 Task: Find connections with filter location Shiqi with filter topic #Openingswith filter profile language Potuguese with filter current company CLAAS with filter school Symbiosis Institute of Management Studies with filter industry Glass, Ceramics and Concrete Manufacturing with filter service category Event Photography with filter keywords title Help Desk Worker/Desktop Support
Action: Mouse moved to (225, 298)
Screenshot: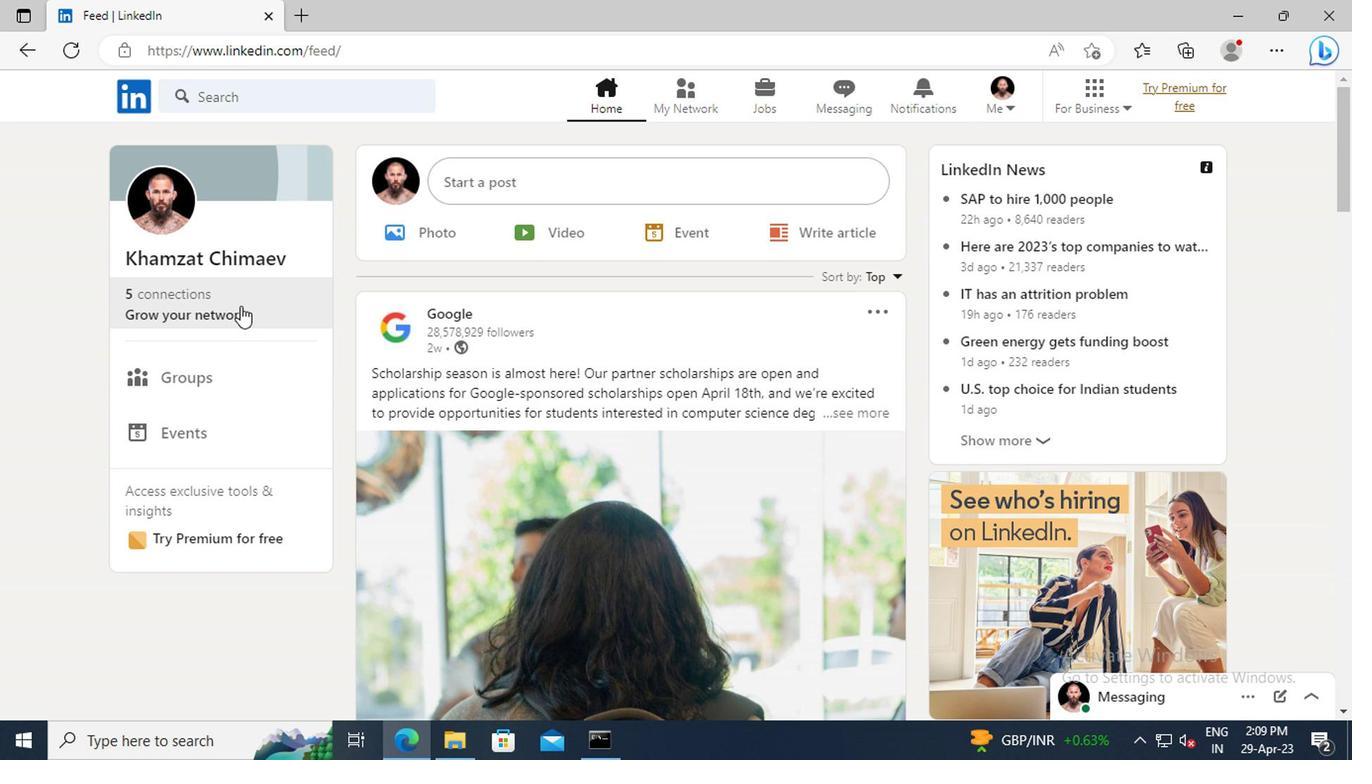 
Action: Mouse pressed left at (225, 298)
Screenshot: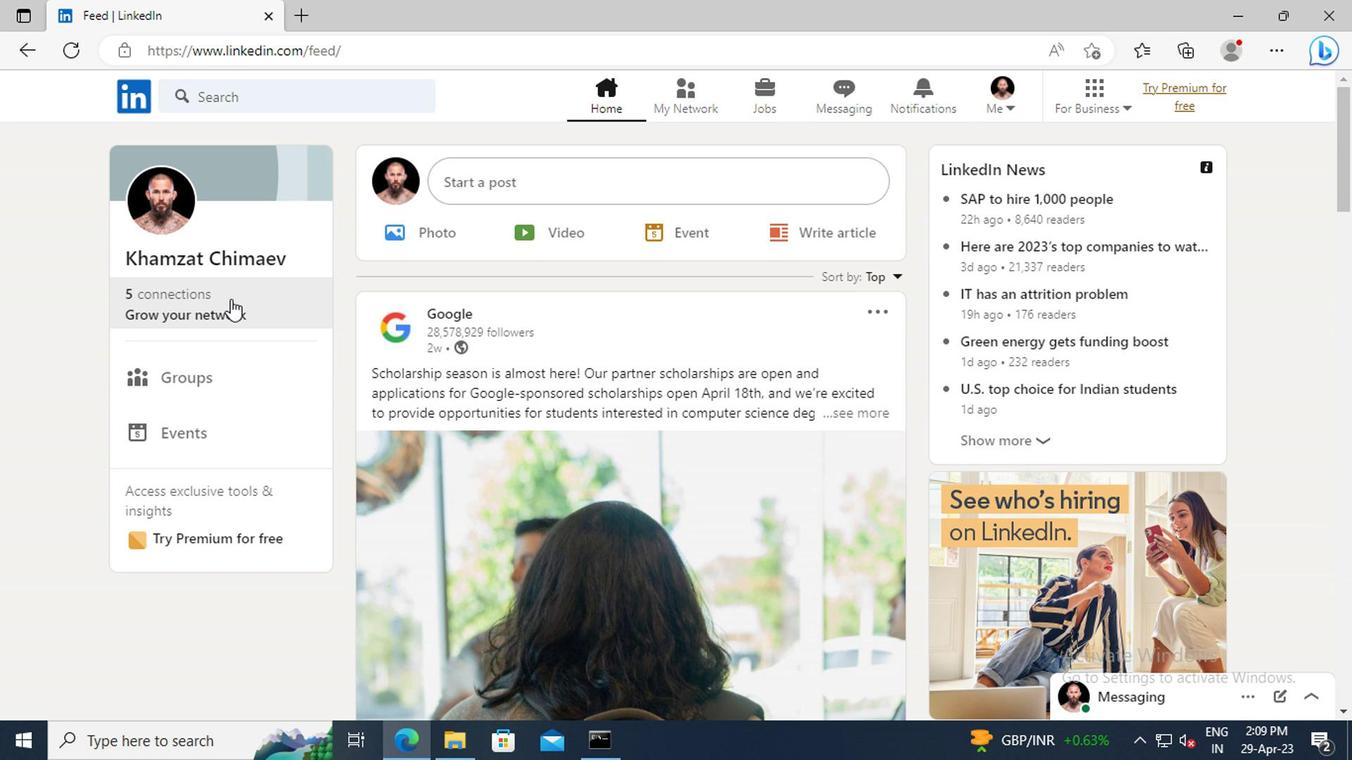 
Action: Mouse moved to (223, 209)
Screenshot: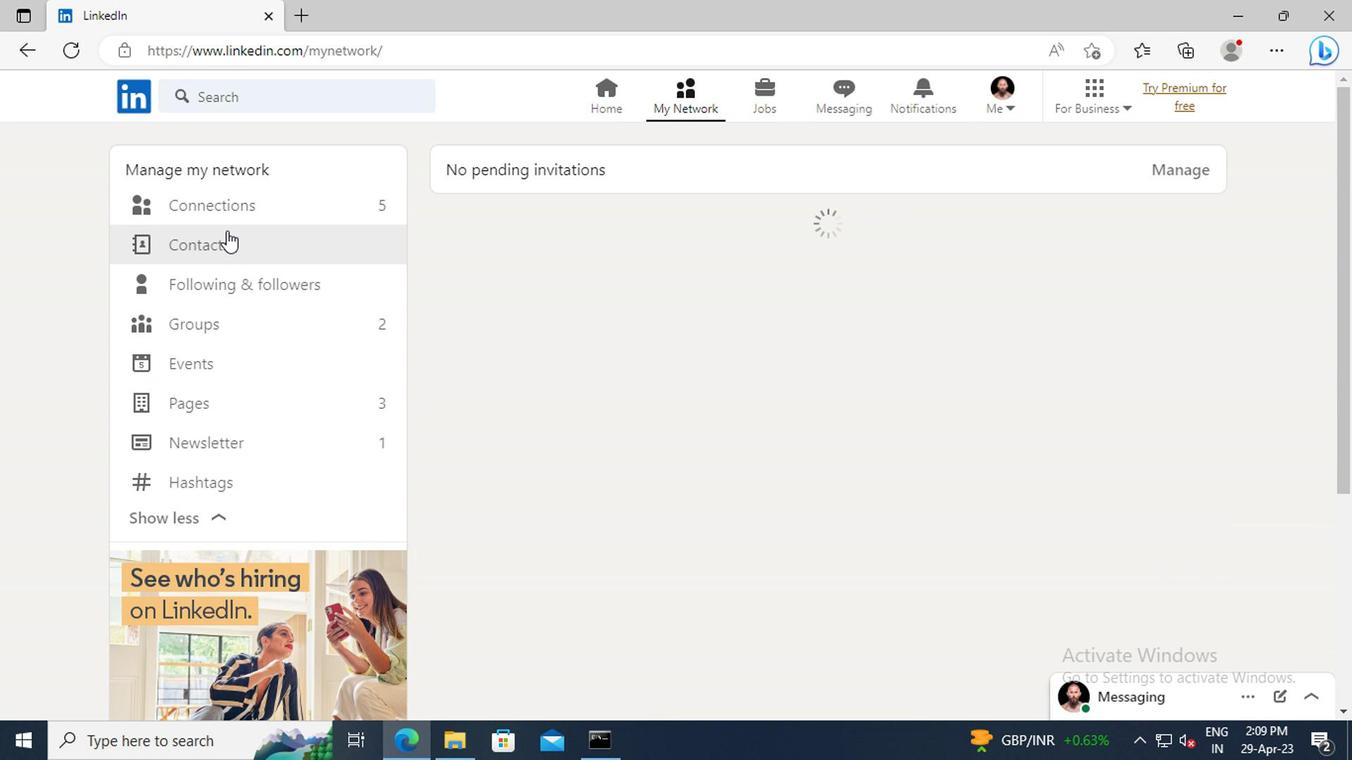 
Action: Mouse pressed left at (223, 209)
Screenshot: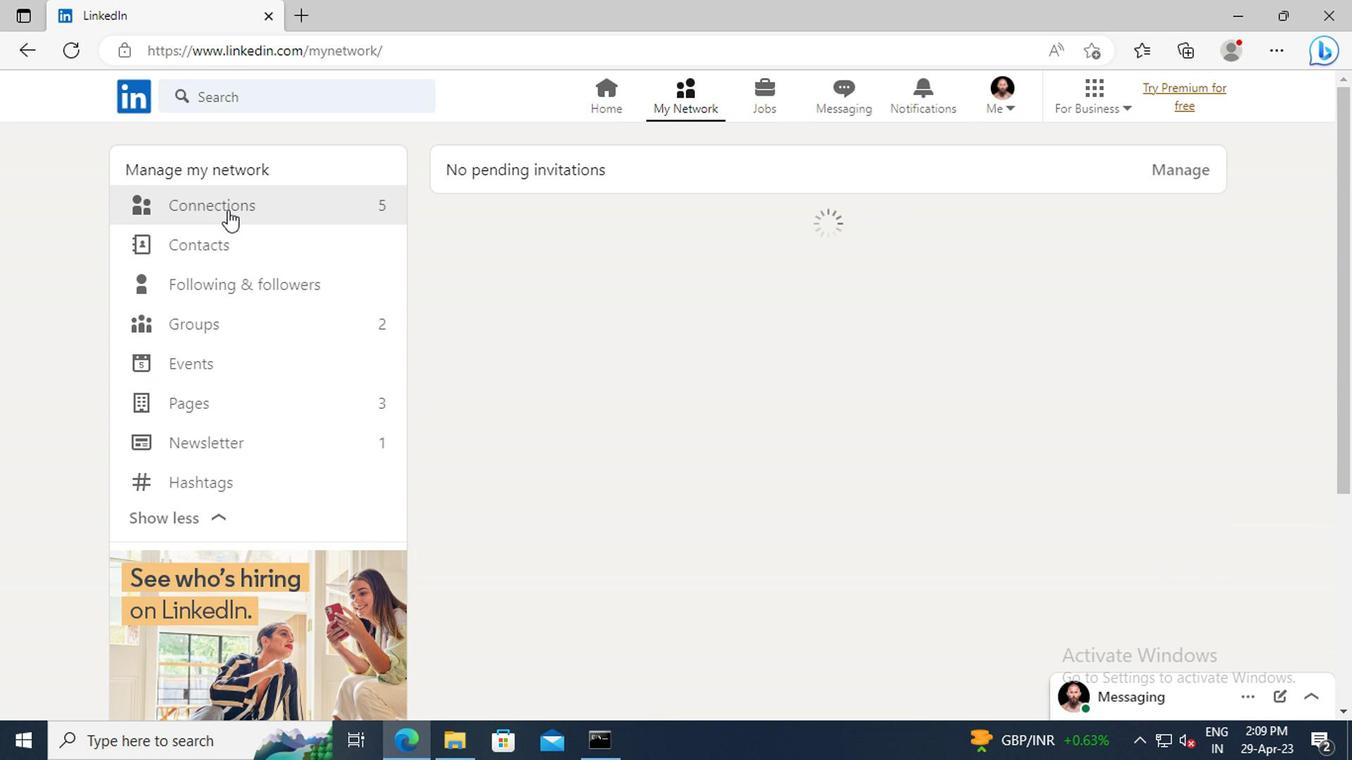 
Action: Mouse moved to (797, 211)
Screenshot: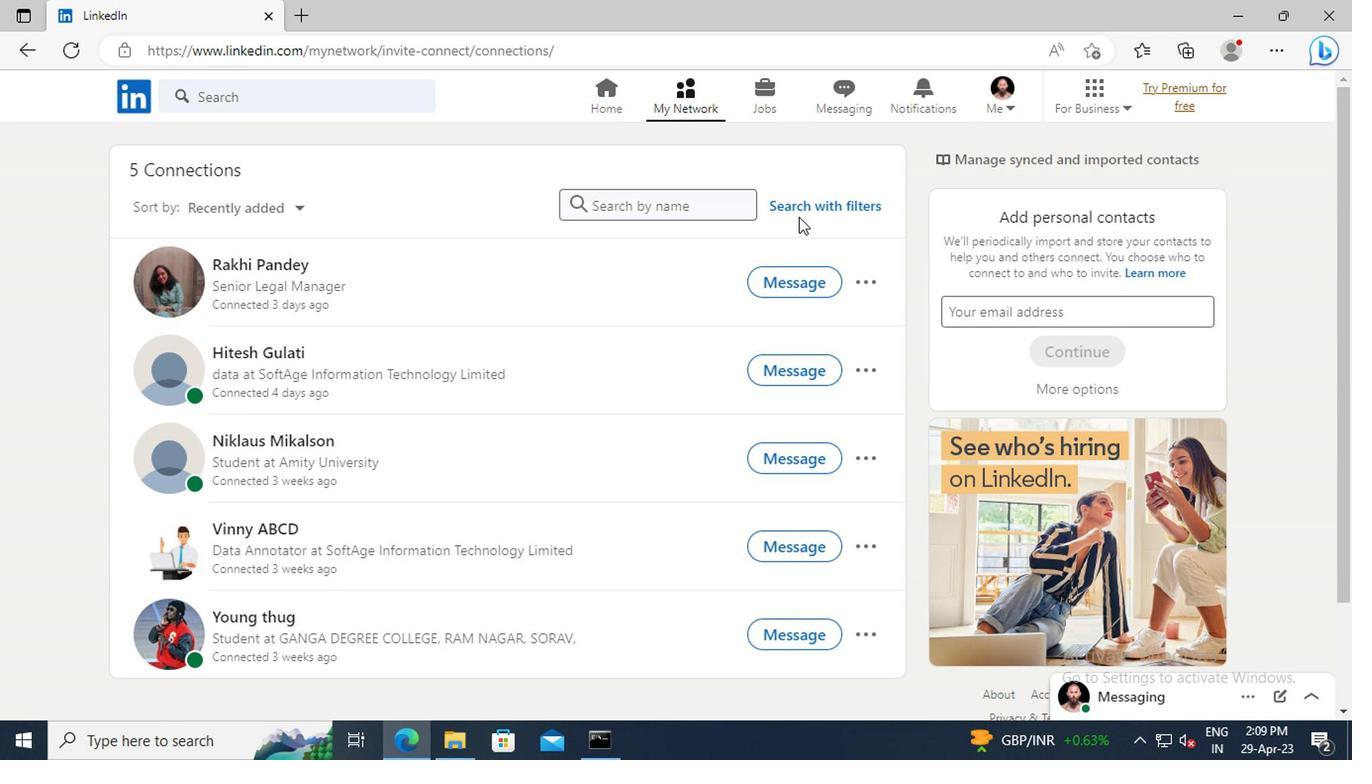 
Action: Mouse pressed left at (797, 211)
Screenshot: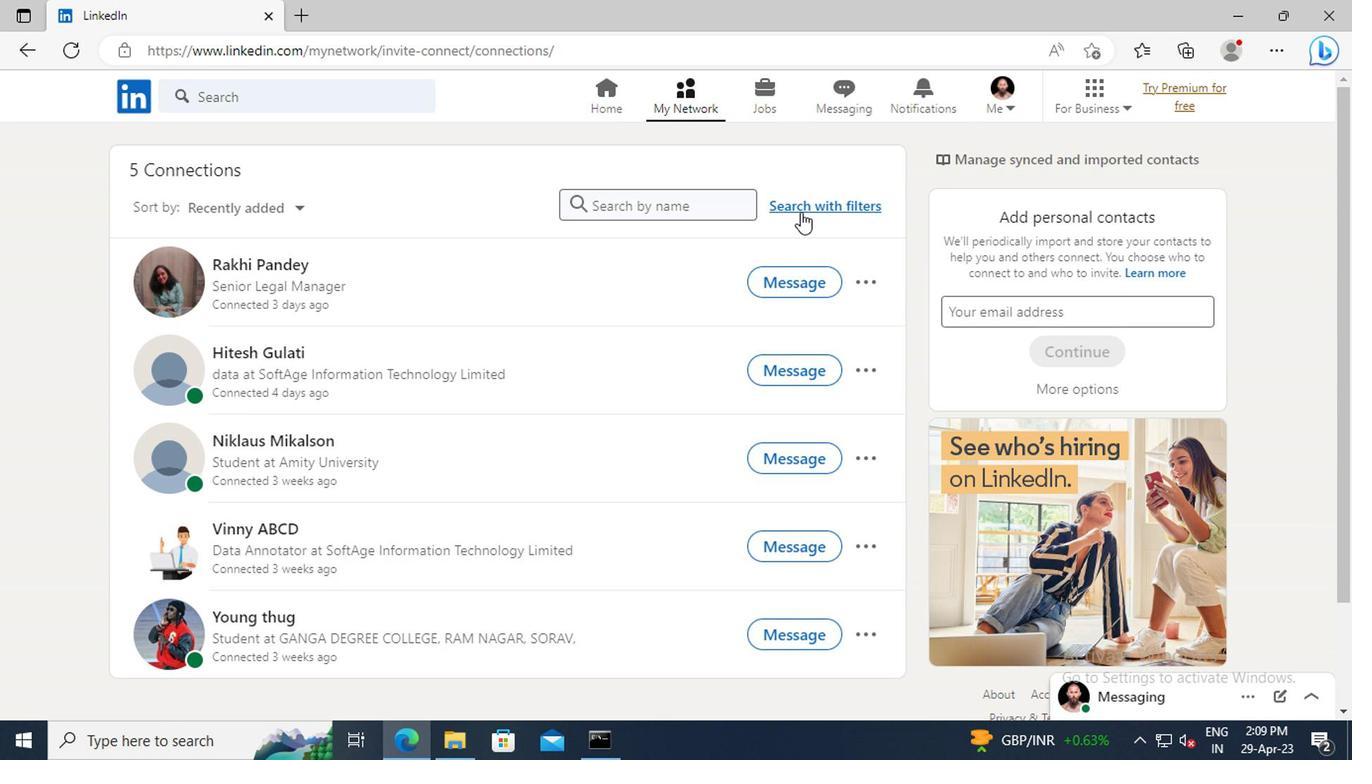 
Action: Mouse moved to (752, 152)
Screenshot: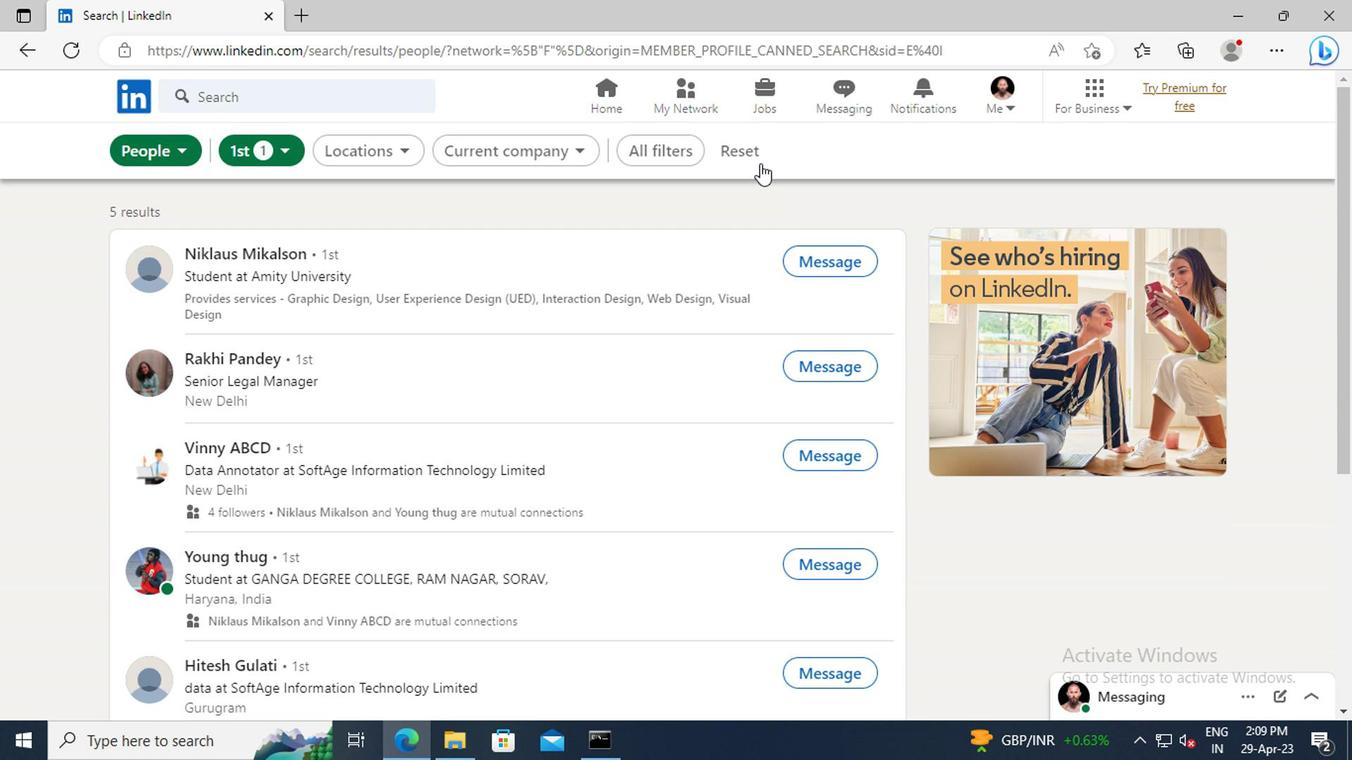 
Action: Mouse pressed left at (752, 152)
Screenshot: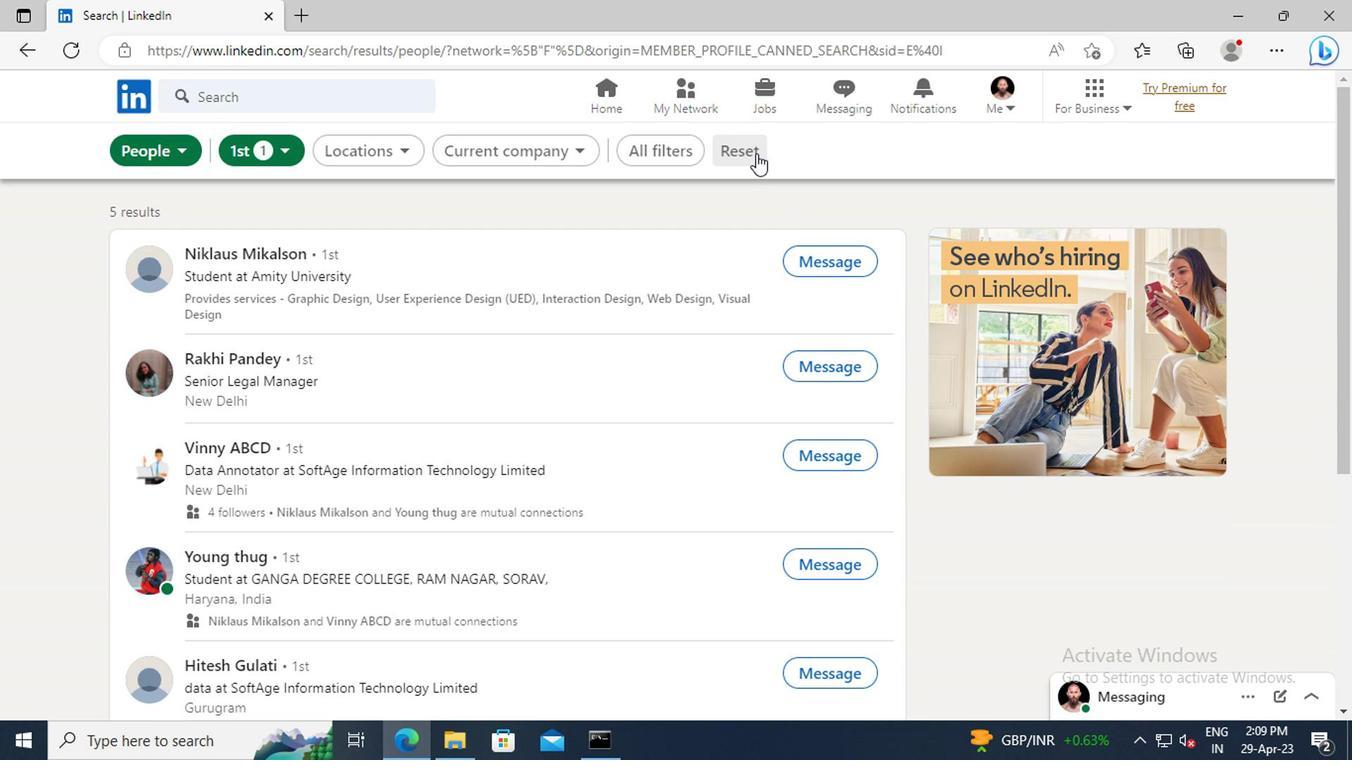 
Action: Mouse moved to (705, 156)
Screenshot: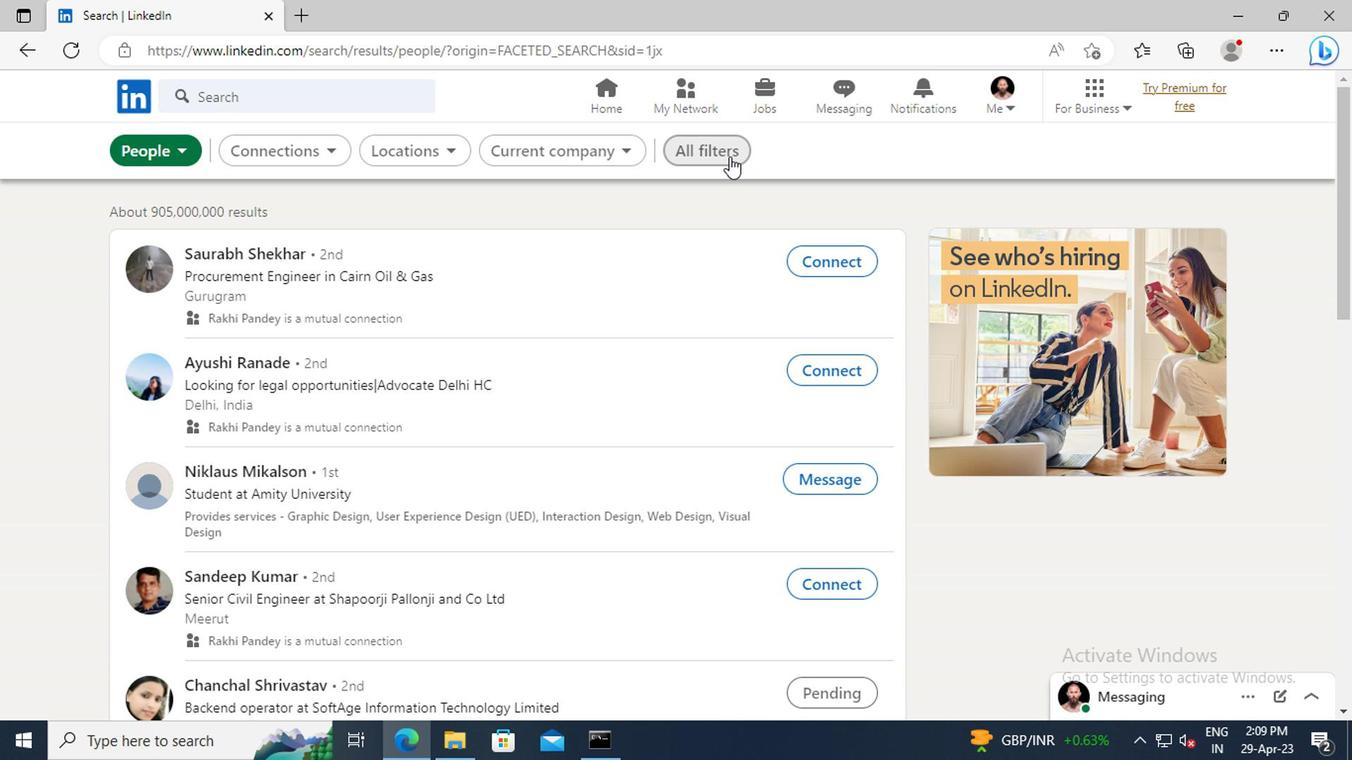 
Action: Mouse pressed left at (705, 156)
Screenshot: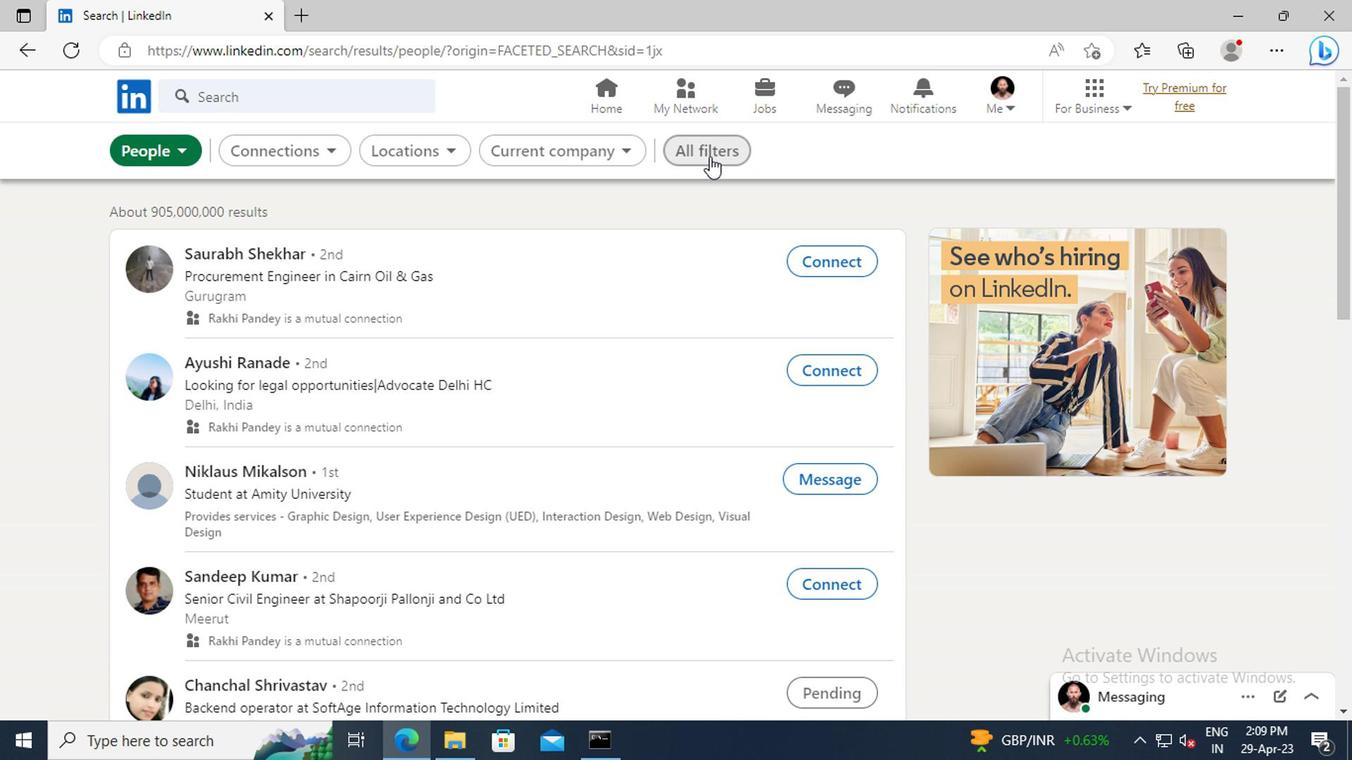 
Action: Mouse moved to (1085, 369)
Screenshot: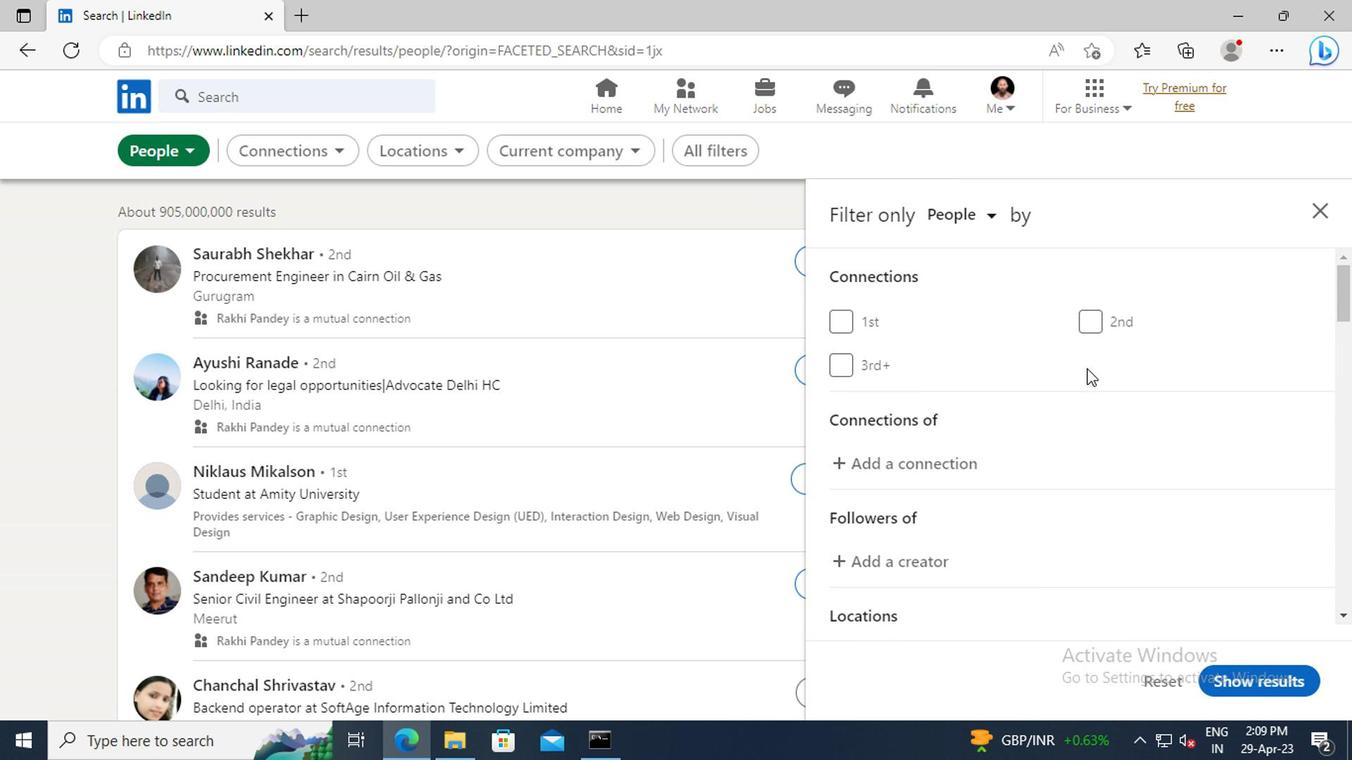 
Action: Mouse scrolled (1085, 369) with delta (0, 0)
Screenshot: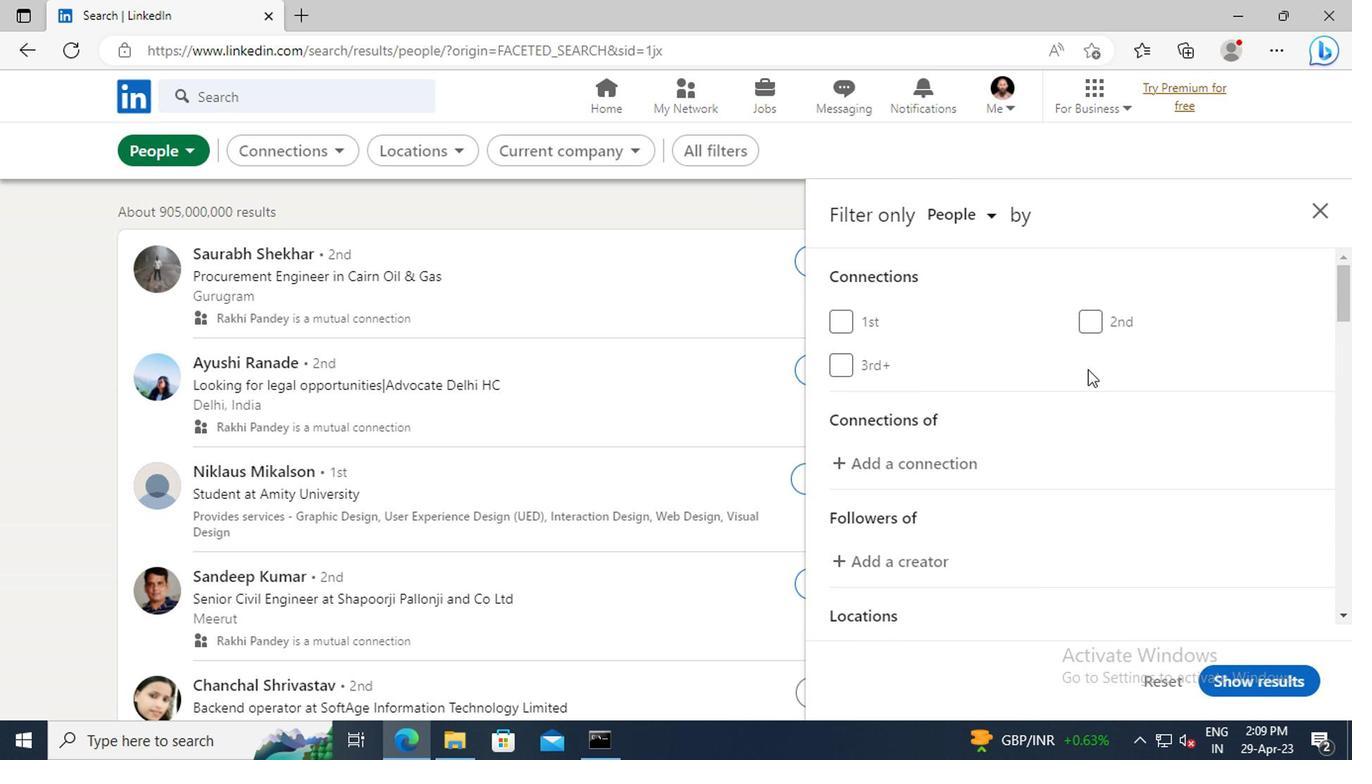
Action: Mouse scrolled (1085, 369) with delta (0, 0)
Screenshot: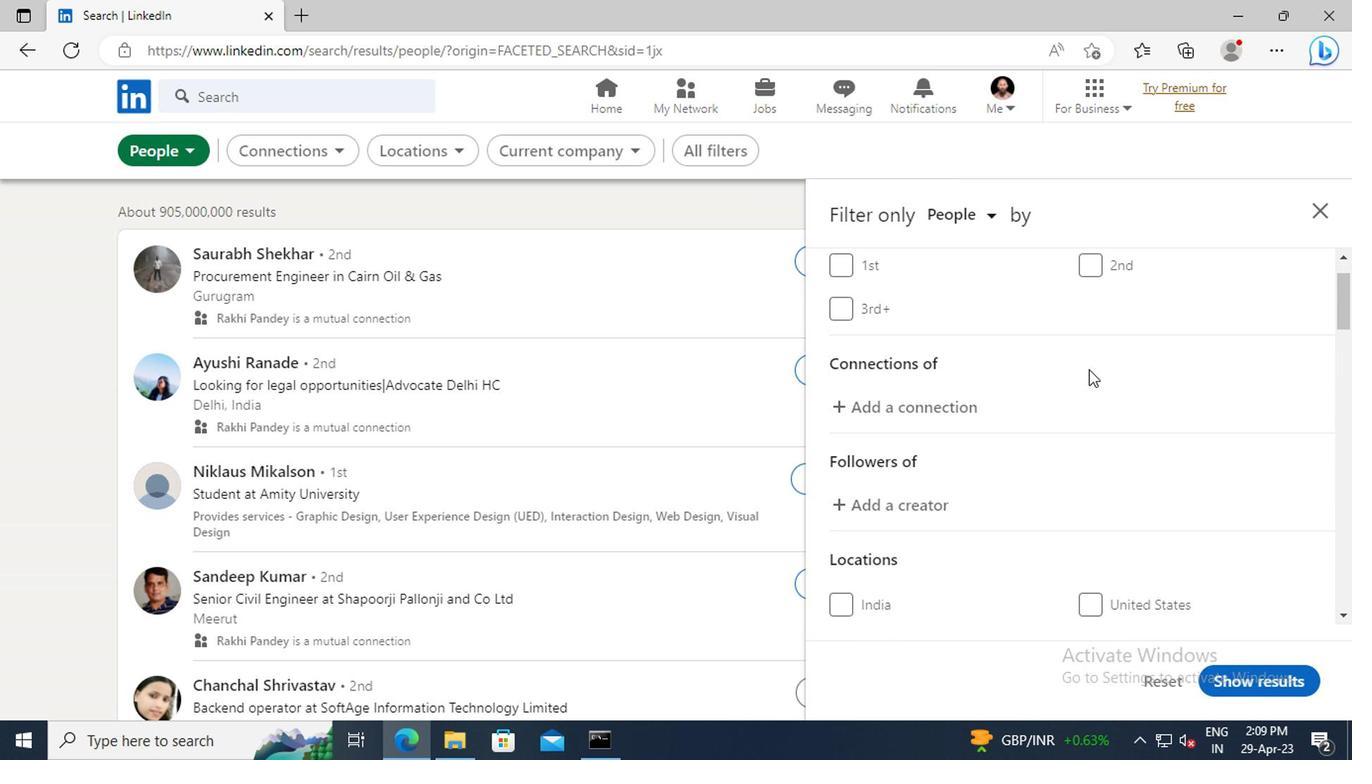 
Action: Mouse scrolled (1085, 369) with delta (0, 0)
Screenshot: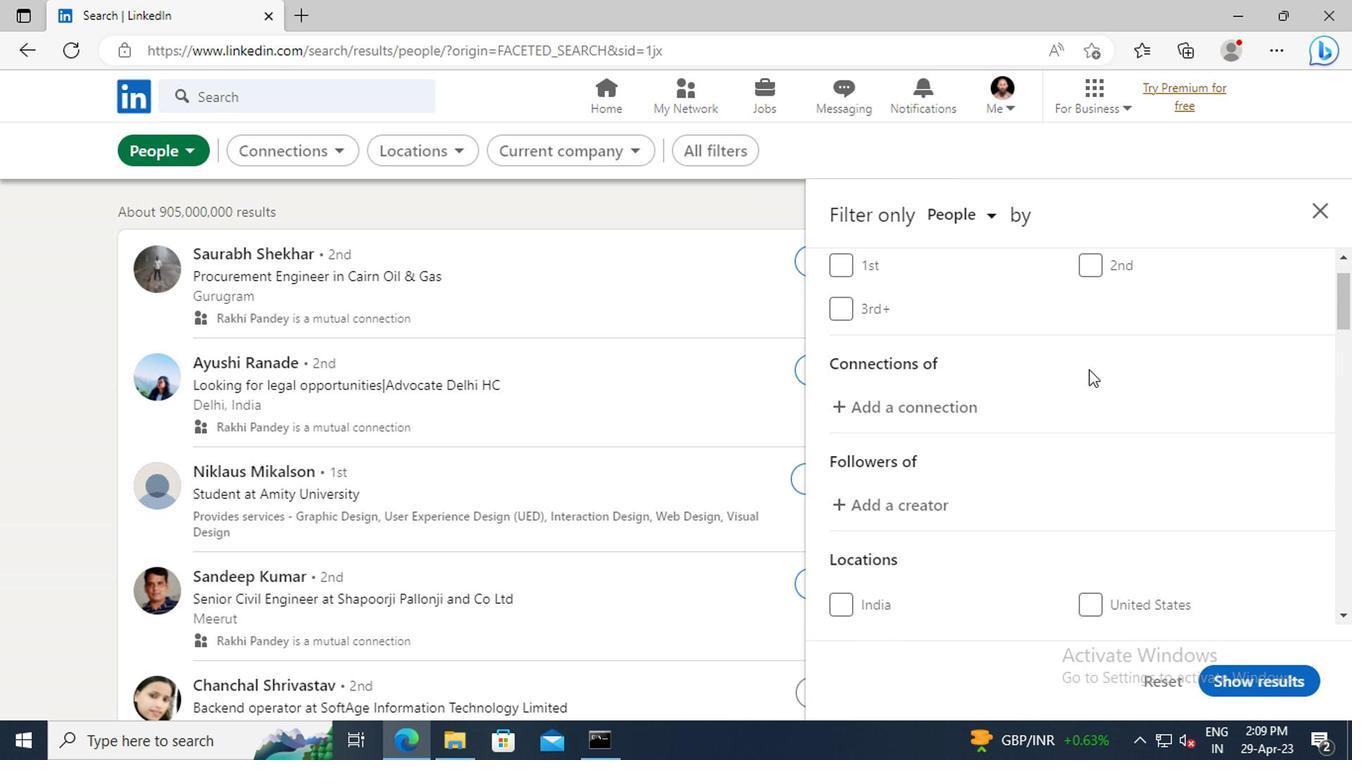 
Action: Mouse scrolled (1085, 369) with delta (0, 0)
Screenshot: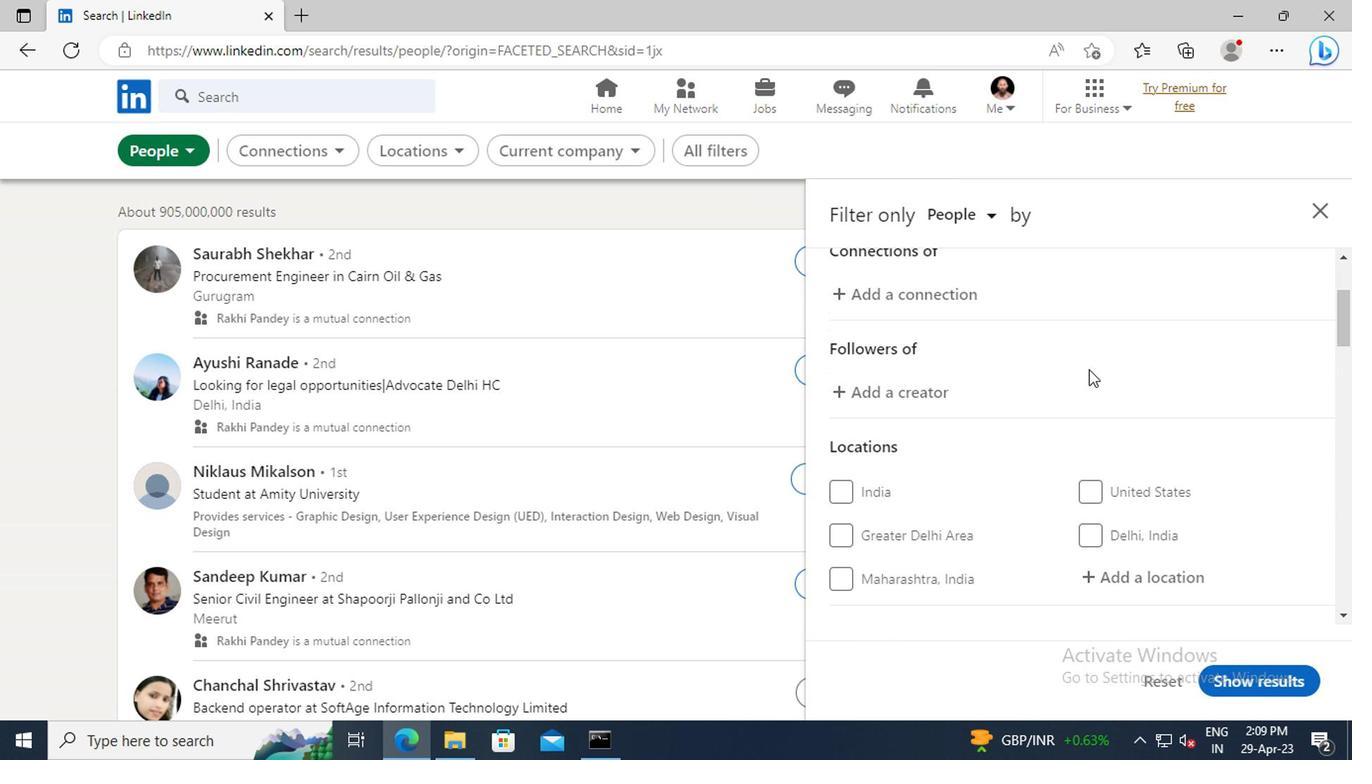 
Action: Mouse scrolled (1085, 369) with delta (0, 0)
Screenshot: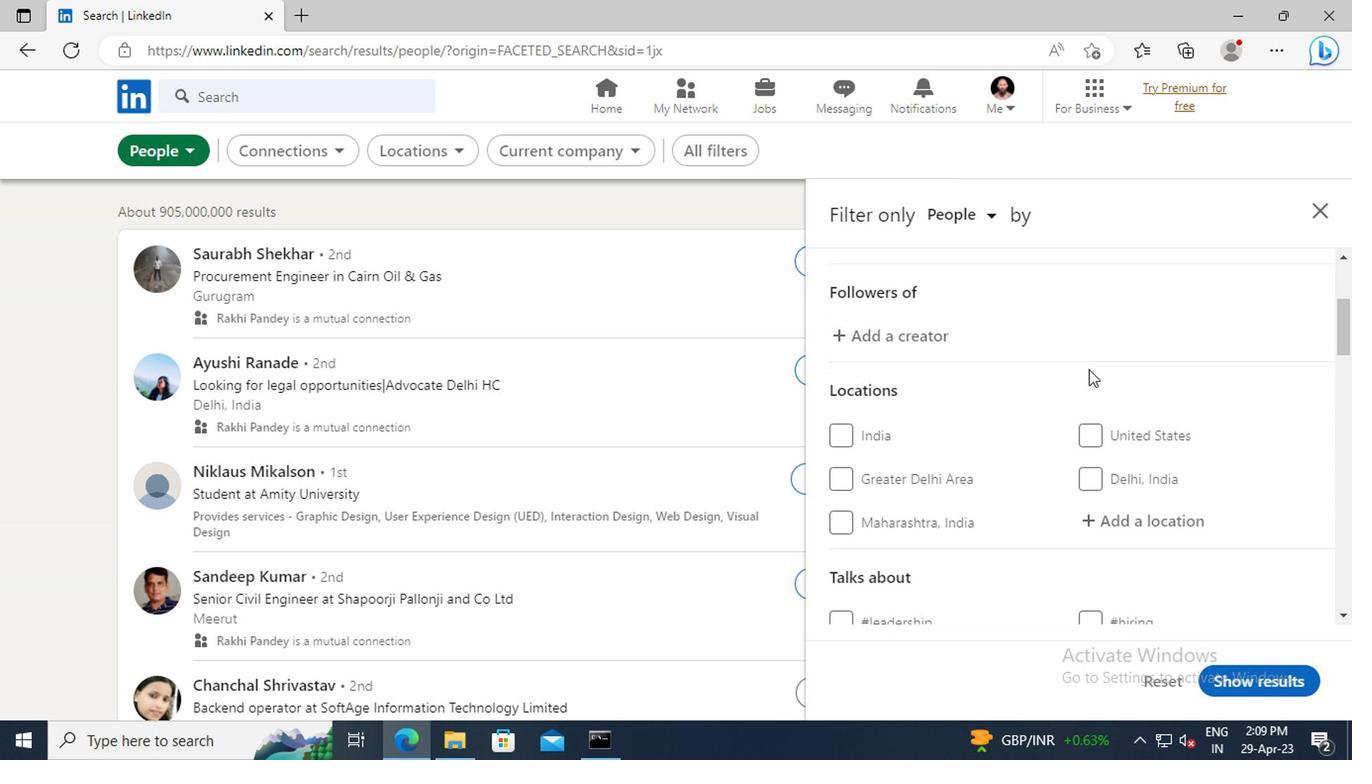 
Action: Mouse scrolled (1085, 369) with delta (0, 0)
Screenshot: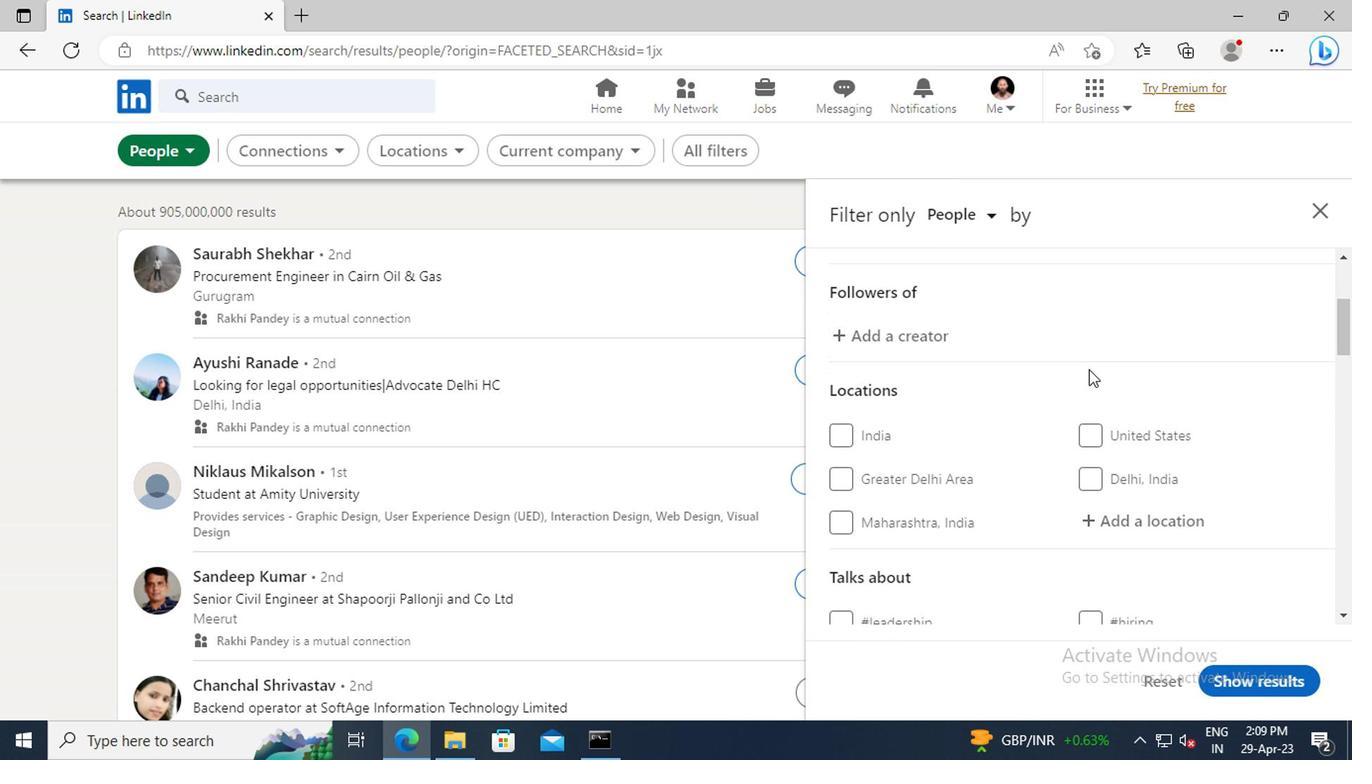 
Action: Mouse moved to (1092, 404)
Screenshot: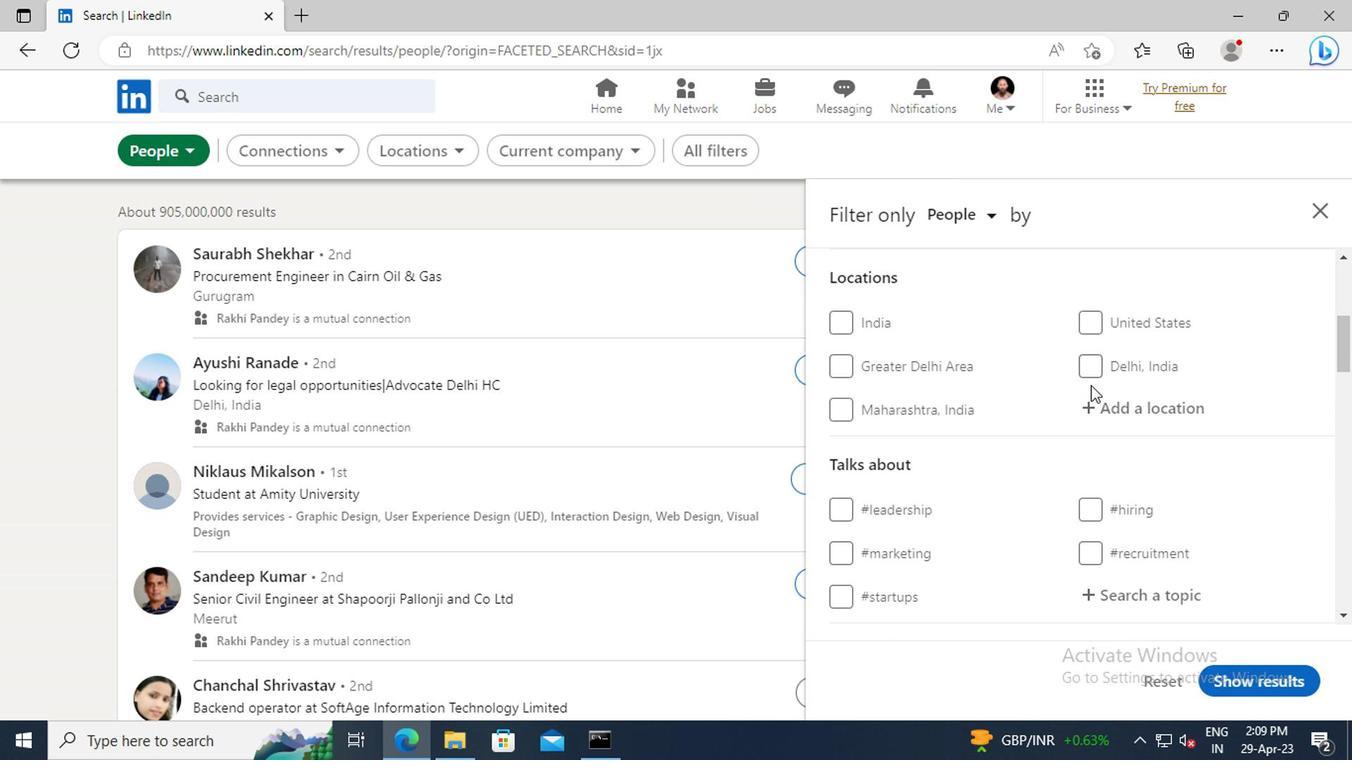 
Action: Mouse pressed left at (1092, 404)
Screenshot: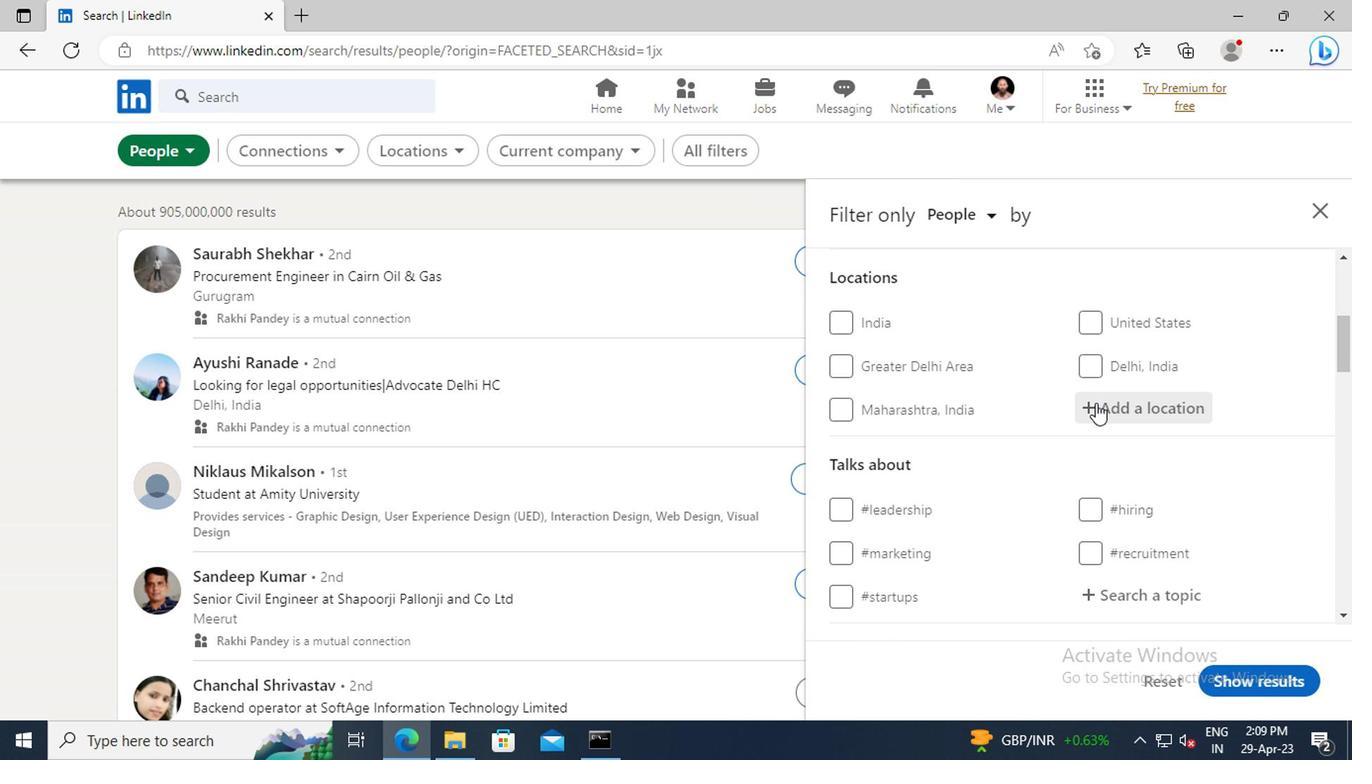 
Action: Key pressed <Key.shift>SHIQI<Key.enter>
Screenshot: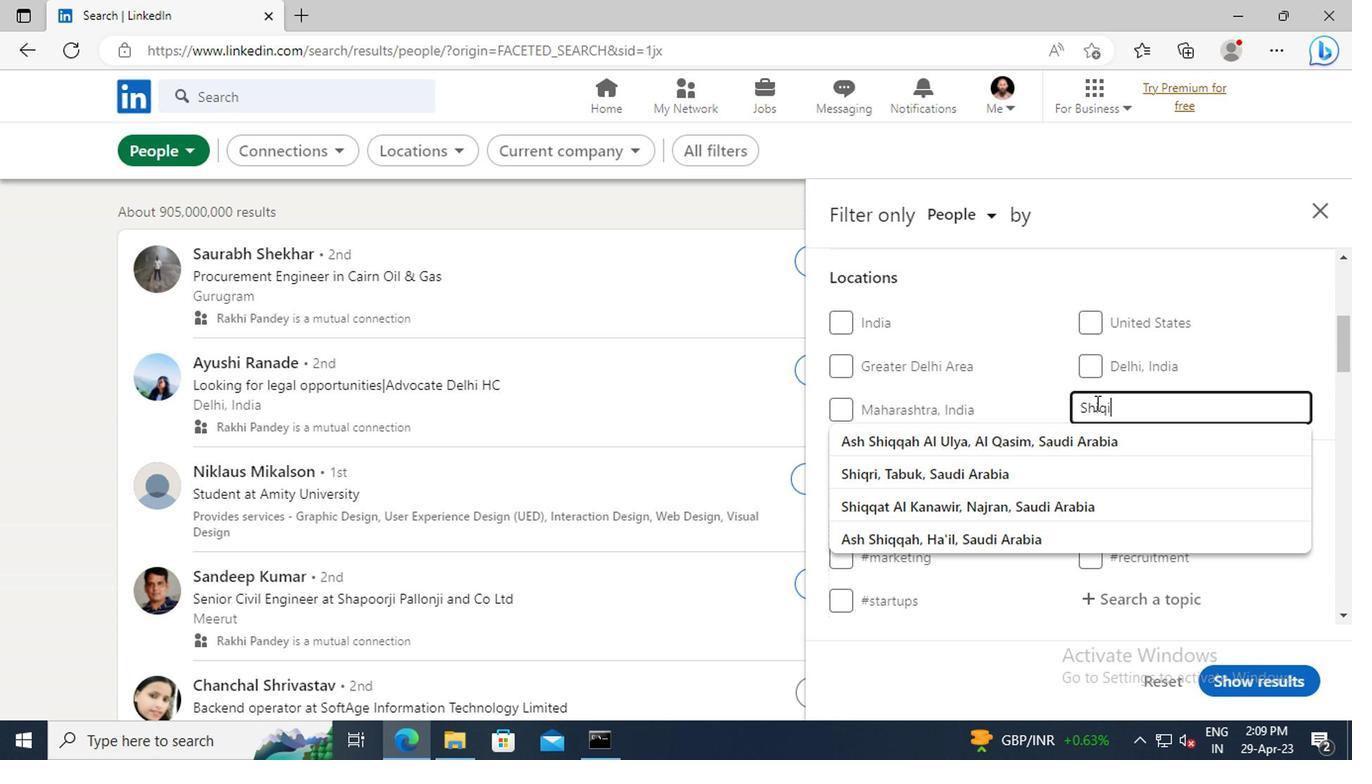 
Action: Mouse scrolled (1092, 402) with delta (0, -1)
Screenshot: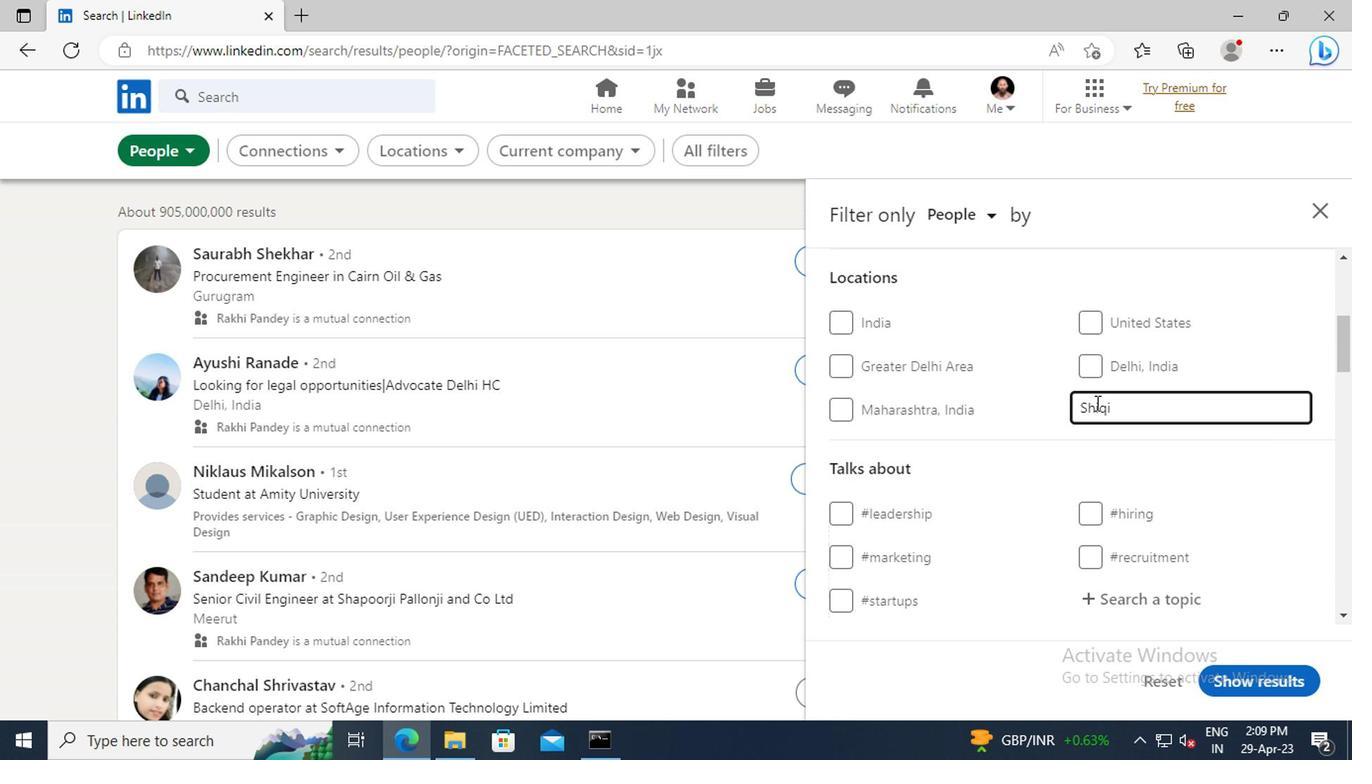 
Action: Mouse scrolled (1092, 402) with delta (0, -1)
Screenshot: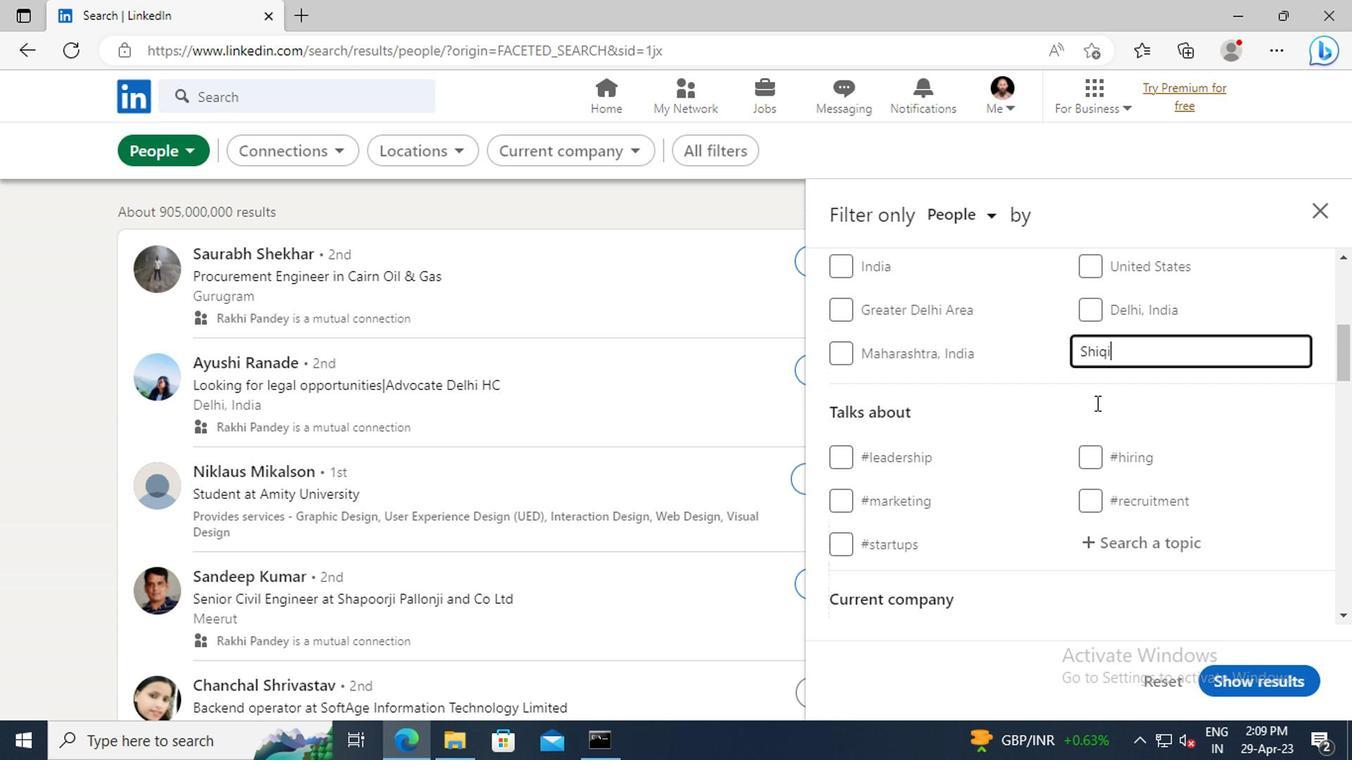 
Action: Mouse scrolled (1092, 402) with delta (0, -1)
Screenshot: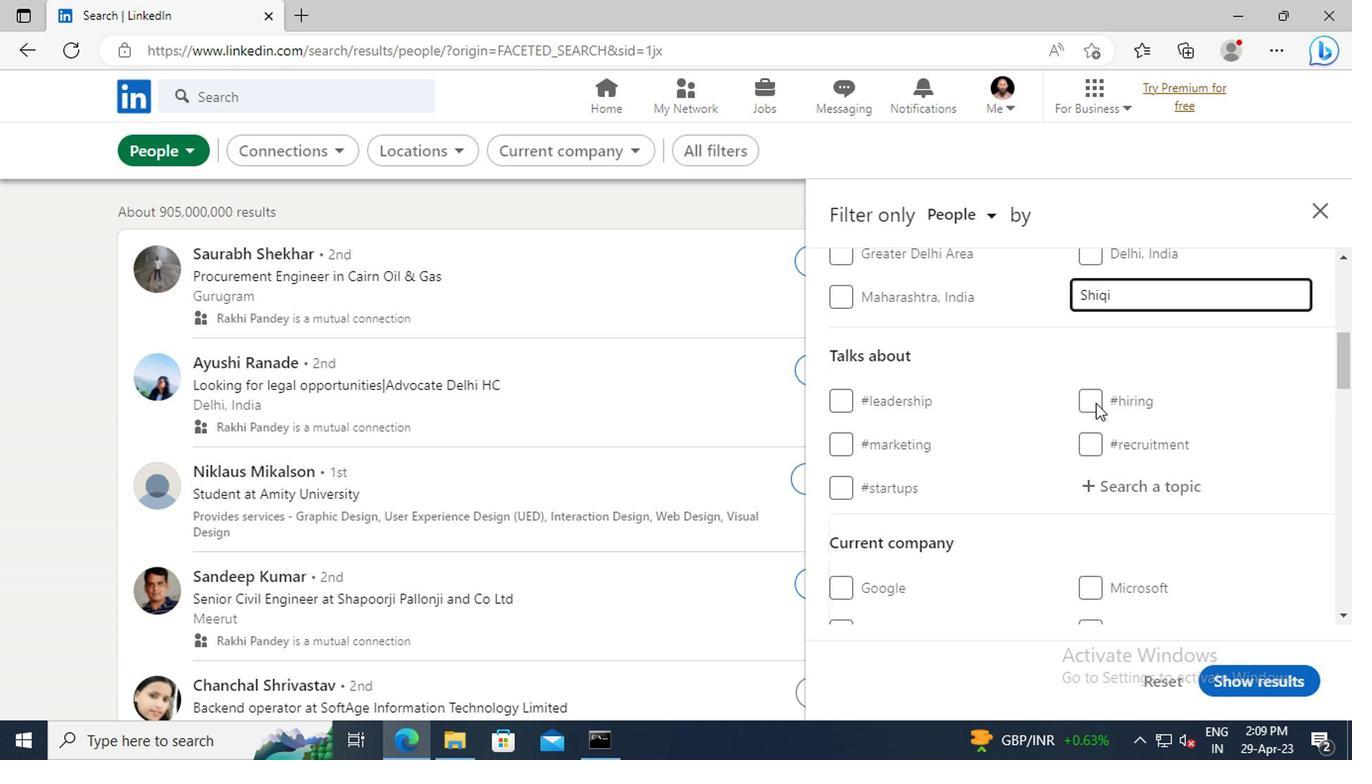 
Action: Mouse scrolled (1092, 402) with delta (0, -1)
Screenshot: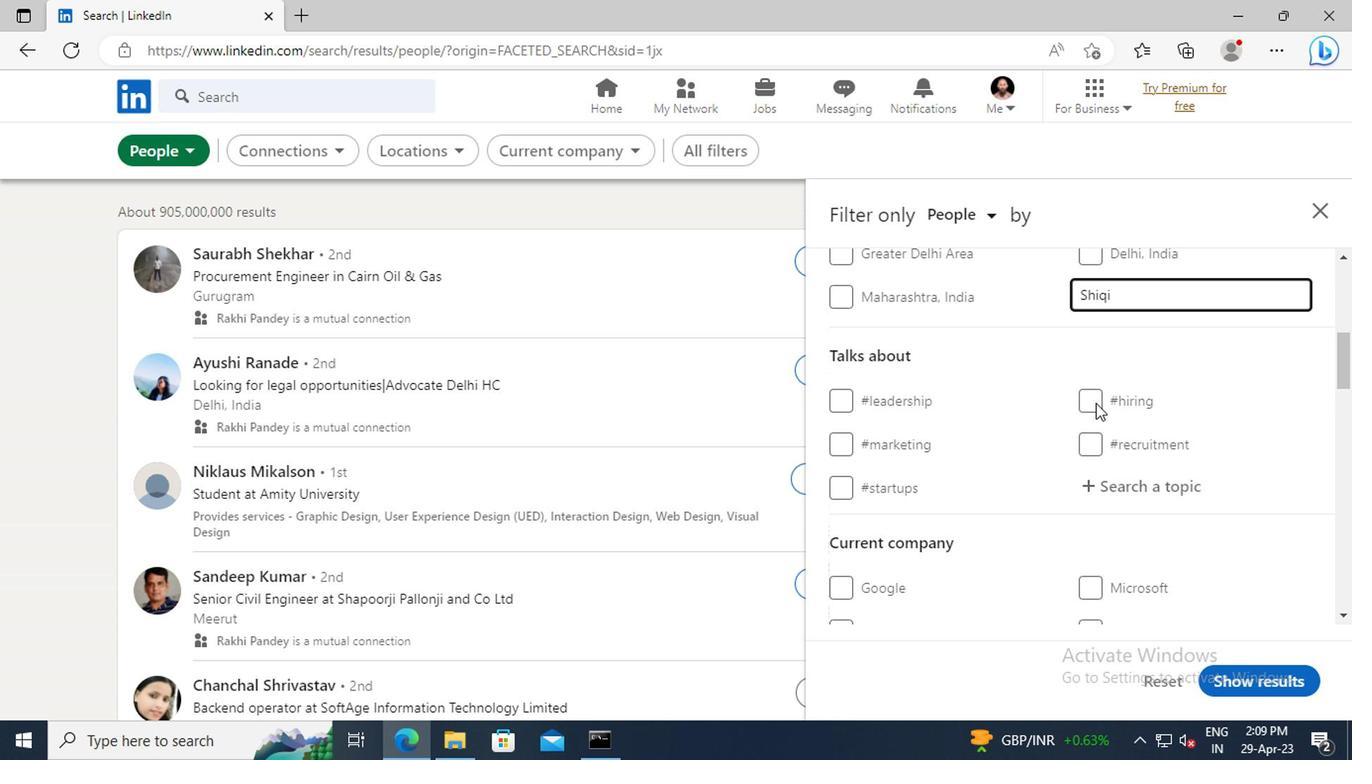 
Action: Mouse moved to (1102, 380)
Screenshot: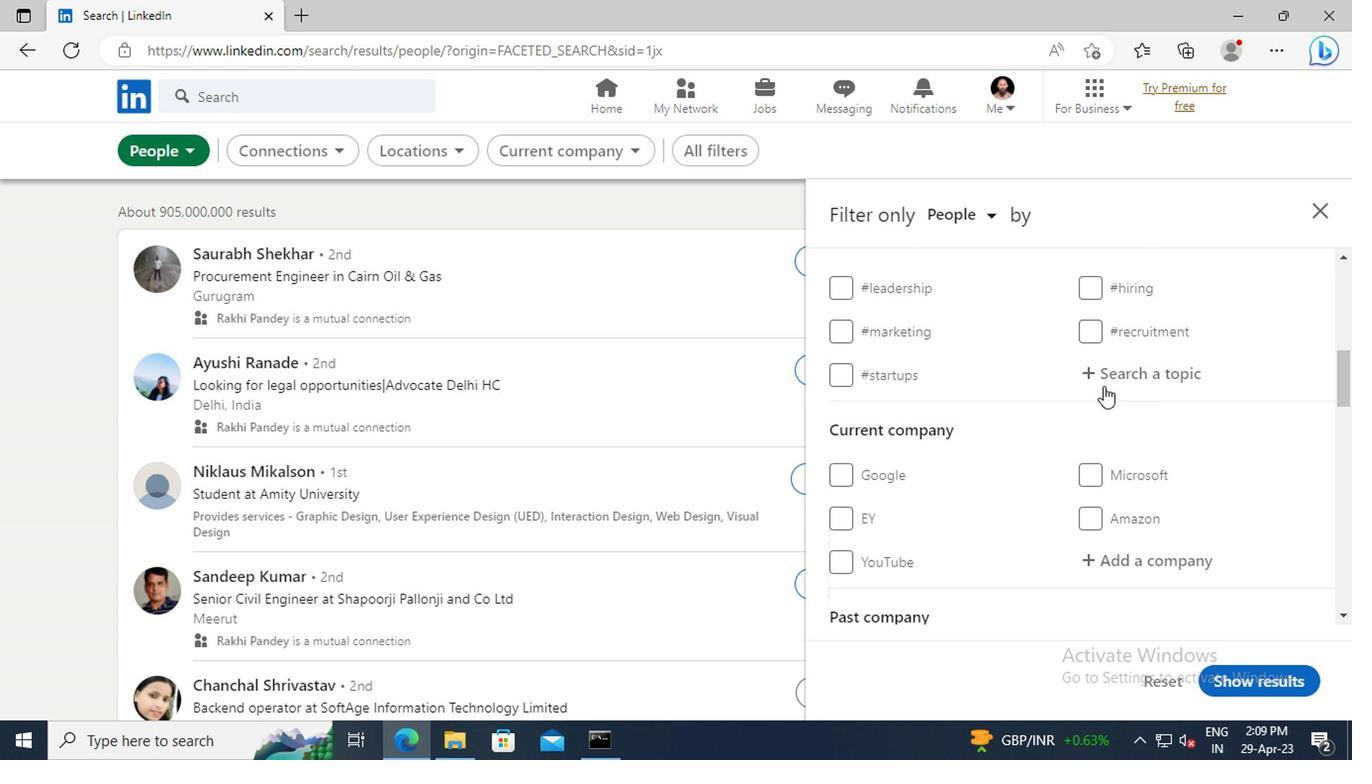 
Action: Mouse pressed left at (1102, 380)
Screenshot: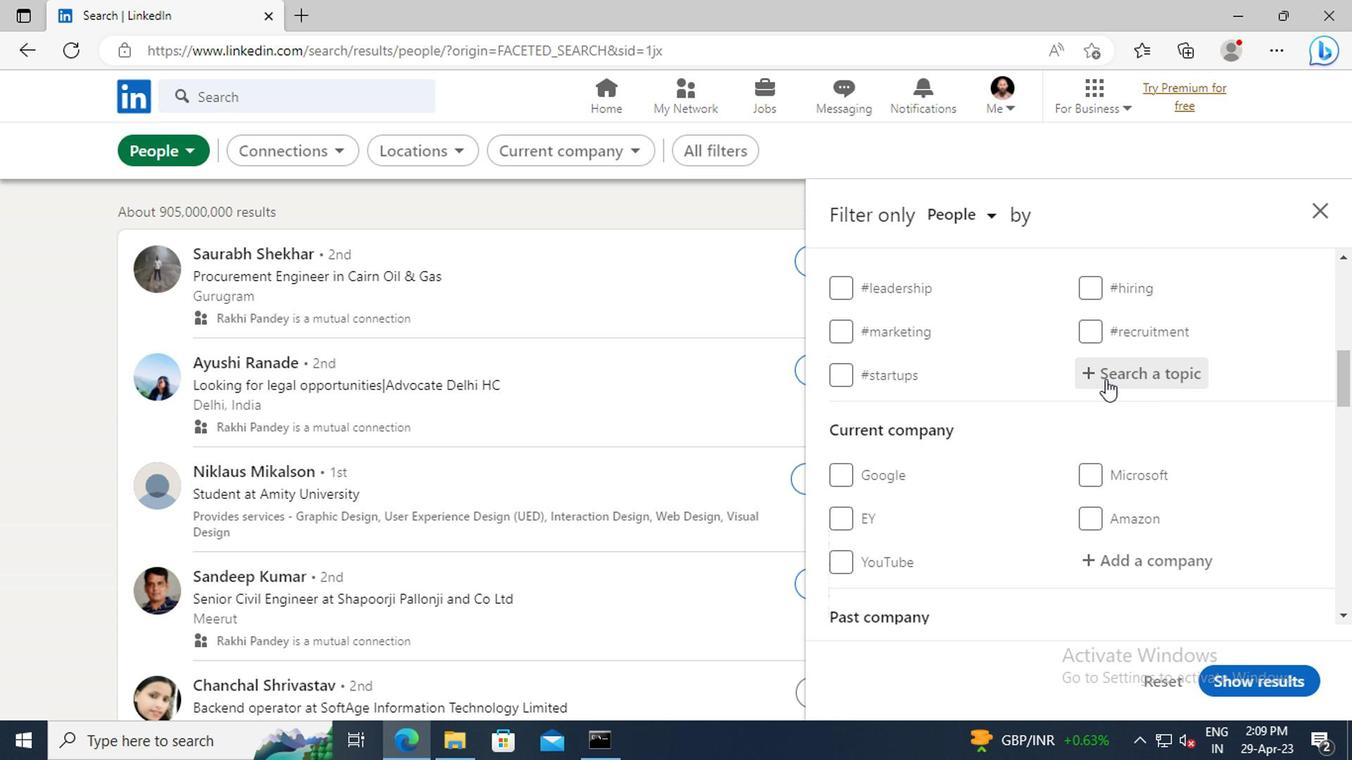 
Action: Key pressed <Key.shift>OPENINGS
Screenshot: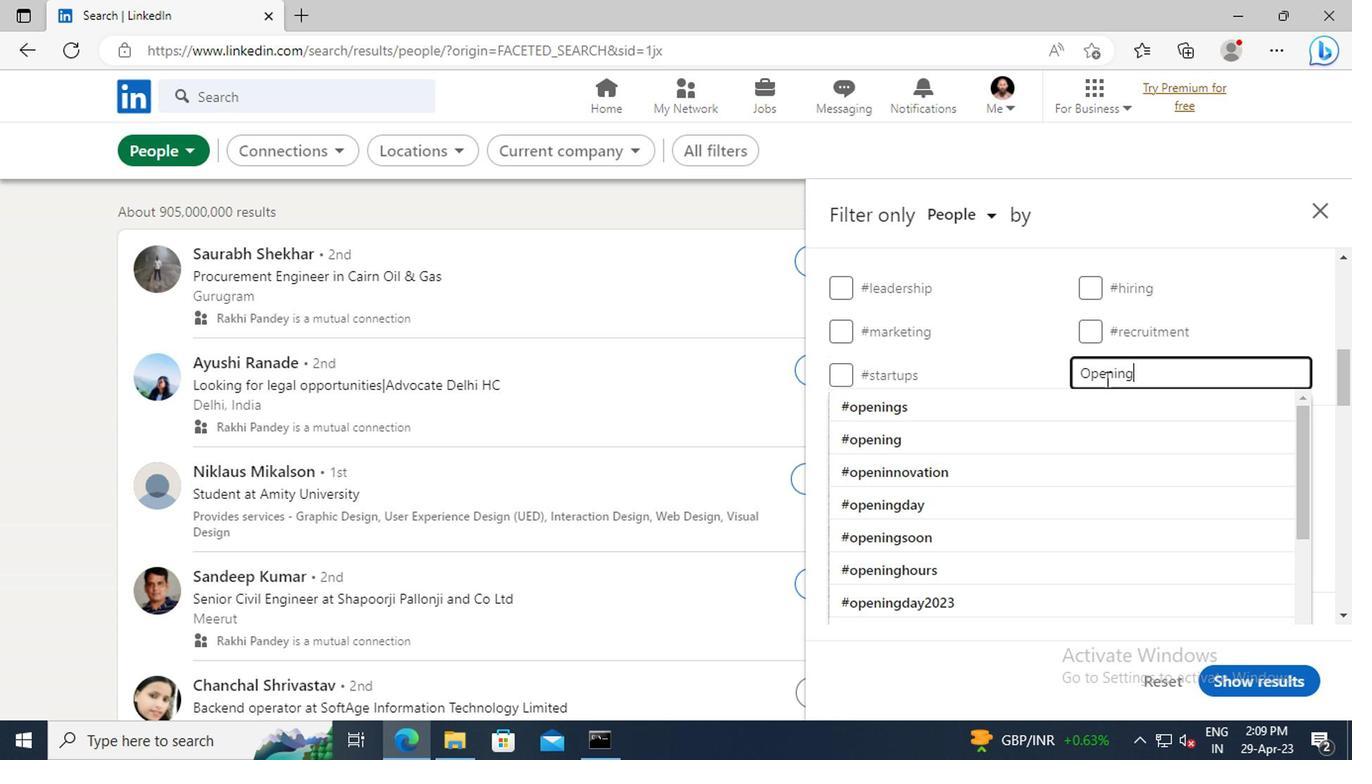 
Action: Mouse moved to (1097, 400)
Screenshot: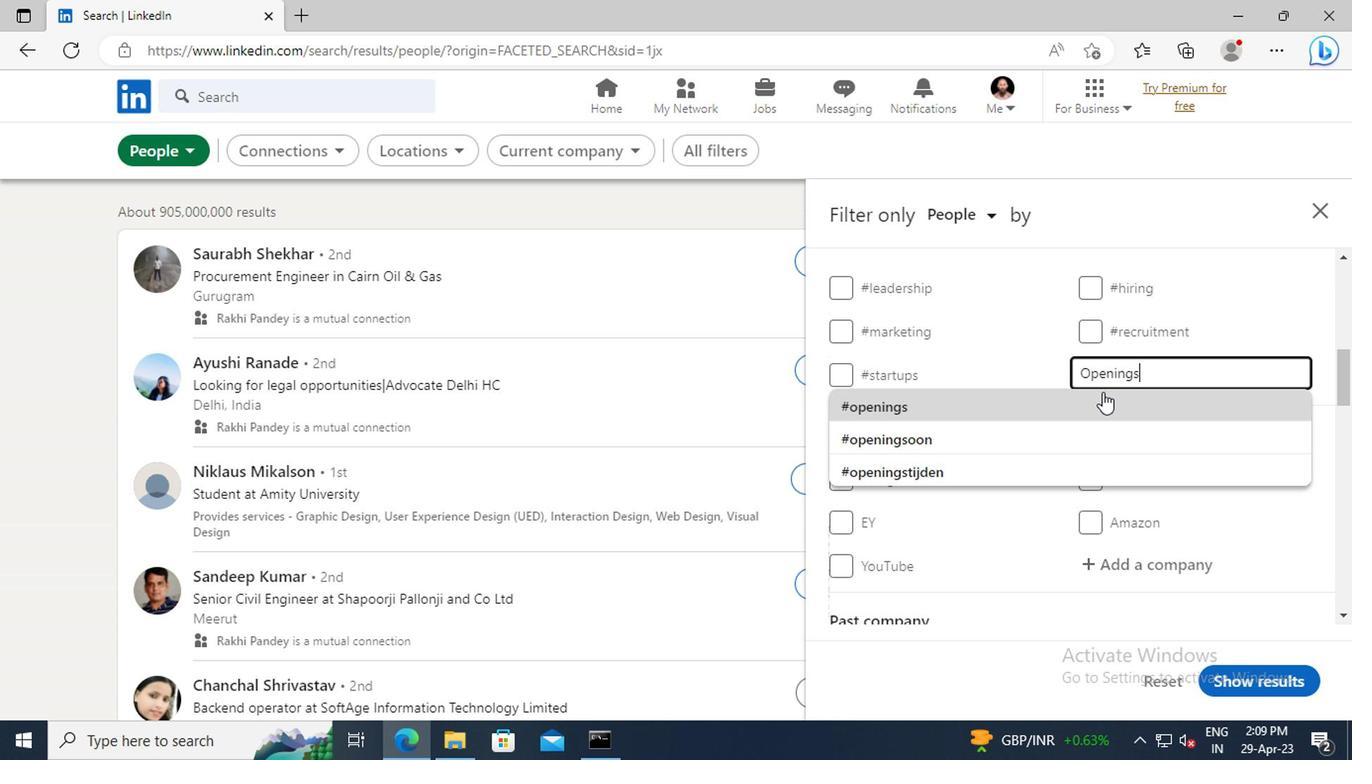 
Action: Mouse pressed left at (1097, 400)
Screenshot: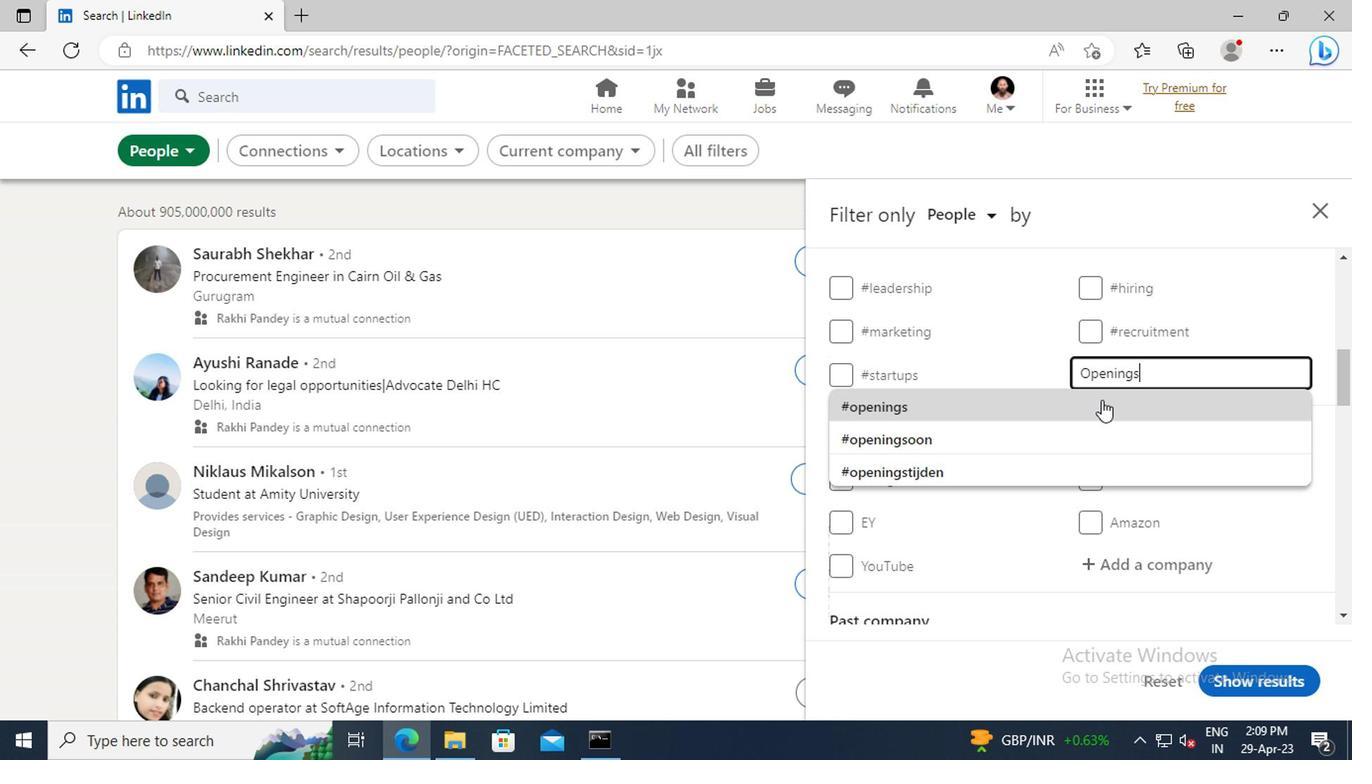 
Action: Mouse scrolled (1097, 400) with delta (0, 0)
Screenshot: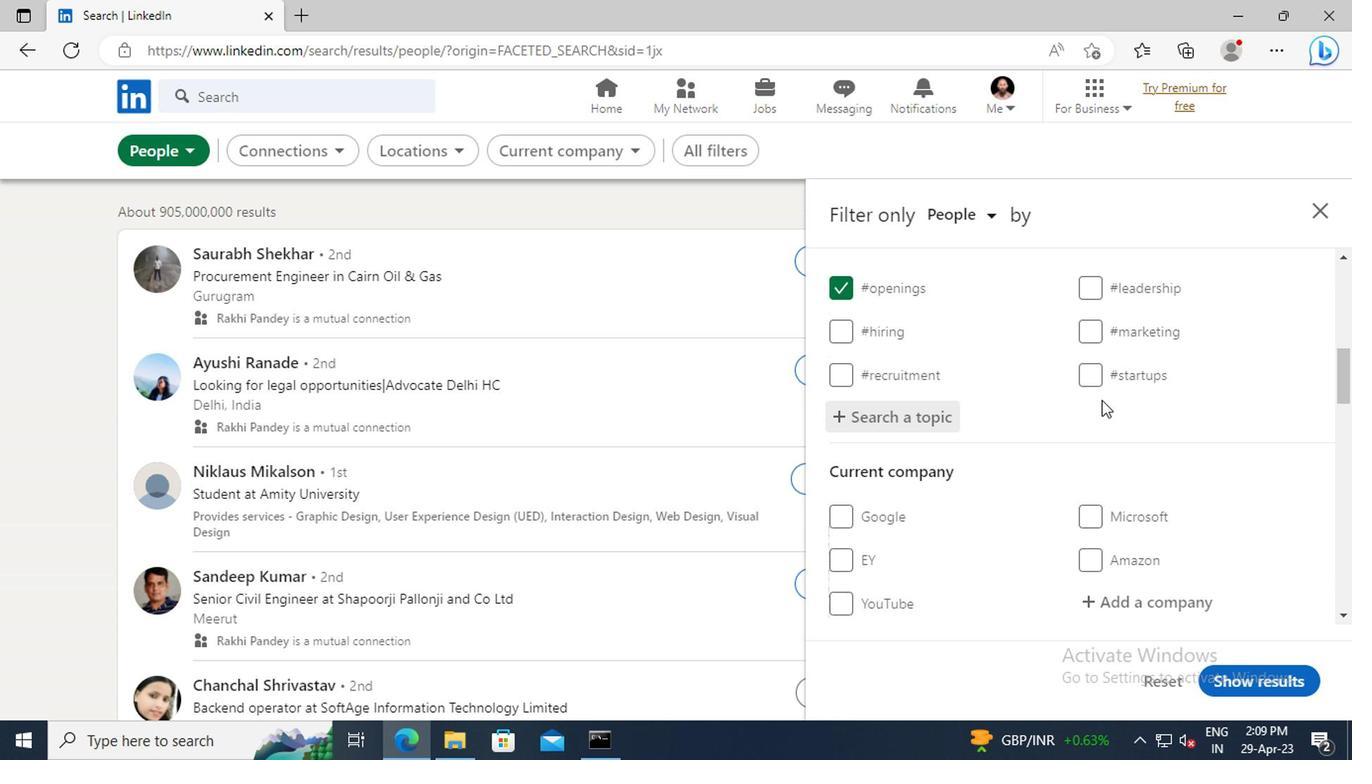 
Action: Mouse scrolled (1097, 400) with delta (0, 0)
Screenshot: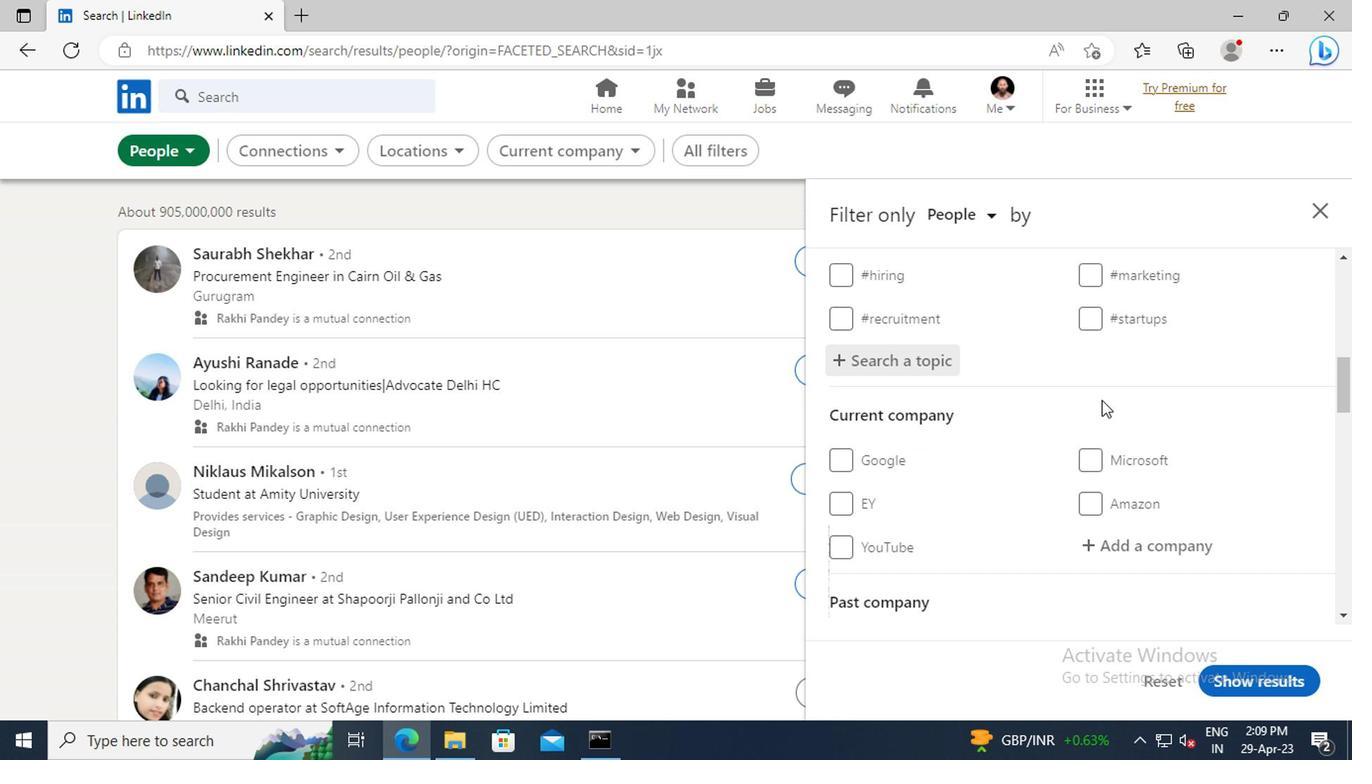
Action: Mouse scrolled (1097, 400) with delta (0, 0)
Screenshot: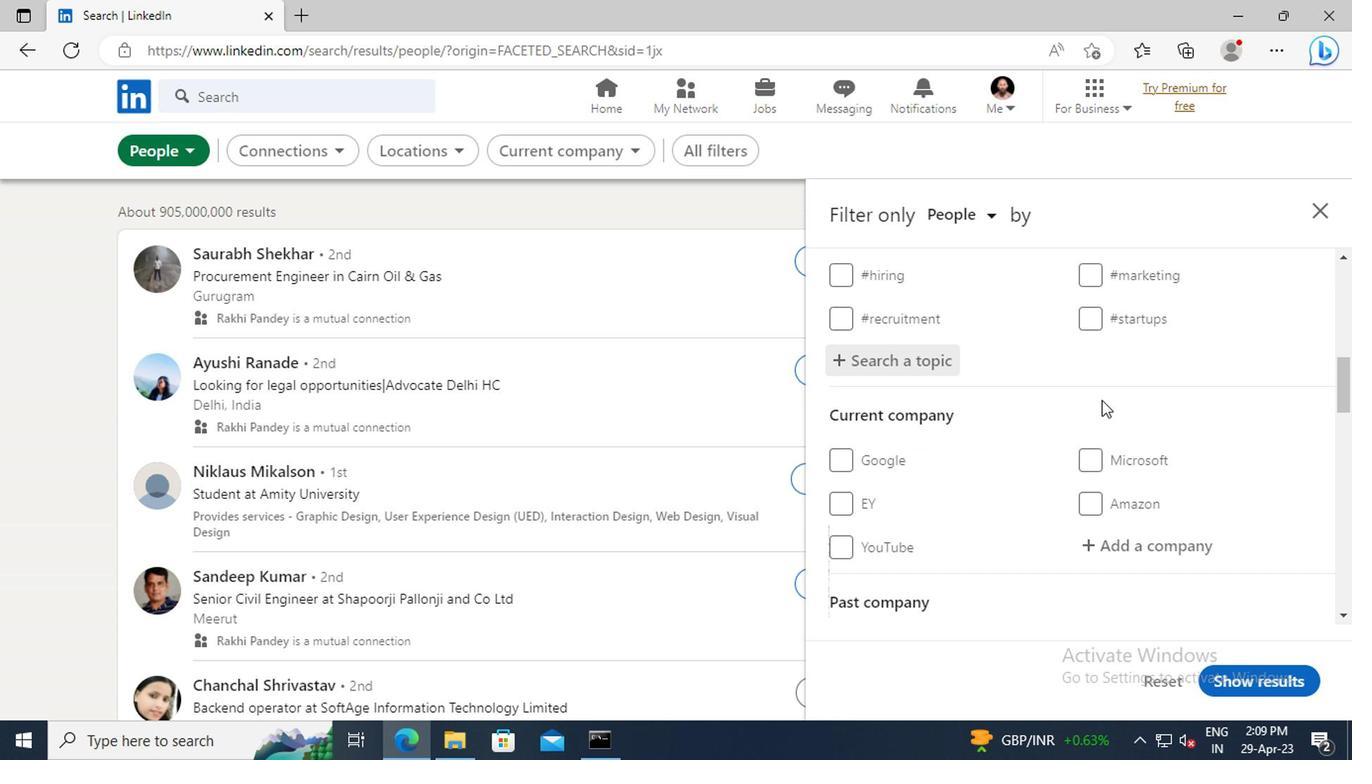 
Action: Mouse scrolled (1097, 400) with delta (0, 0)
Screenshot: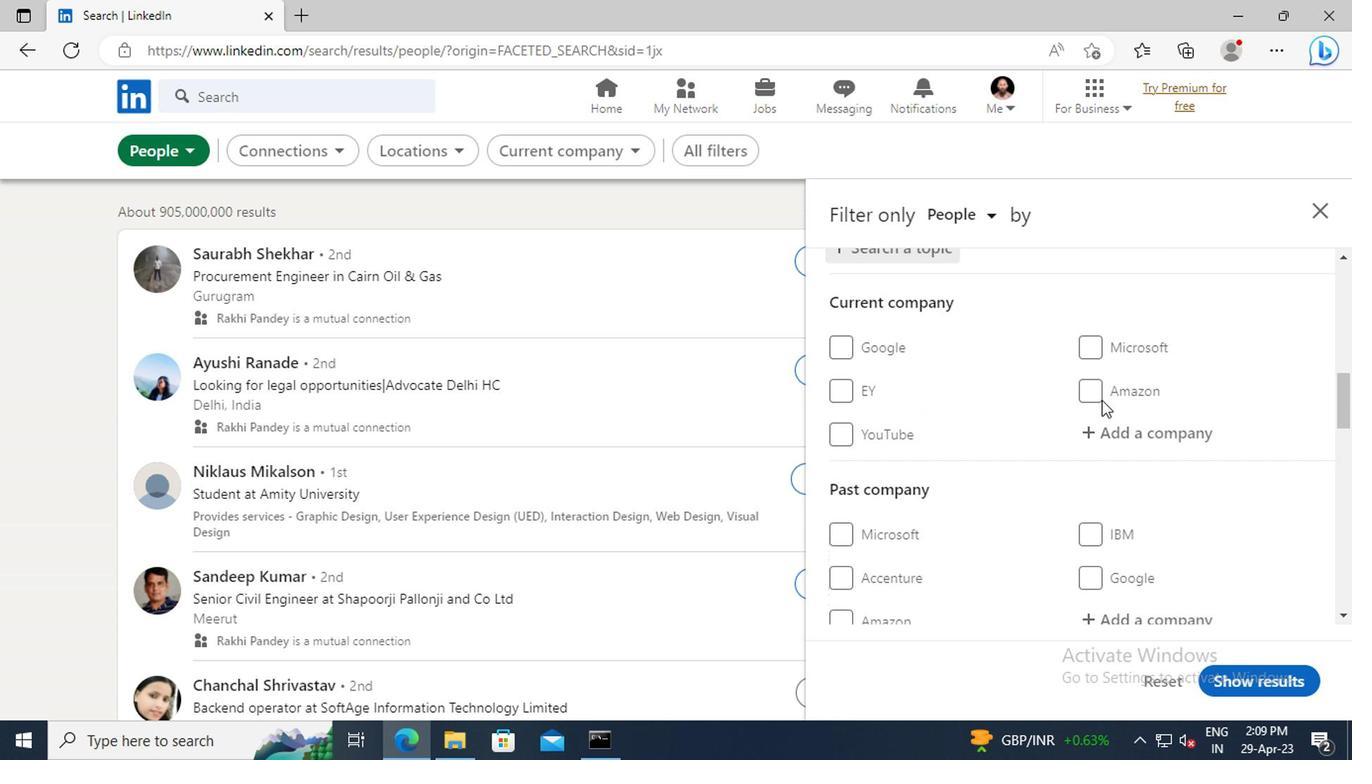 
Action: Mouse scrolled (1097, 400) with delta (0, 0)
Screenshot: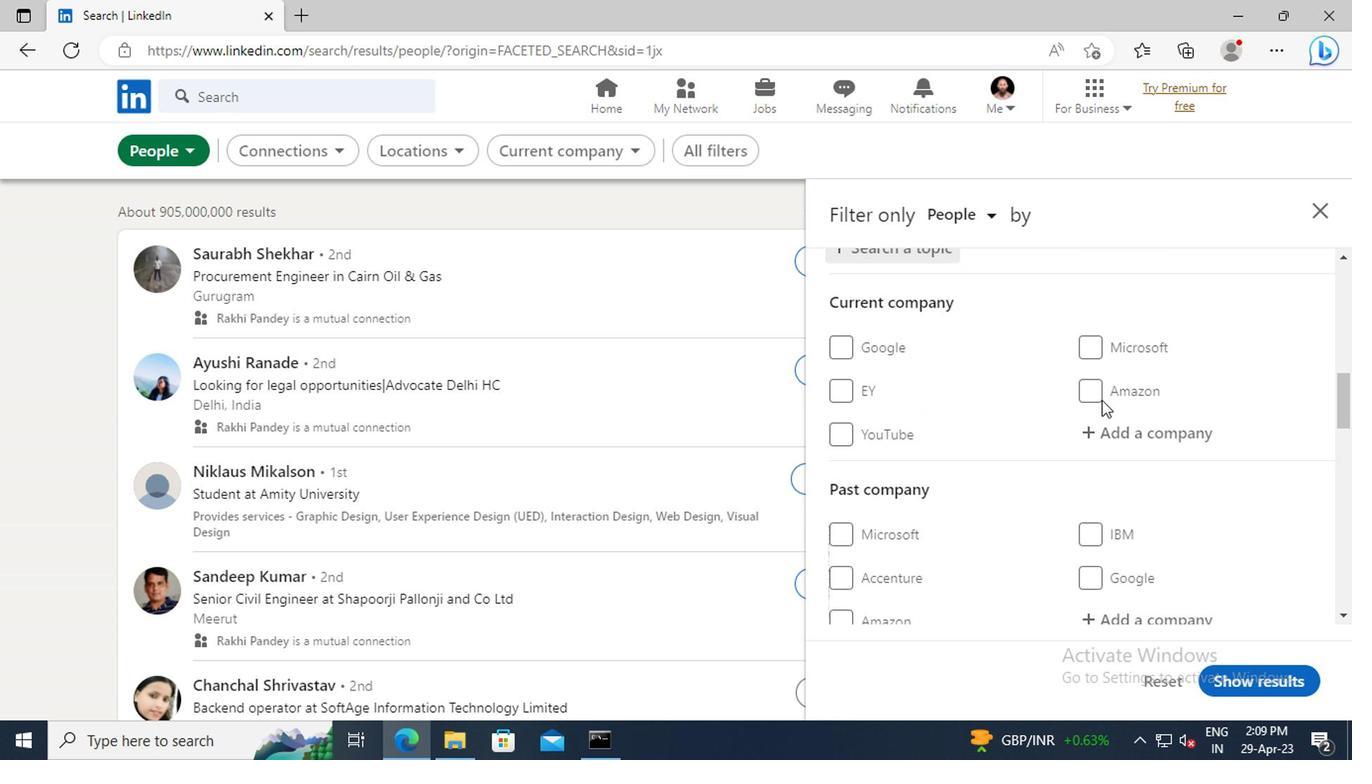 
Action: Mouse scrolled (1097, 400) with delta (0, 0)
Screenshot: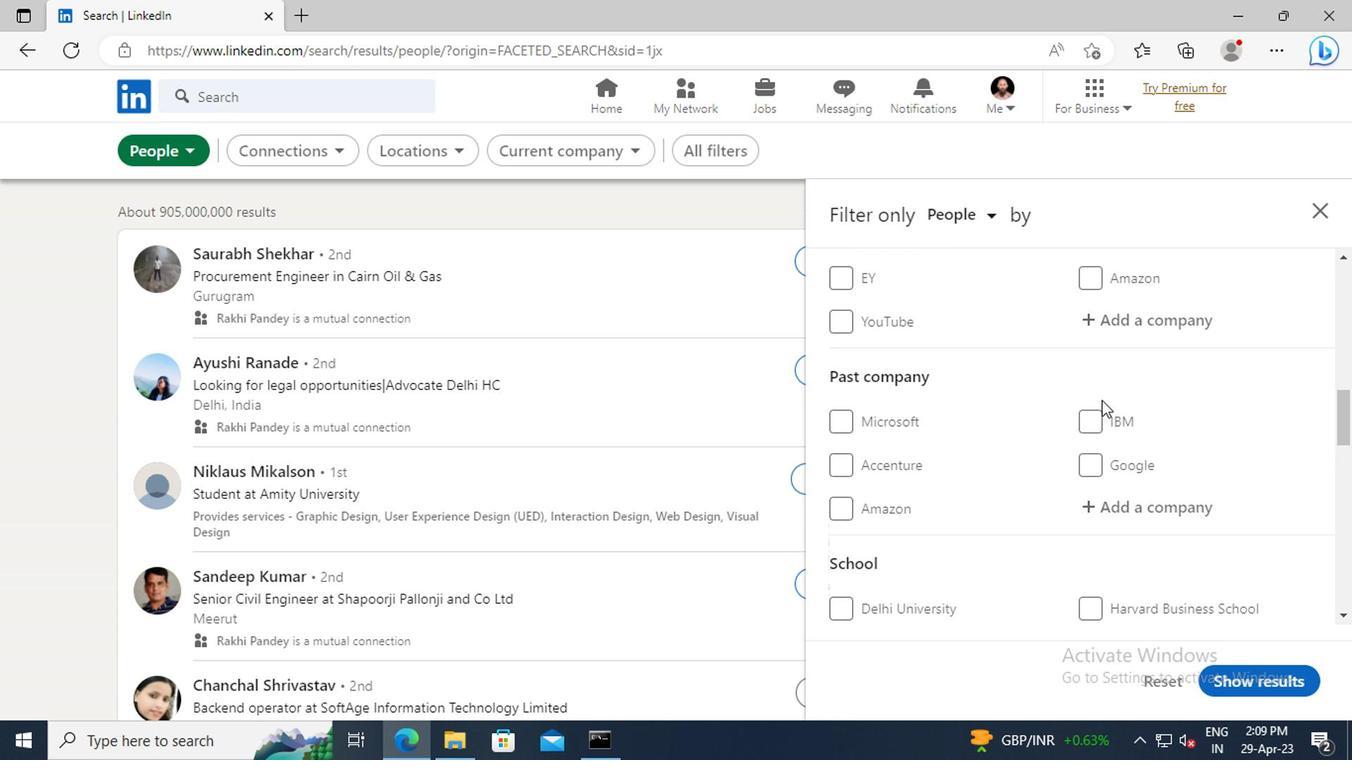 
Action: Mouse scrolled (1097, 400) with delta (0, 0)
Screenshot: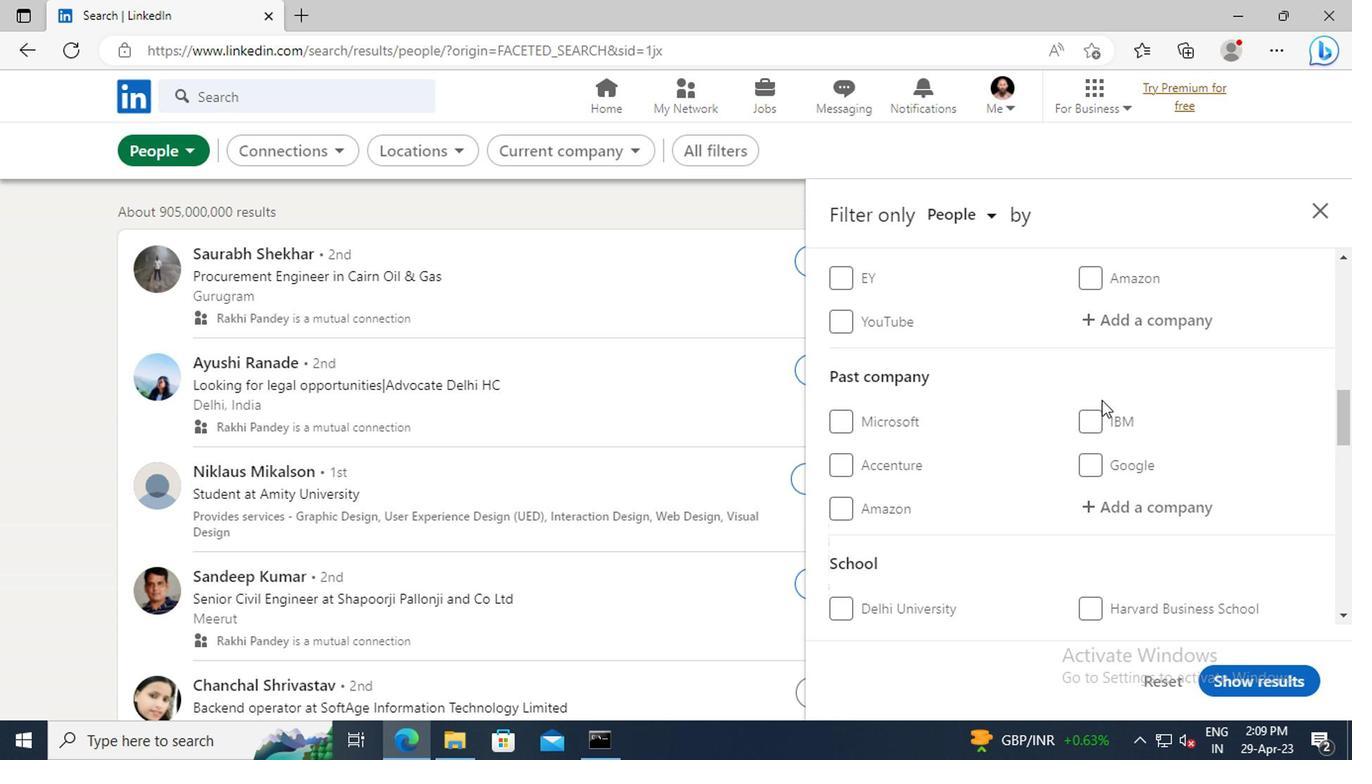 
Action: Mouse scrolled (1097, 400) with delta (0, 0)
Screenshot: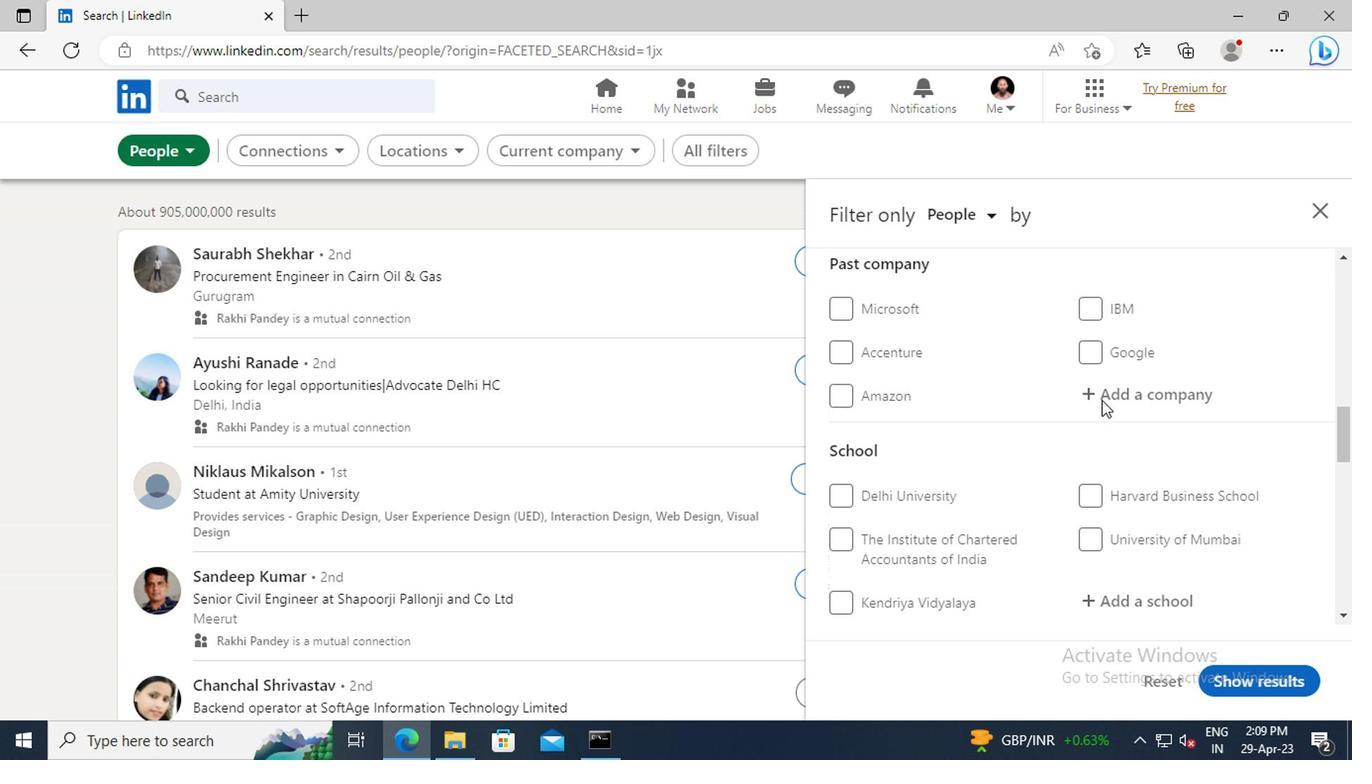 
Action: Mouse scrolled (1097, 400) with delta (0, 0)
Screenshot: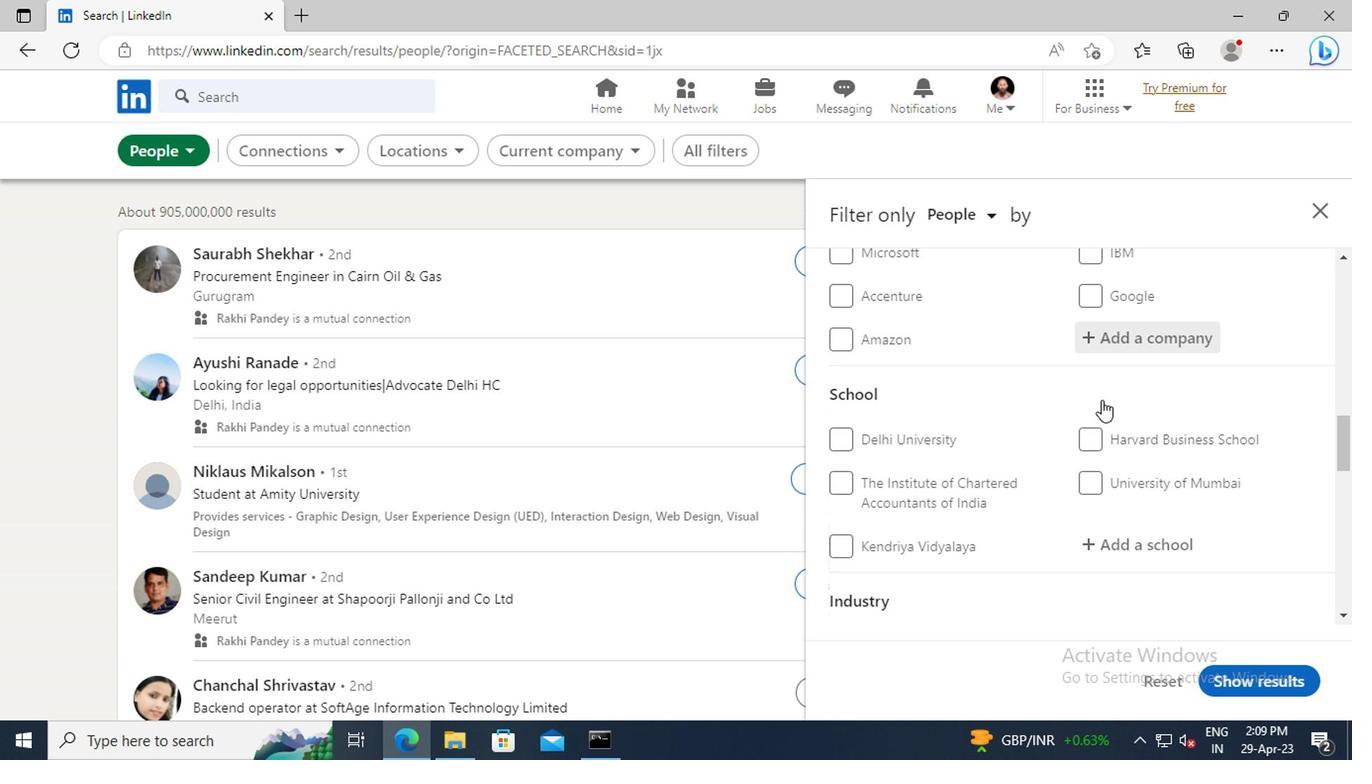 
Action: Mouse scrolled (1097, 400) with delta (0, 0)
Screenshot: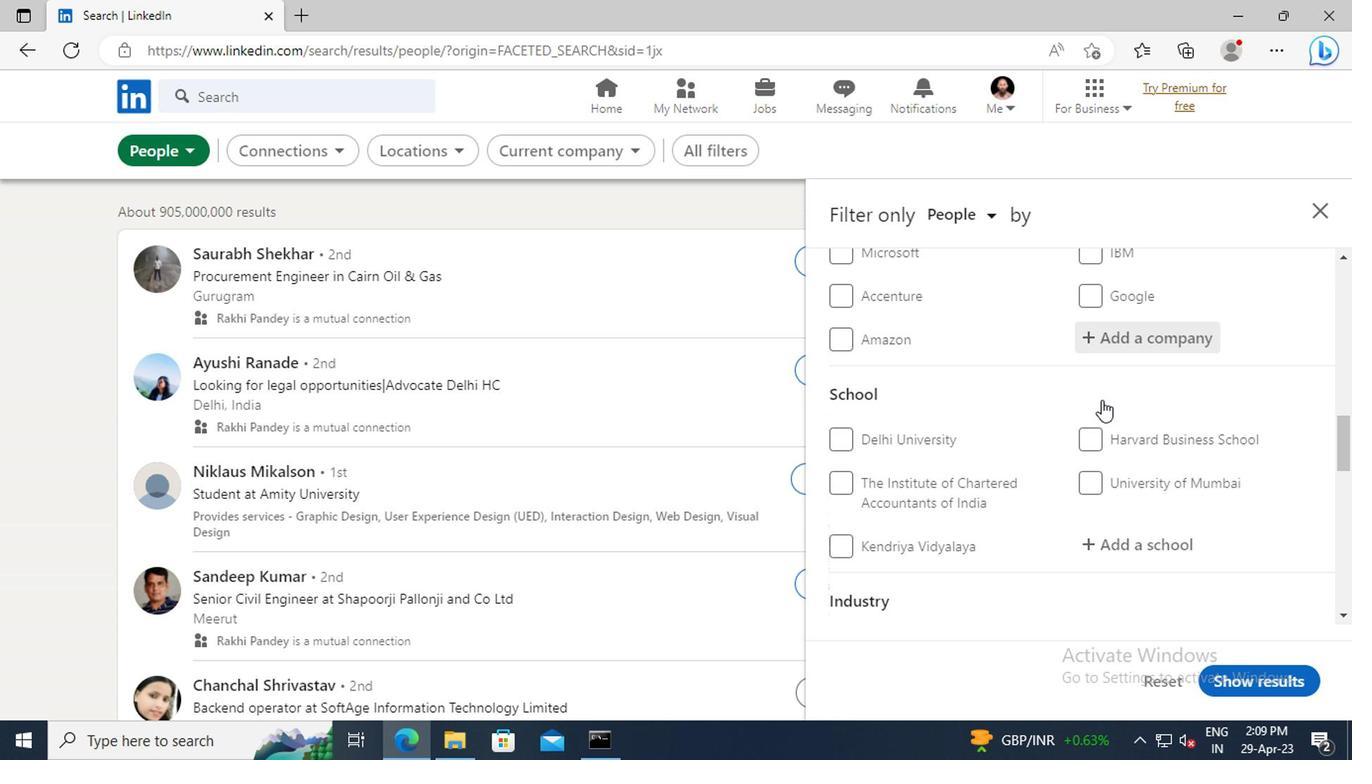 
Action: Mouse scrolled (1097, 400) with delta (0, 0)
Screenshot: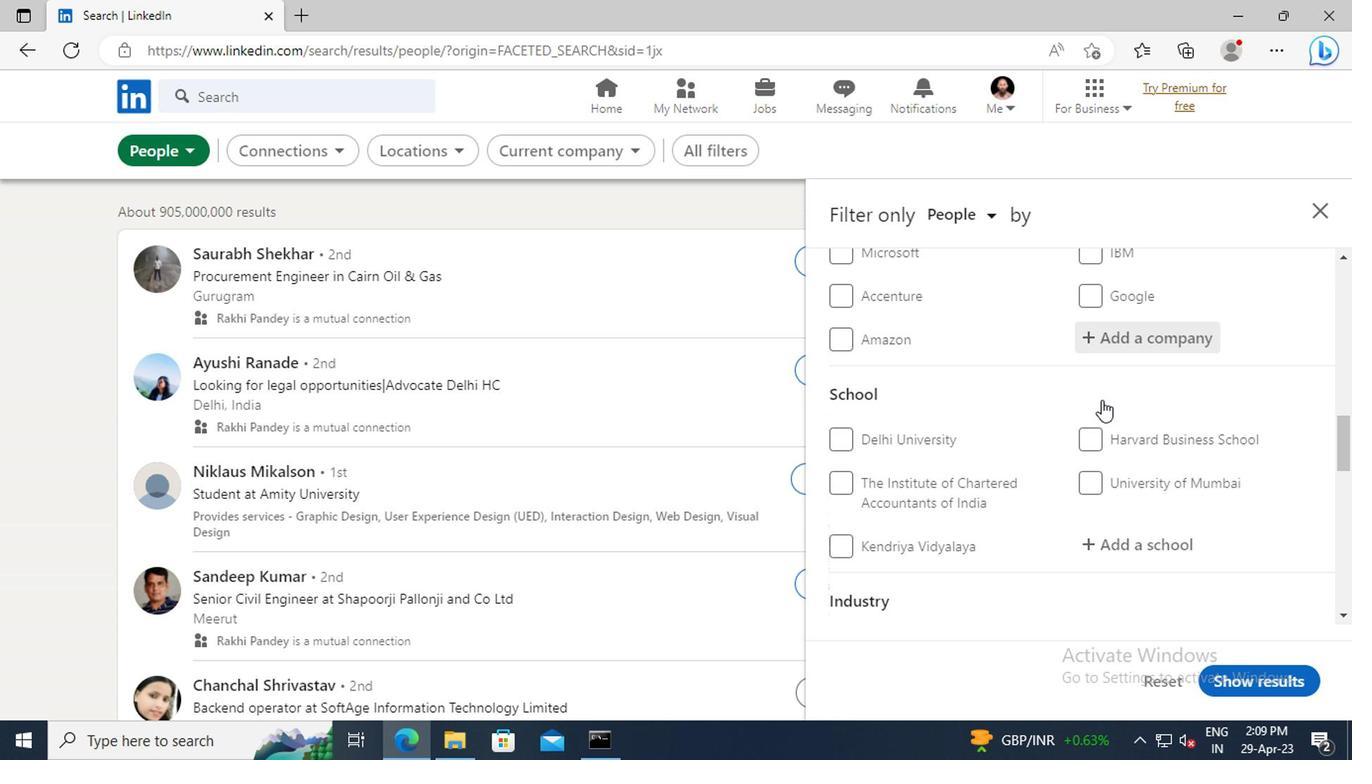 
Action: Mouse scrolled (1097, 400) with delta (0, 0)
Screenshot: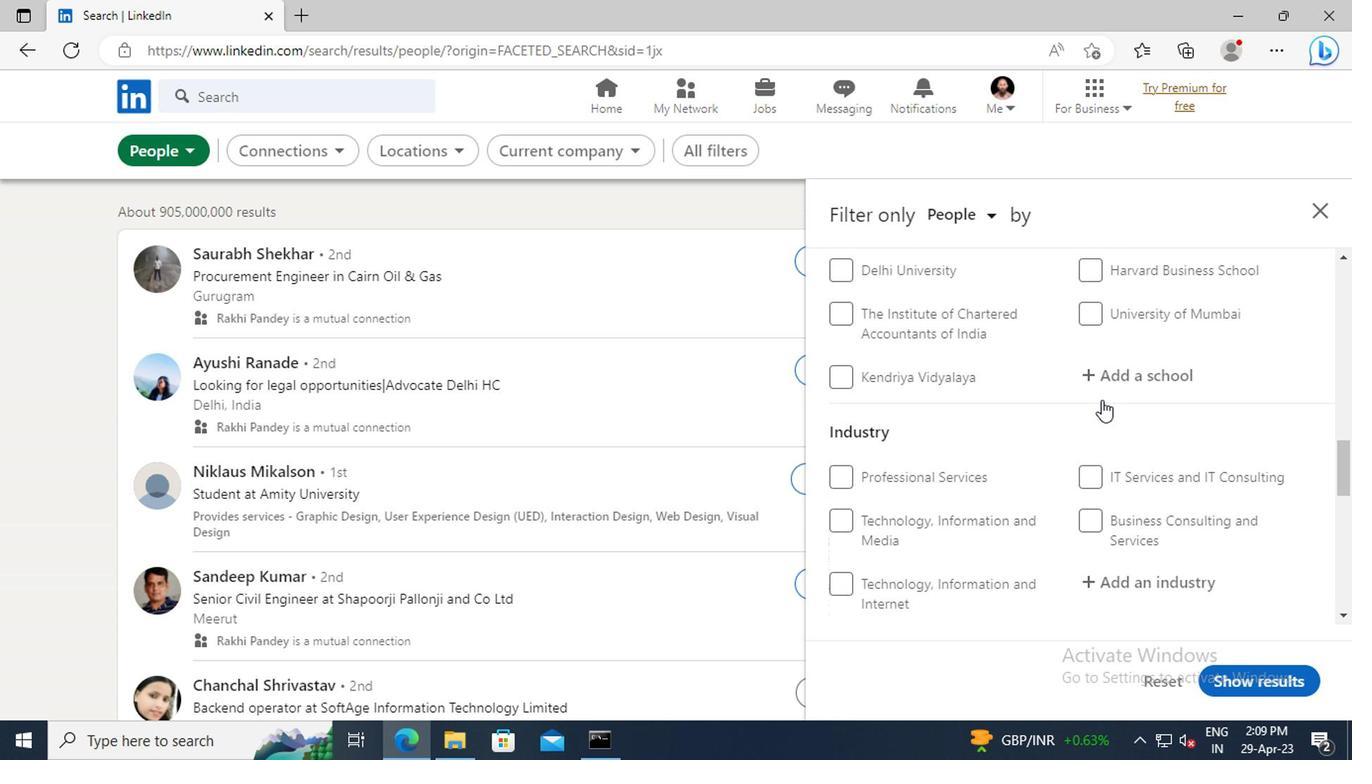 
Action: Mouse scrolled (1097, 400) with delta (0, 0)
Screenshot: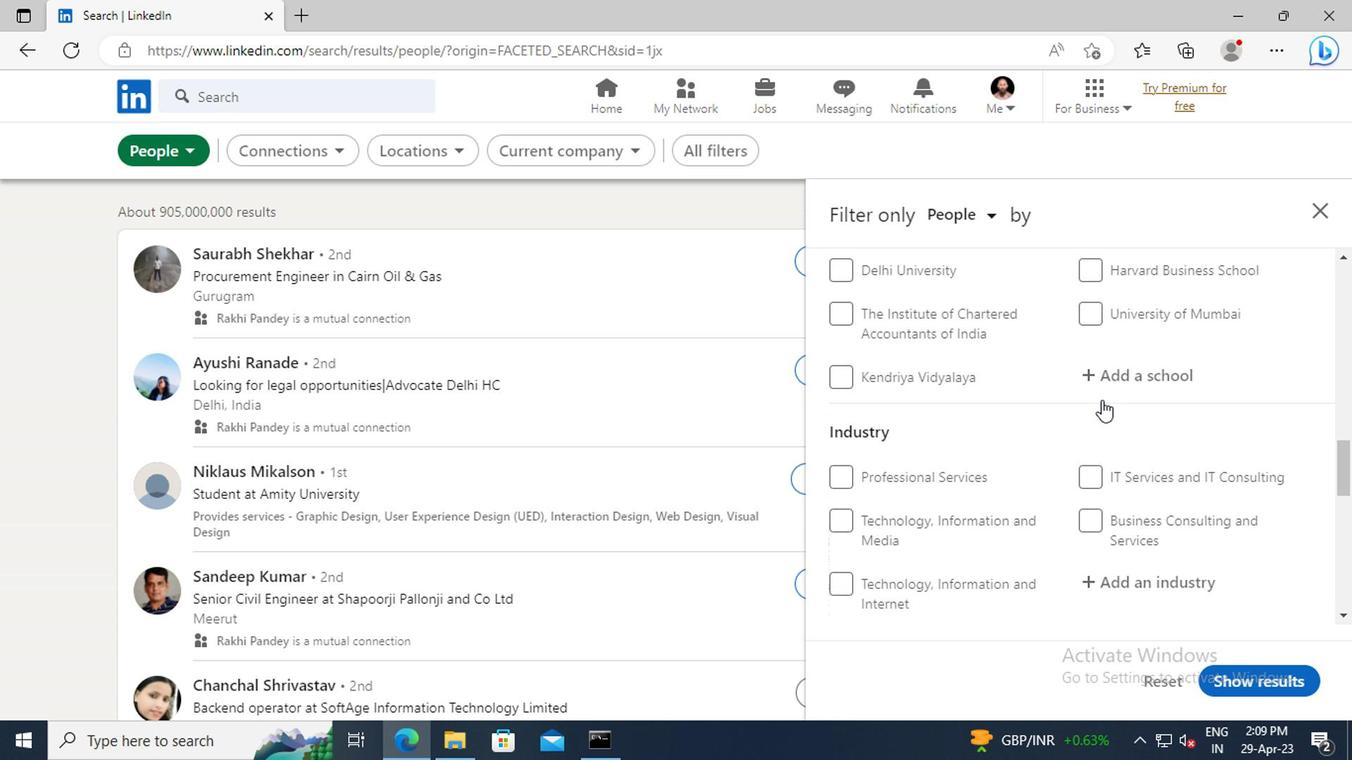 
Action: Mouse scrolled (1097, 400) with delta (0, 0)
Screenshot: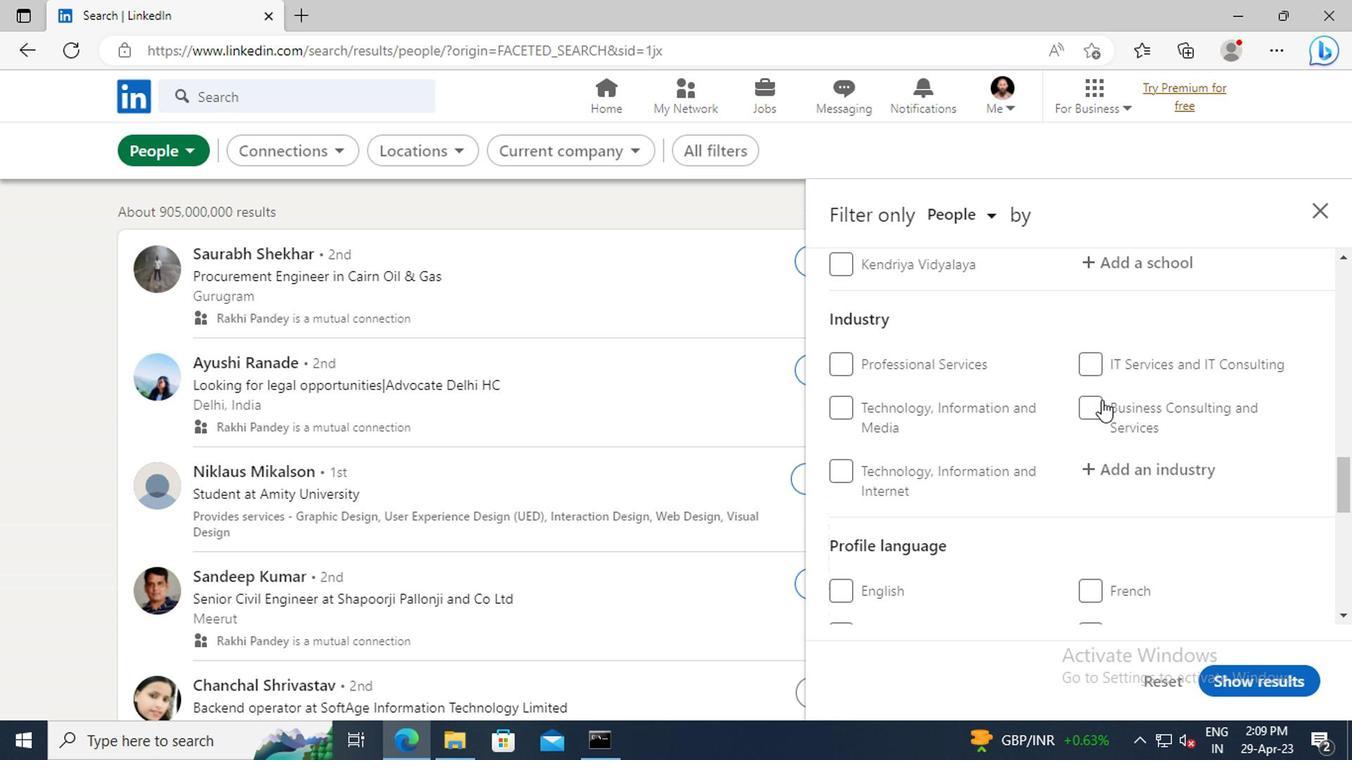 
Action: Mouse scrolled (1097, 400) with delta (0, 0)
Screenshot: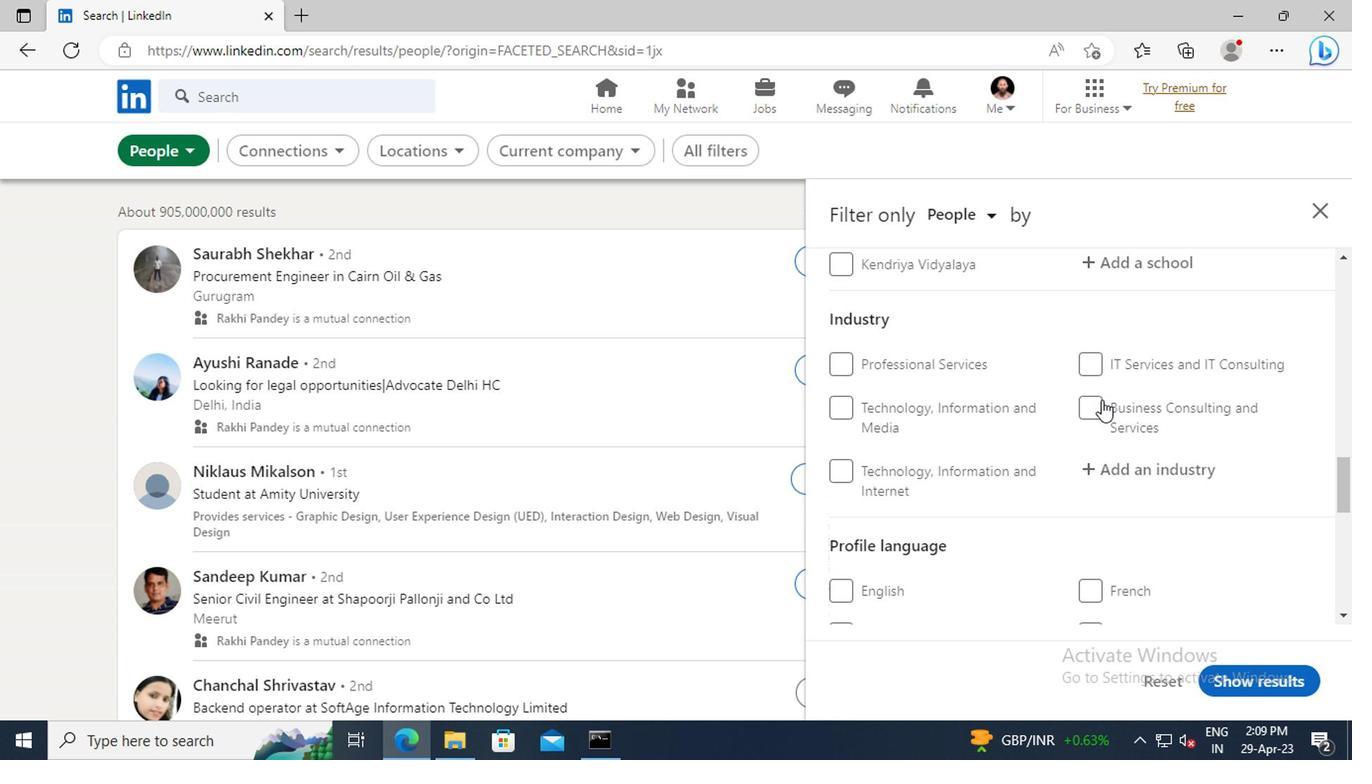 
Action: Mouse scrolled (1097, 400) with delta (0, 0)
Screenshot: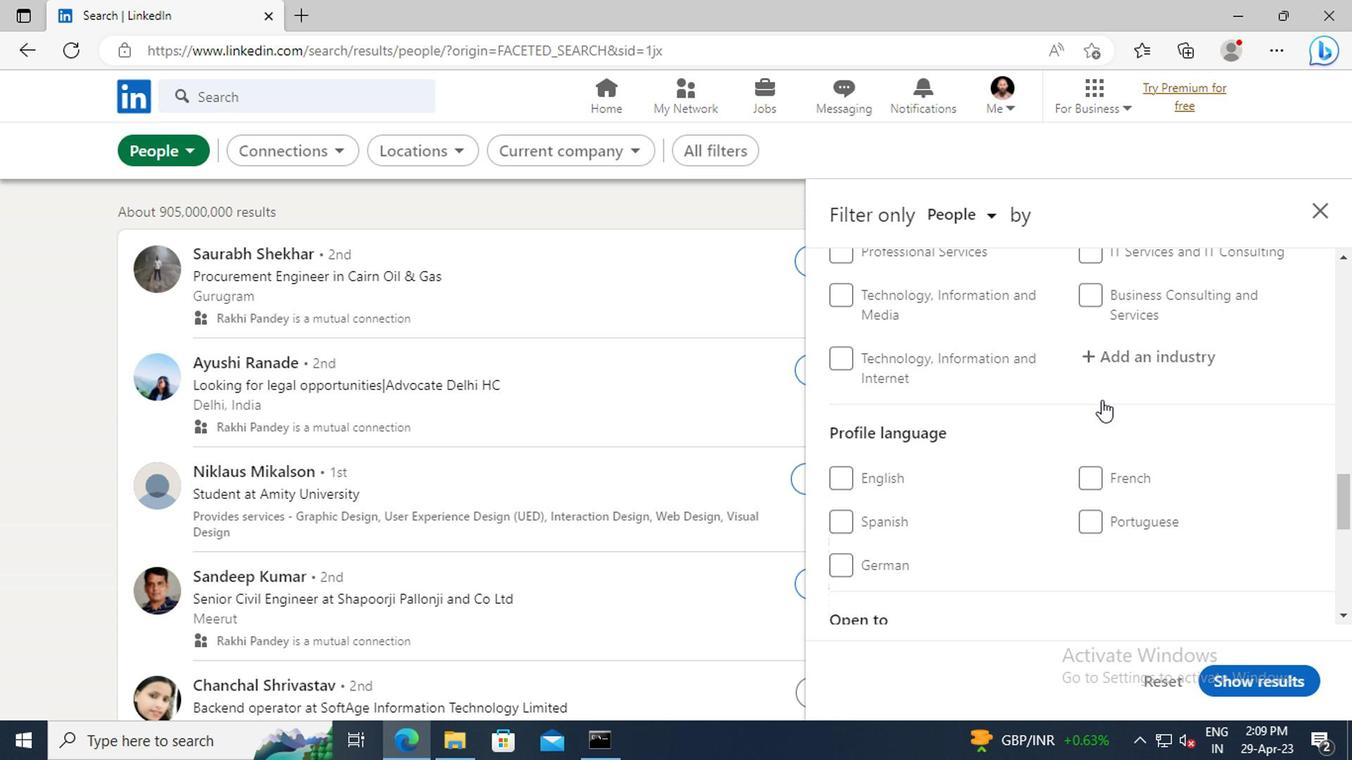 
Action: Mouse moved to (1090, 461)
Screenshot: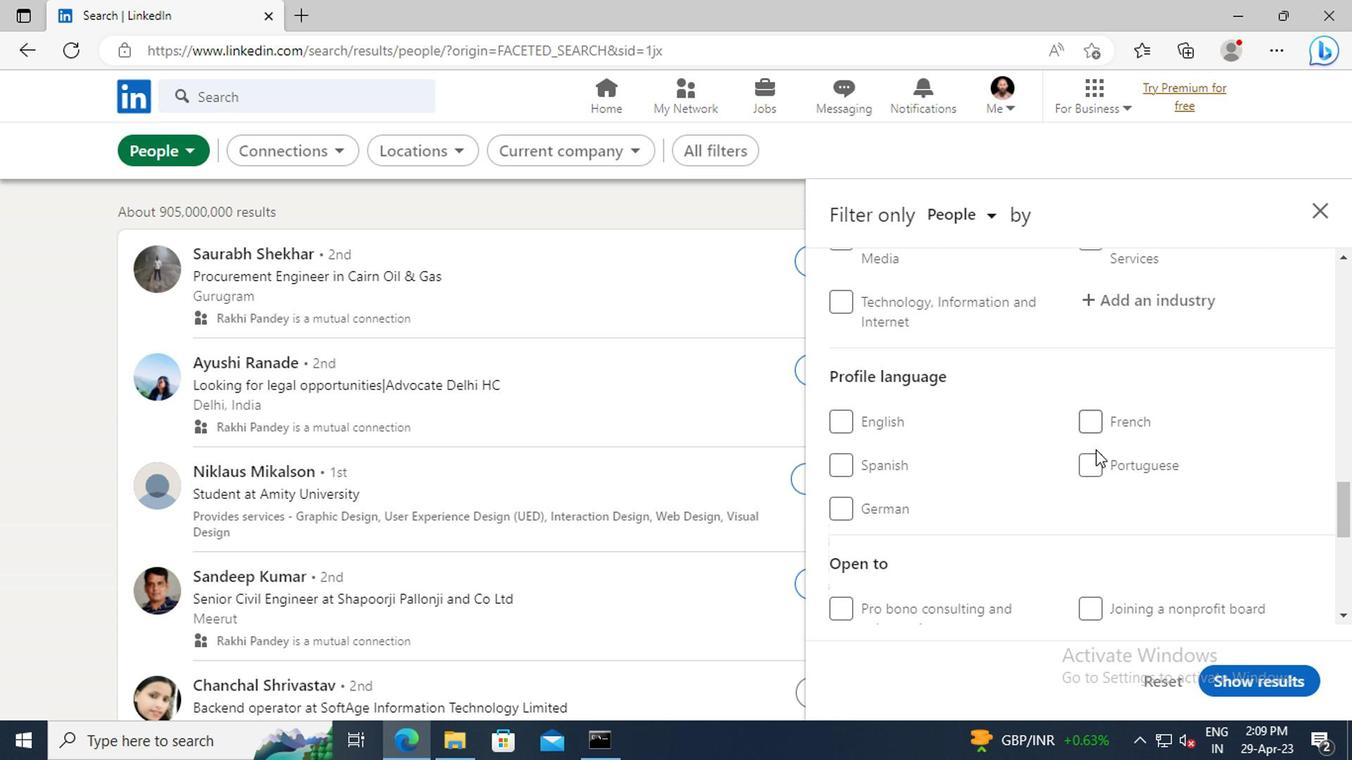 
Action: Mouse pressed left at (1090, 461)
Screenshot: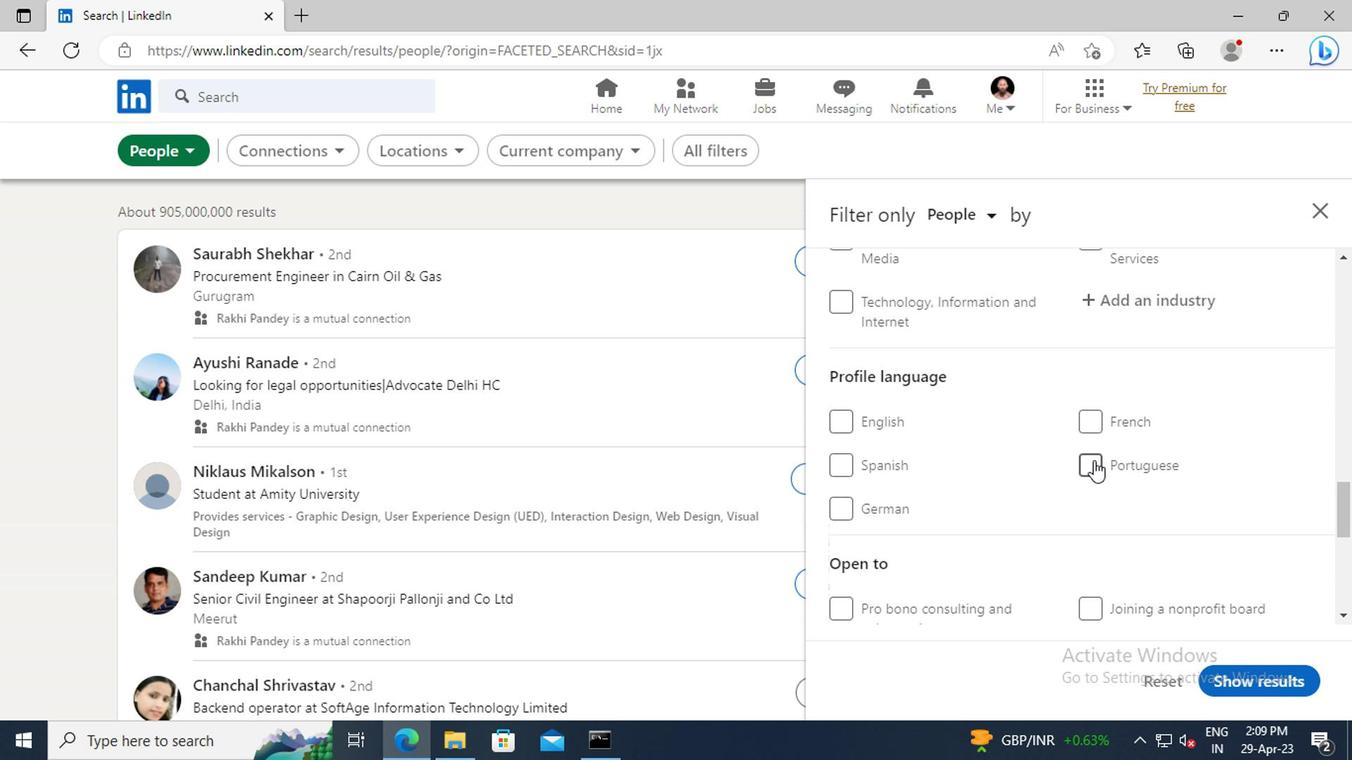 
Action: Mouse moved to (1106, 442)
Screenshot: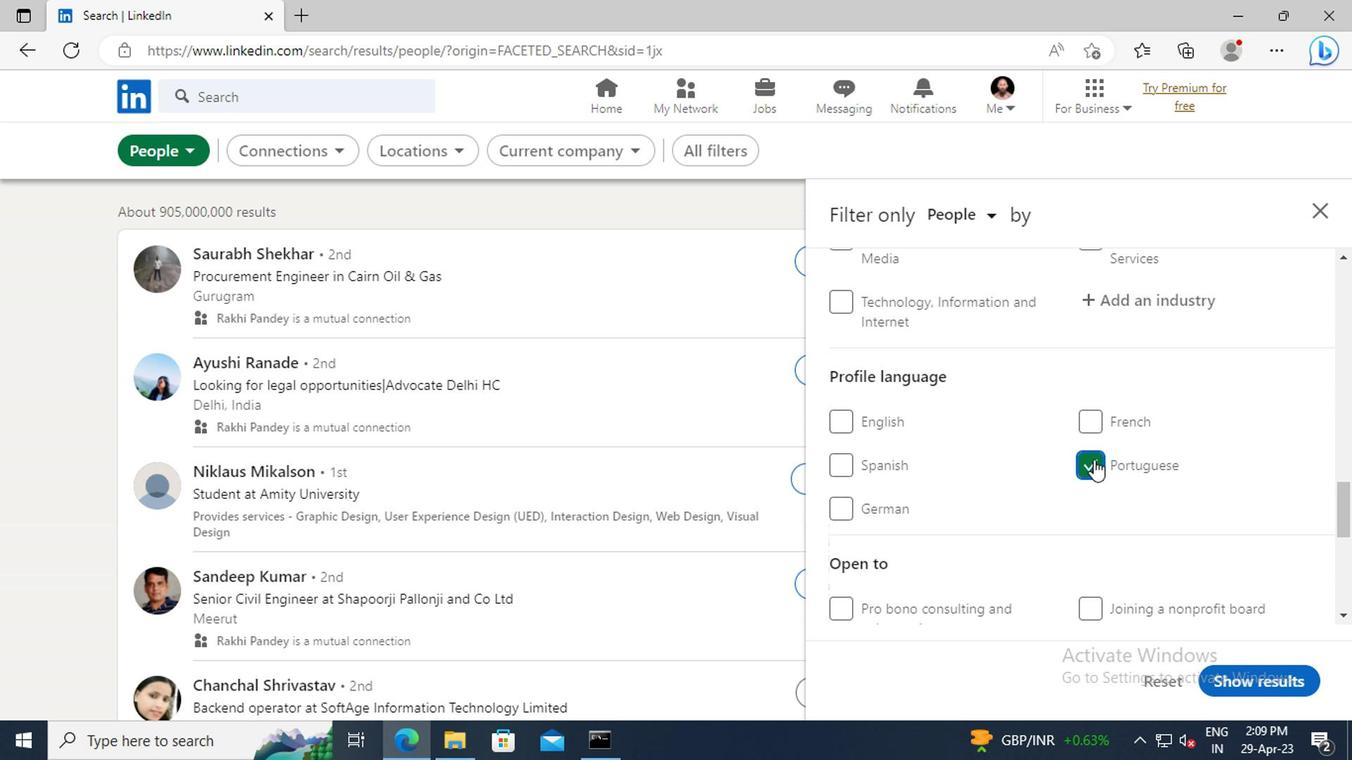 
Action: Mouse scrolled (1106, 443) with delta (0, 0)
Screenshot: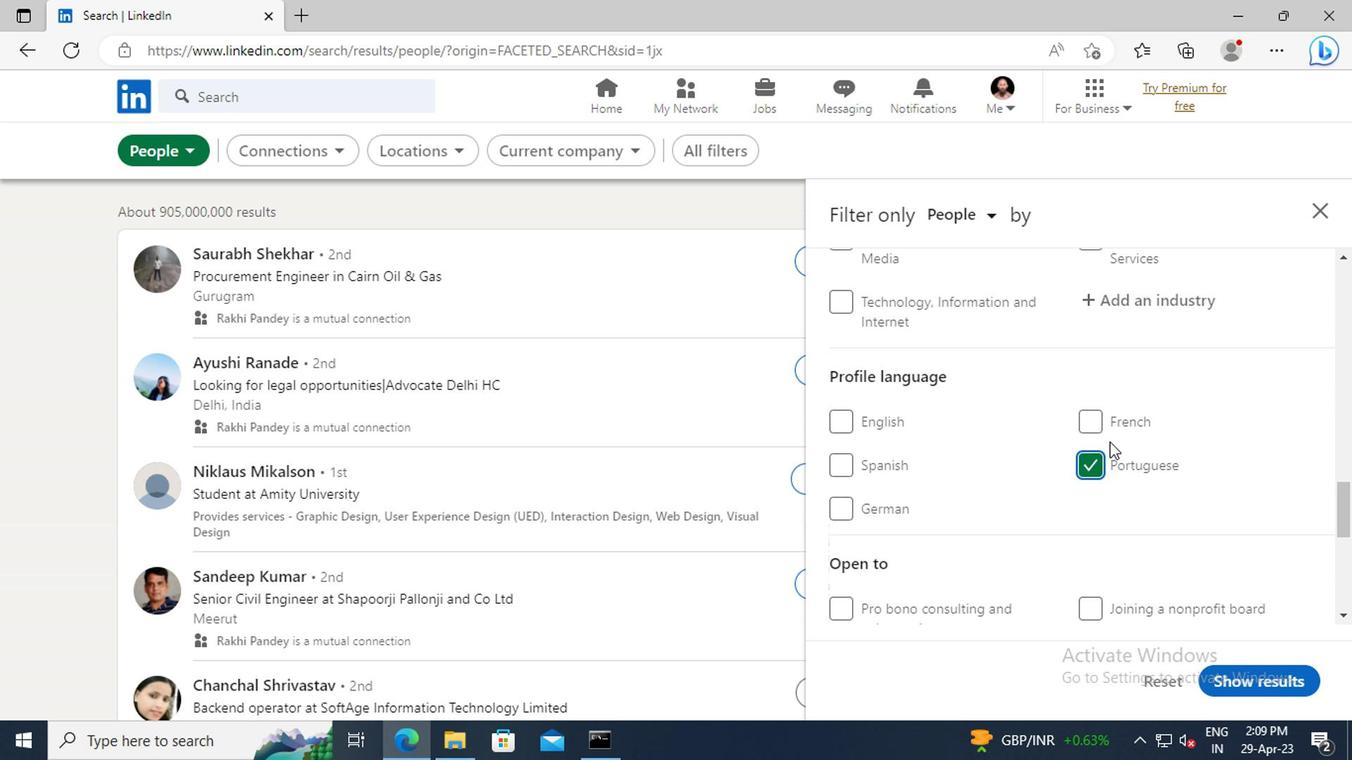 
Action: Mouse scrolled (1106, 443) with delta (0, 0)
Screenshot: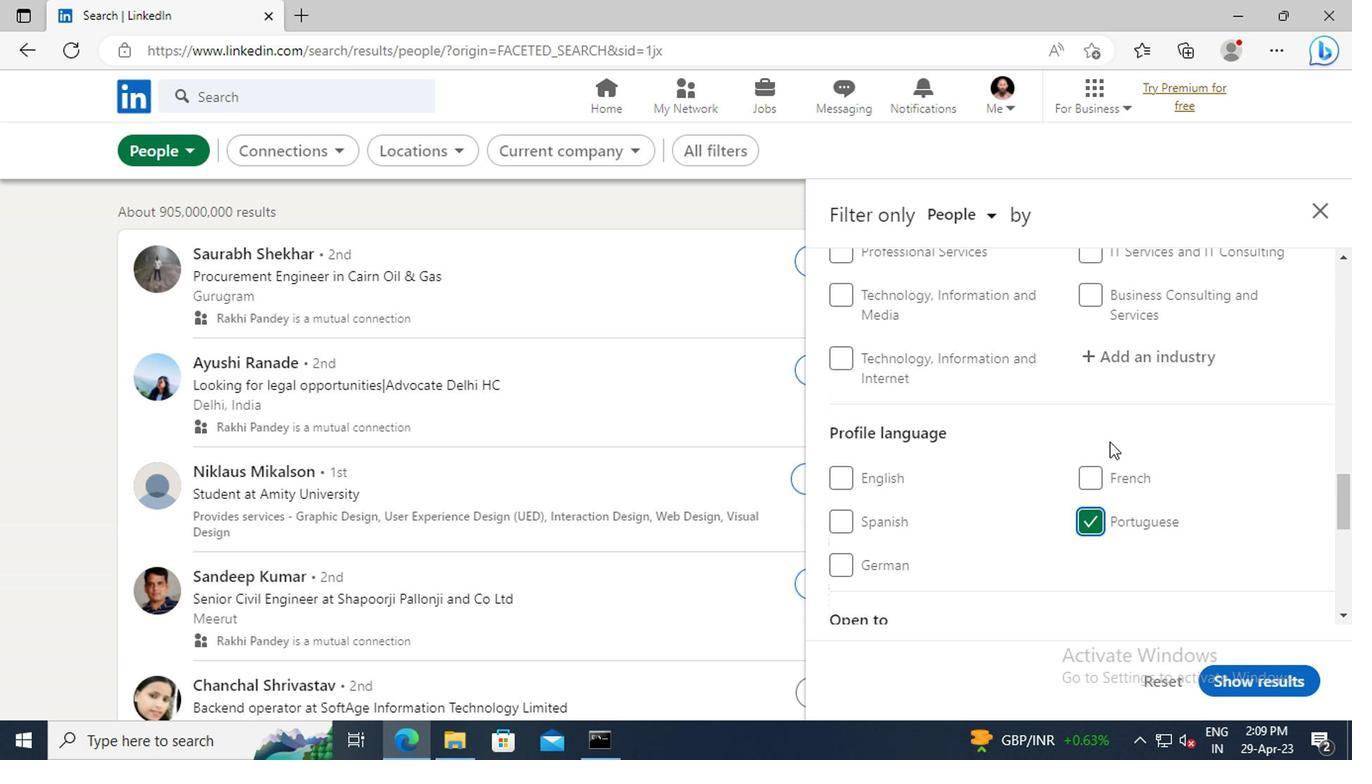 
Action: Mouse scrolled (1106, 443) with delta (0, 0)
Screenshot: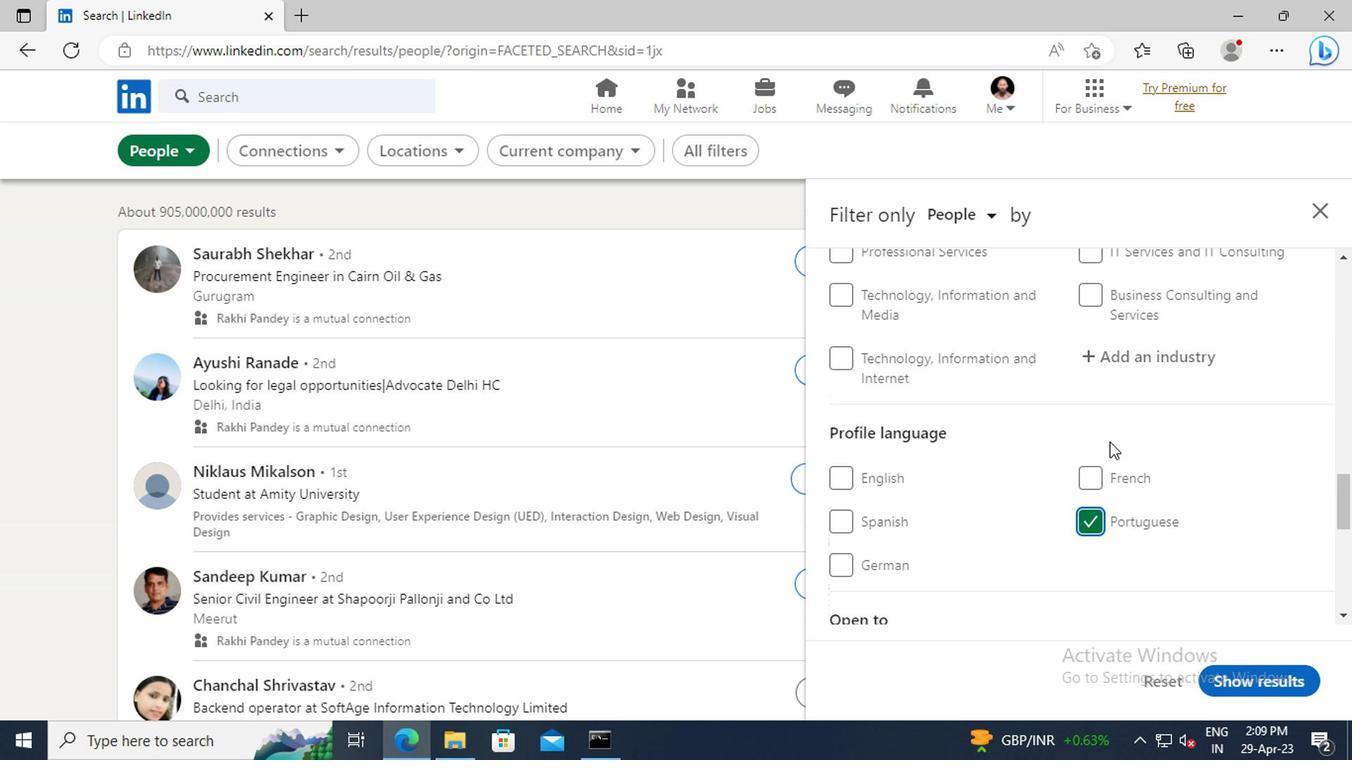 
Action: Mouse scrolled (1106, 443) with delta (0, 0)
Screenshot: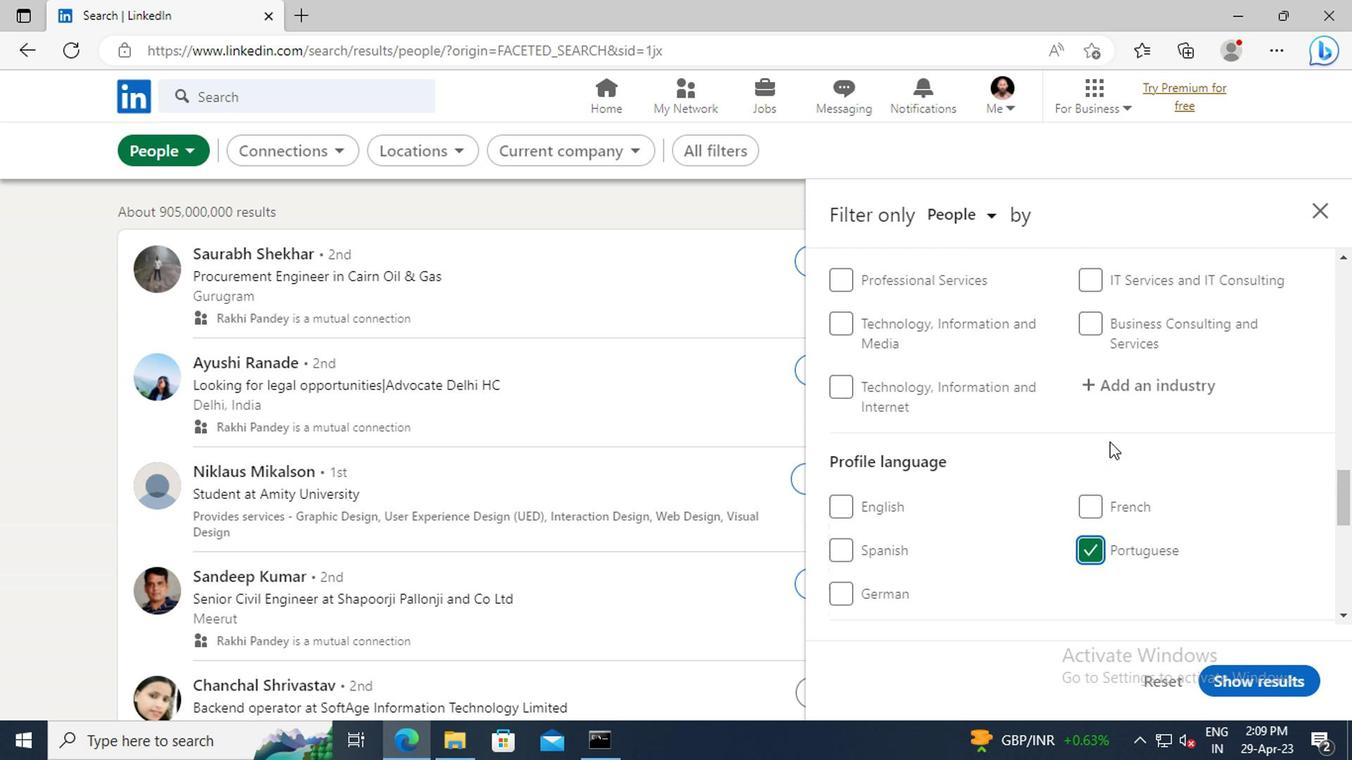 
Action: Mouse scrolled (1106, 443) with delta (0, 0)
Screenshot: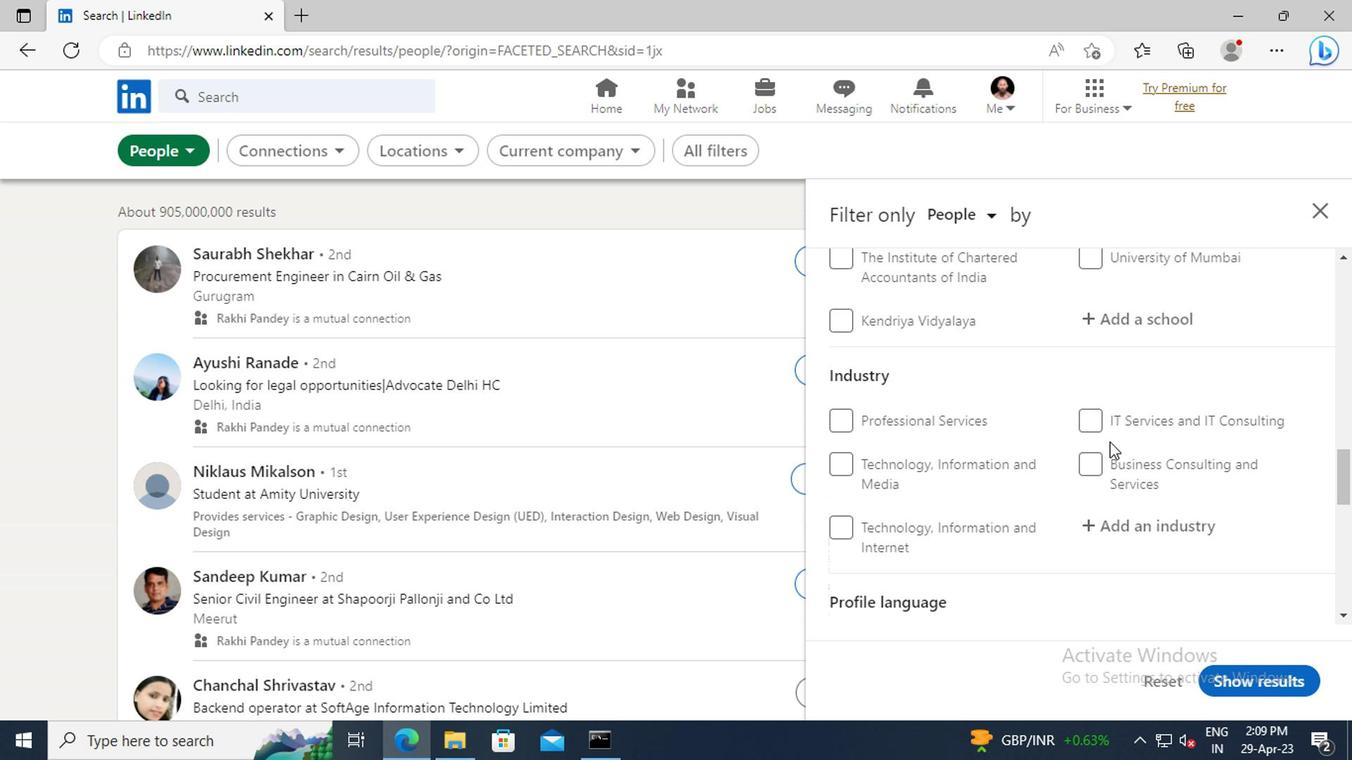 
Action: Mouse scrolled (1106, 443) with delta (0, 0)
Screenshot: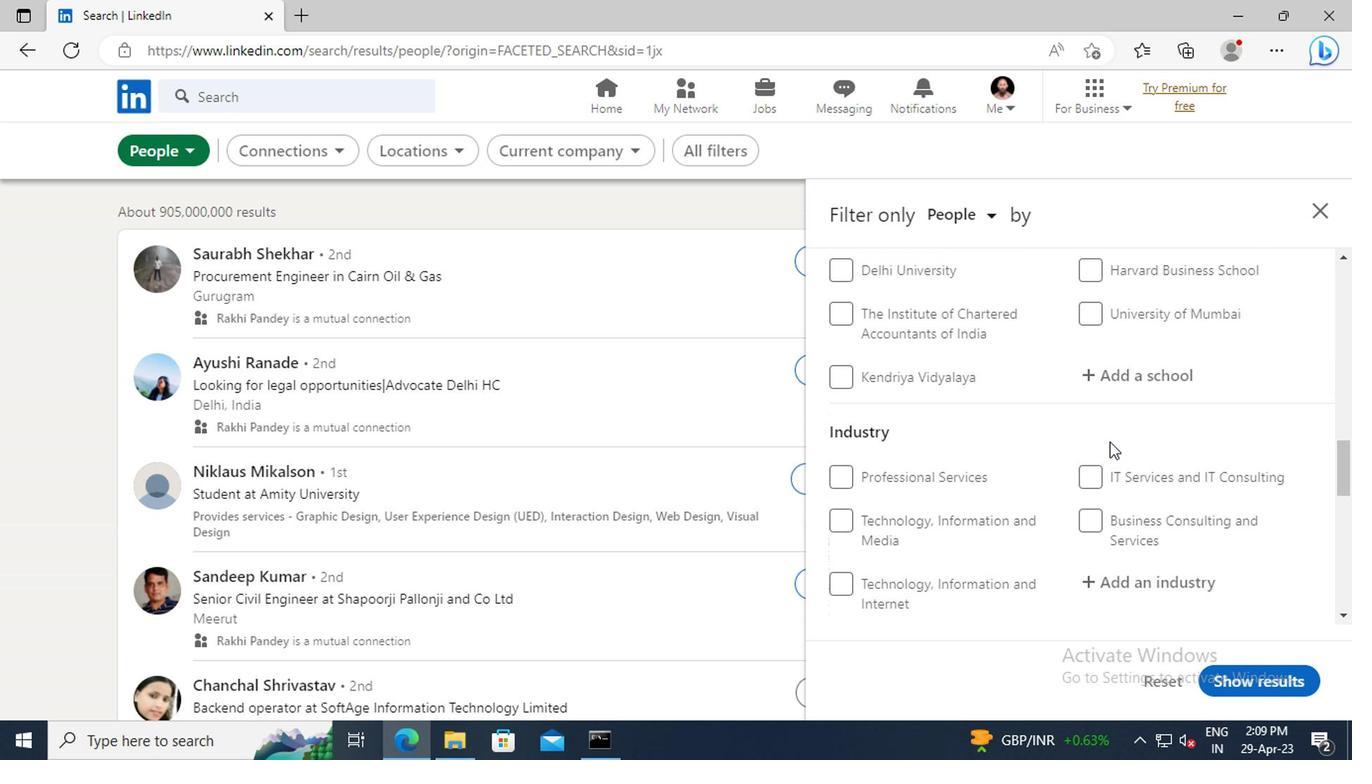 
Action: Mouse scrolled (1106, 443) with delta (0, 0)
Screenshot: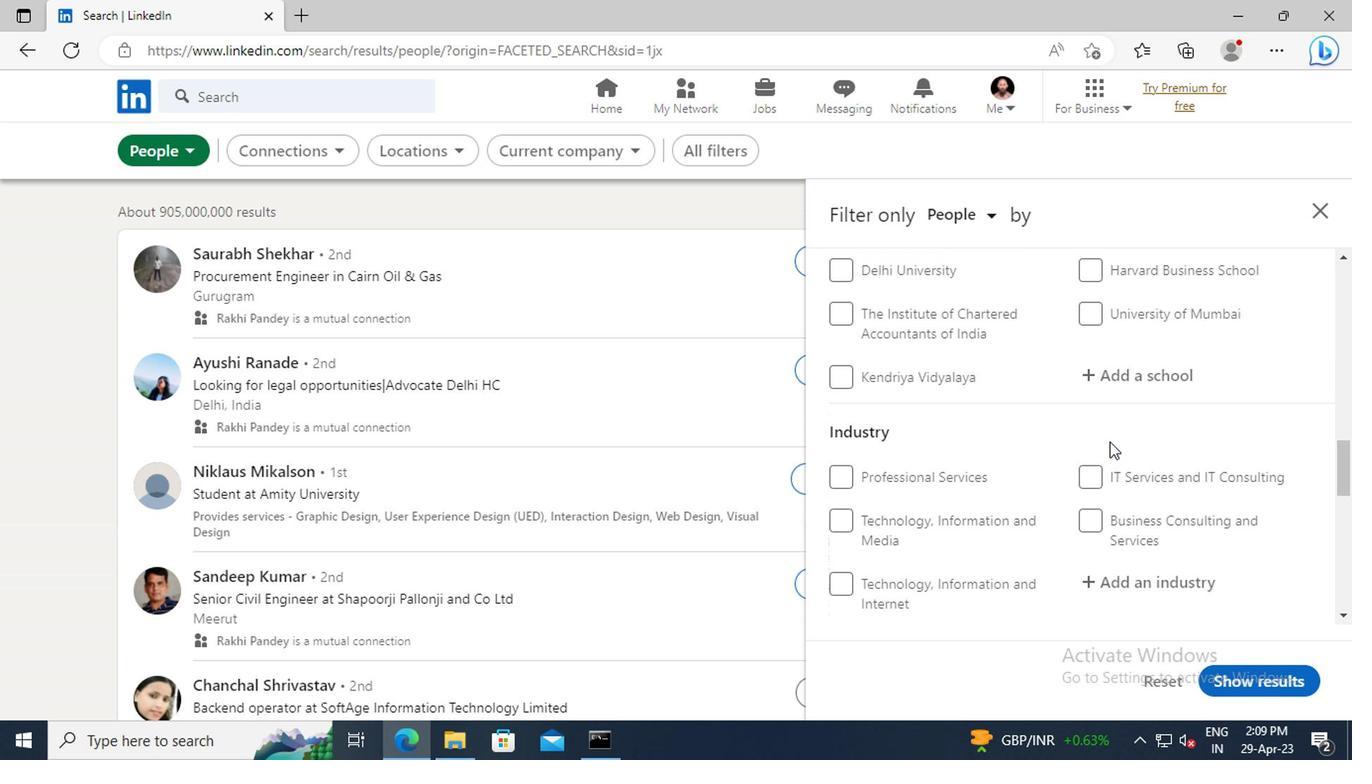 
Action: Mouse scrolled (1106, 443) with delta (0, 0)
Screenshot: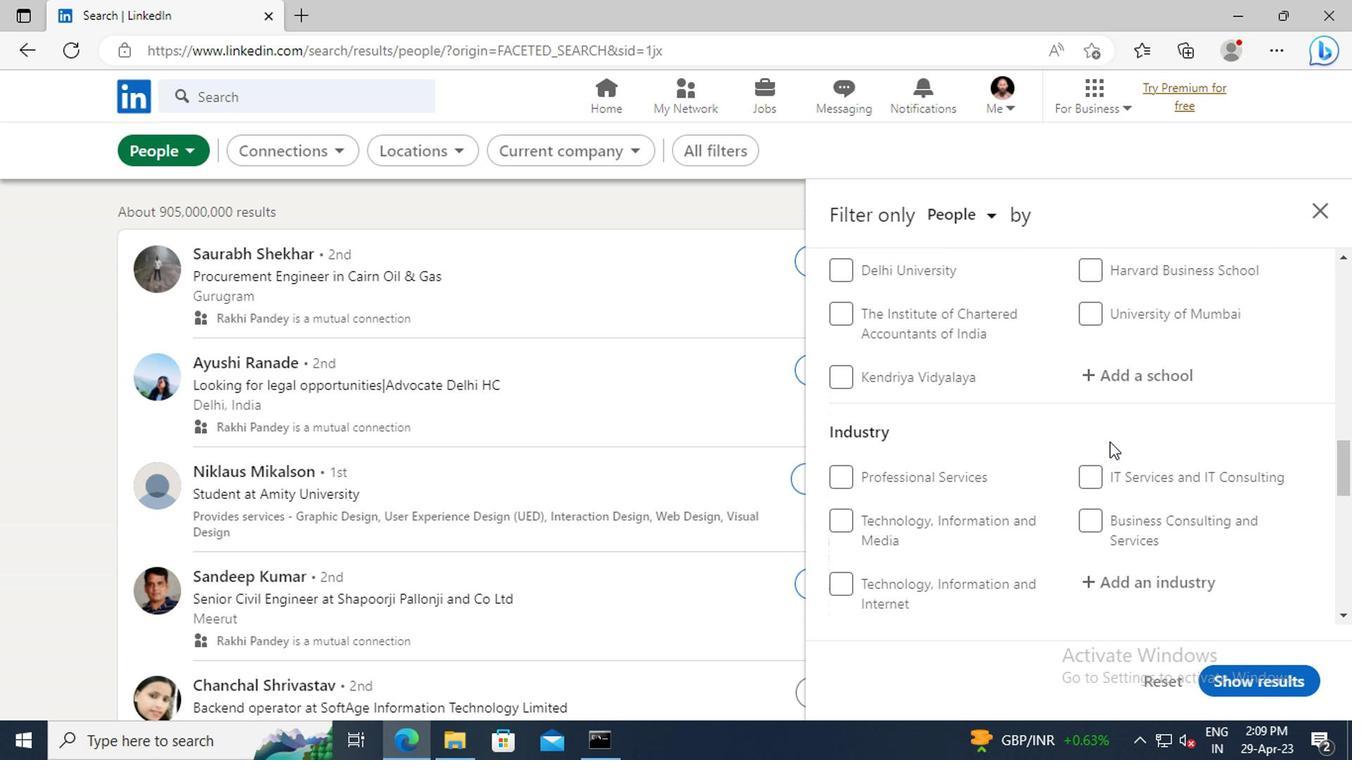 
Action: Mouse scrolled (1106, 443) with delta (0, 0)
Screenshot: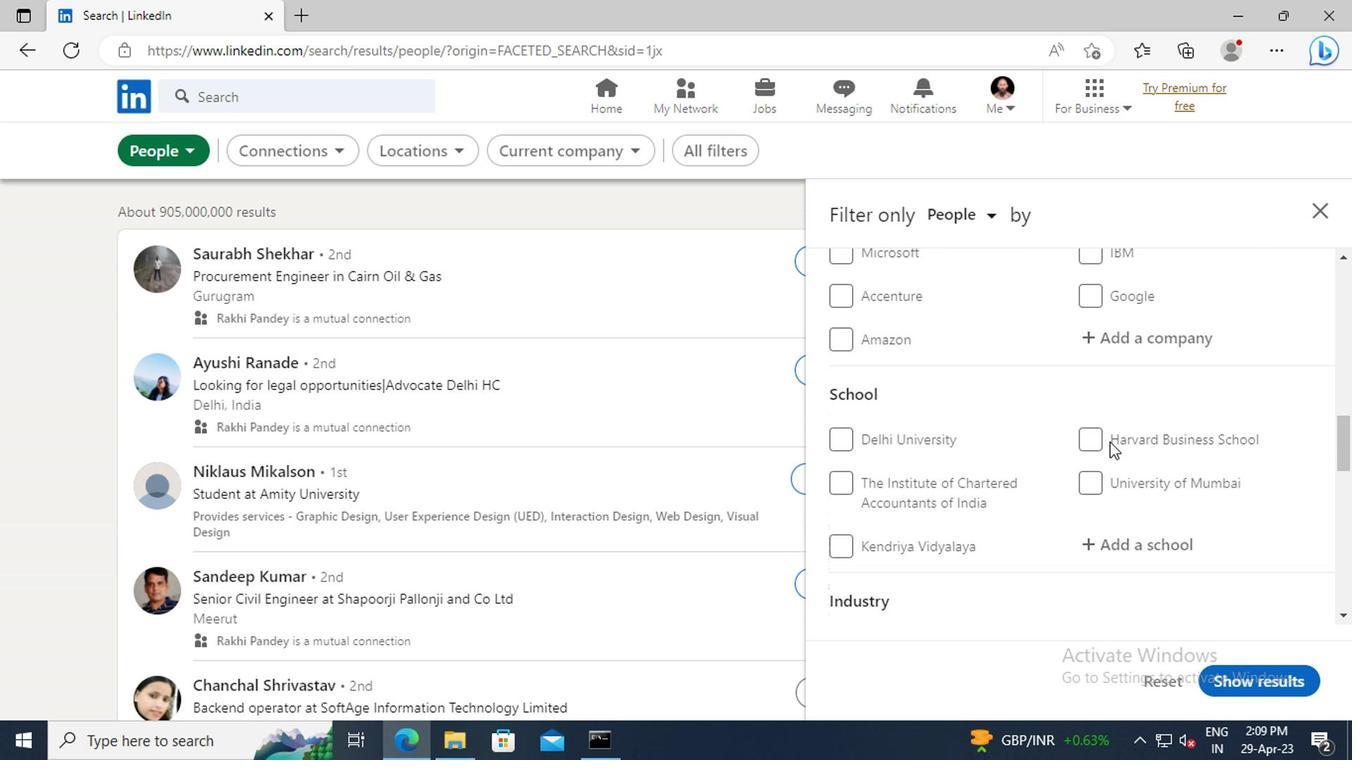 
Action: Mouse scrolled (1106, 443) with delta (0, 0)
Screenshot: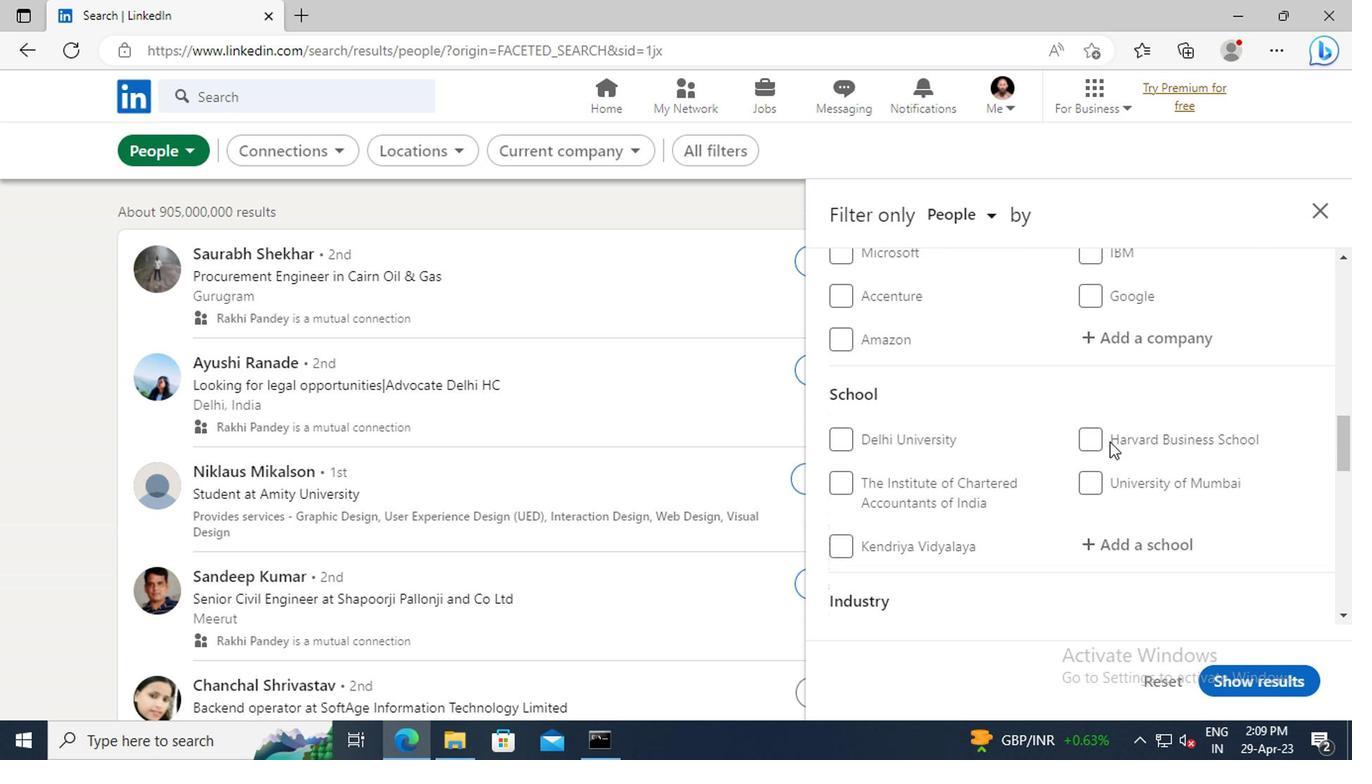 
Action: Mouse scrolled (1106, 443) with delta (0, 0)
Screenshot: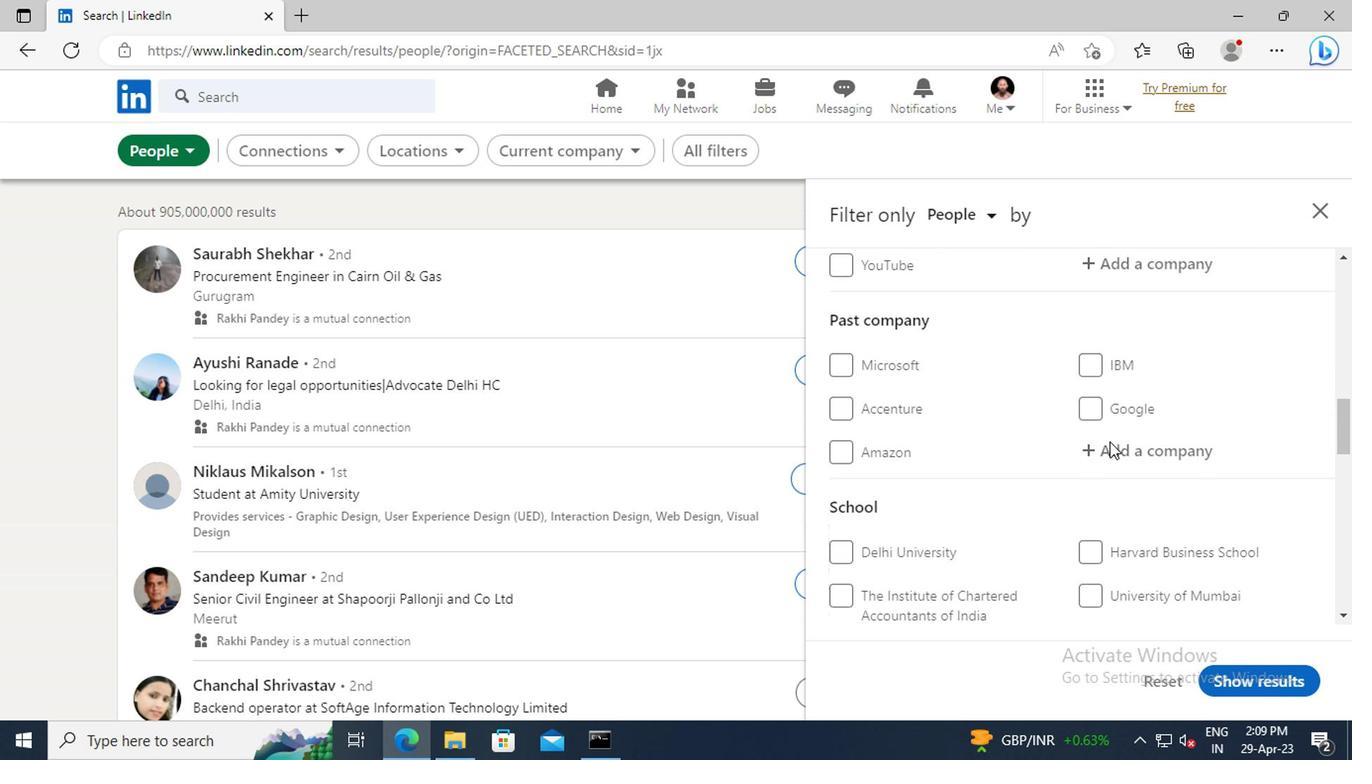 
Action: Mouse scrolled (1106, 443) with delta (0, 0)
Screenshot: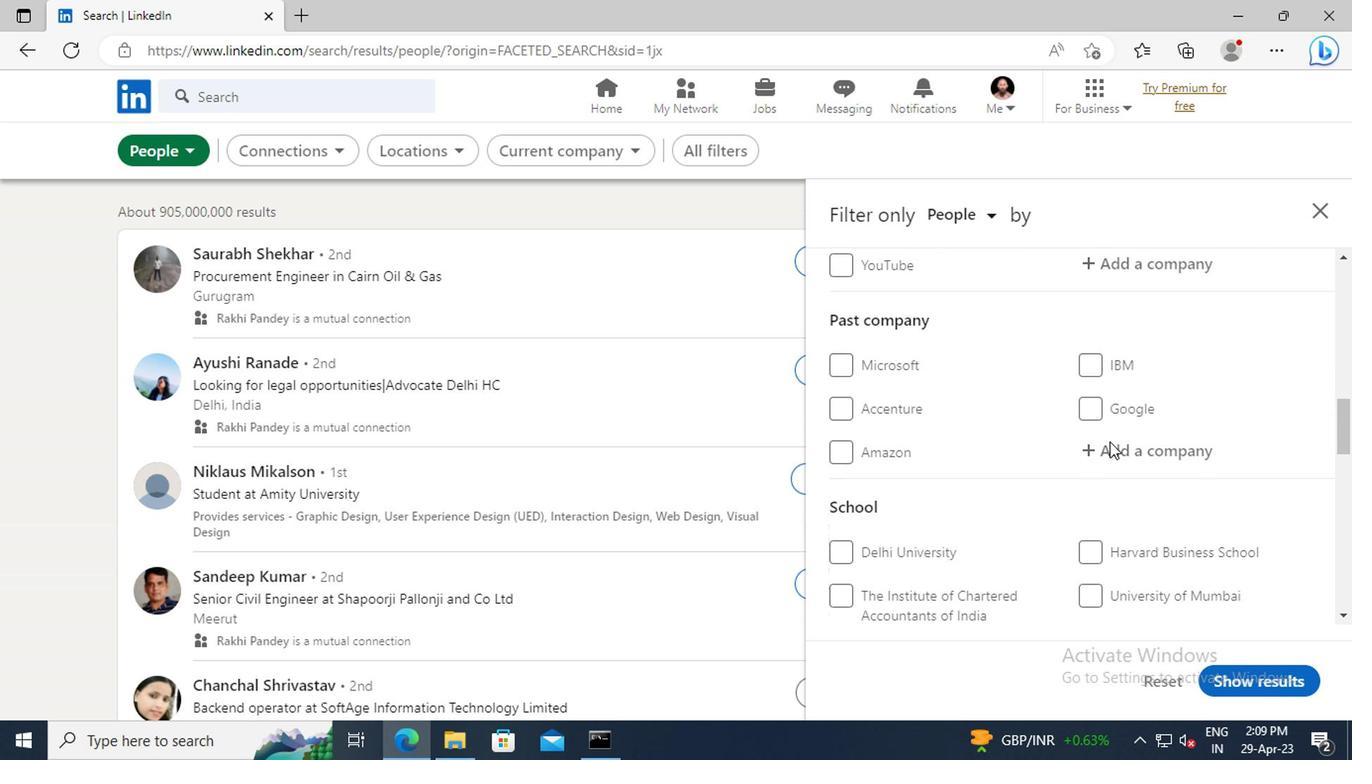 
Action: Mouse moved to (1106, 442)
Screenshot: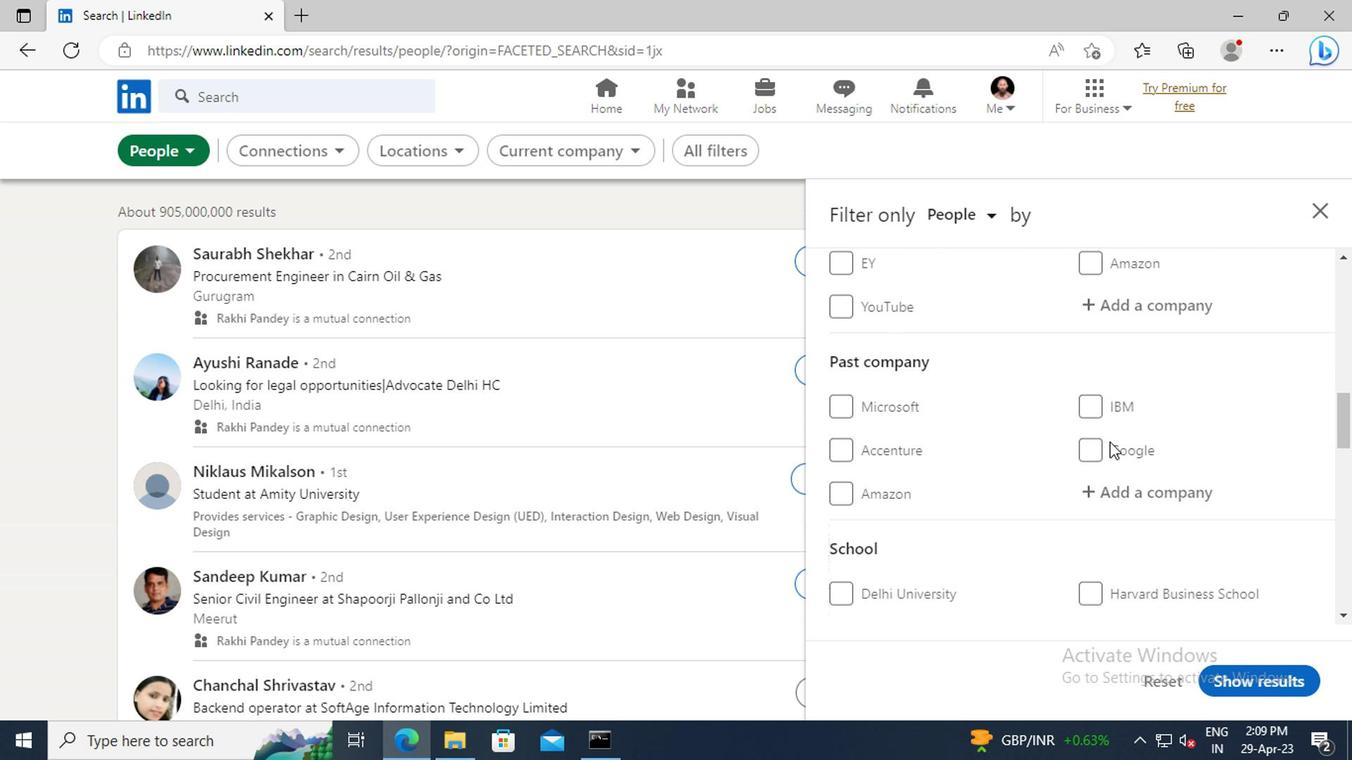 
Action: Mouse scrolled (1106, 443) with delta (0, 0)
Screenshot: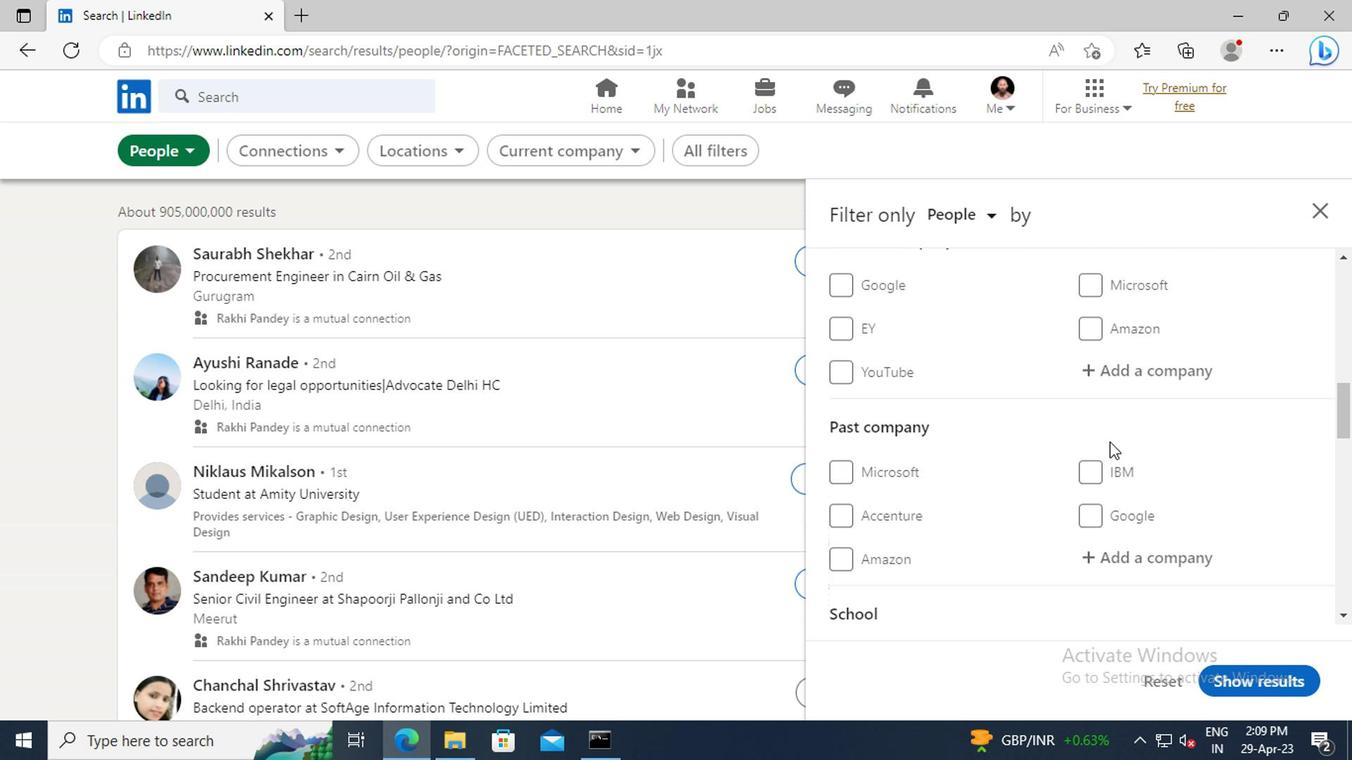
Action: Mouse moved to (1104, 433)
Screenshot: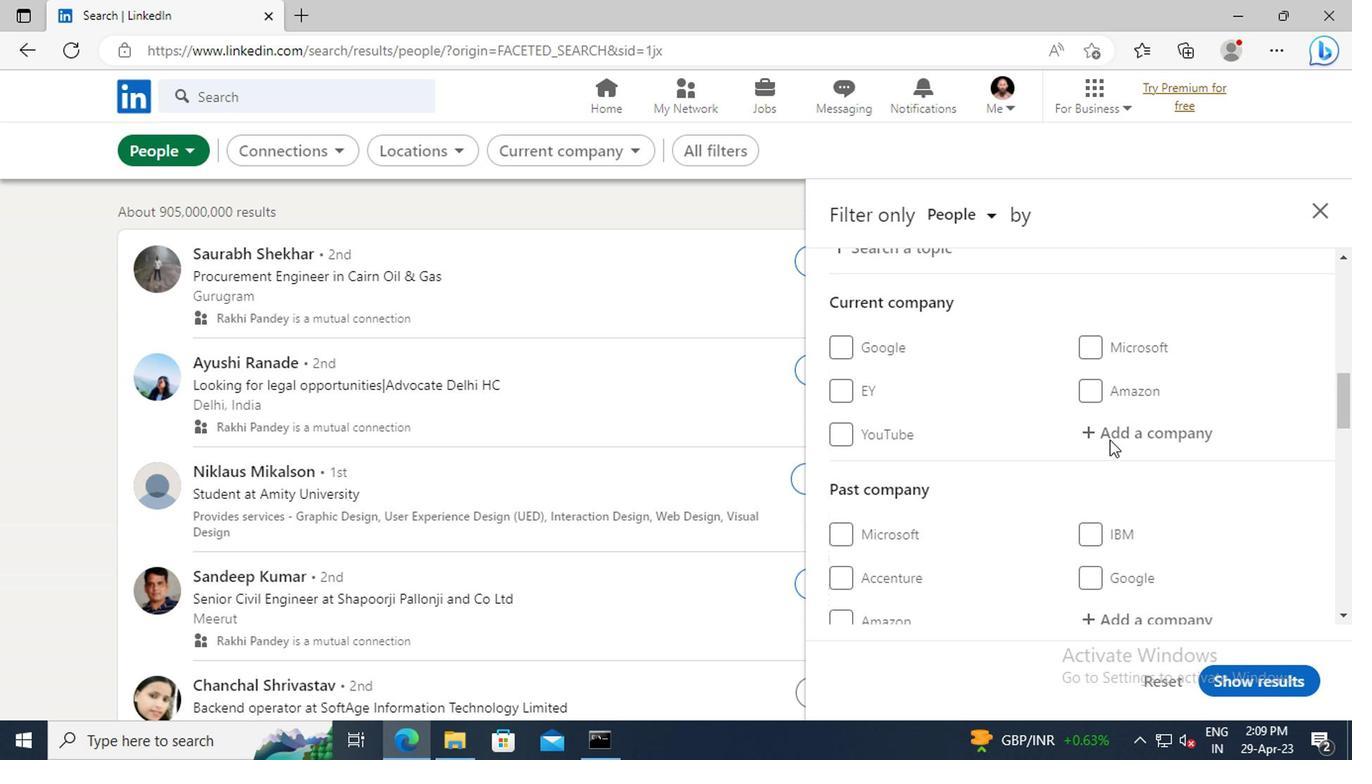 
Action: Mouse pressed left at (1104, 433)
Screenshot: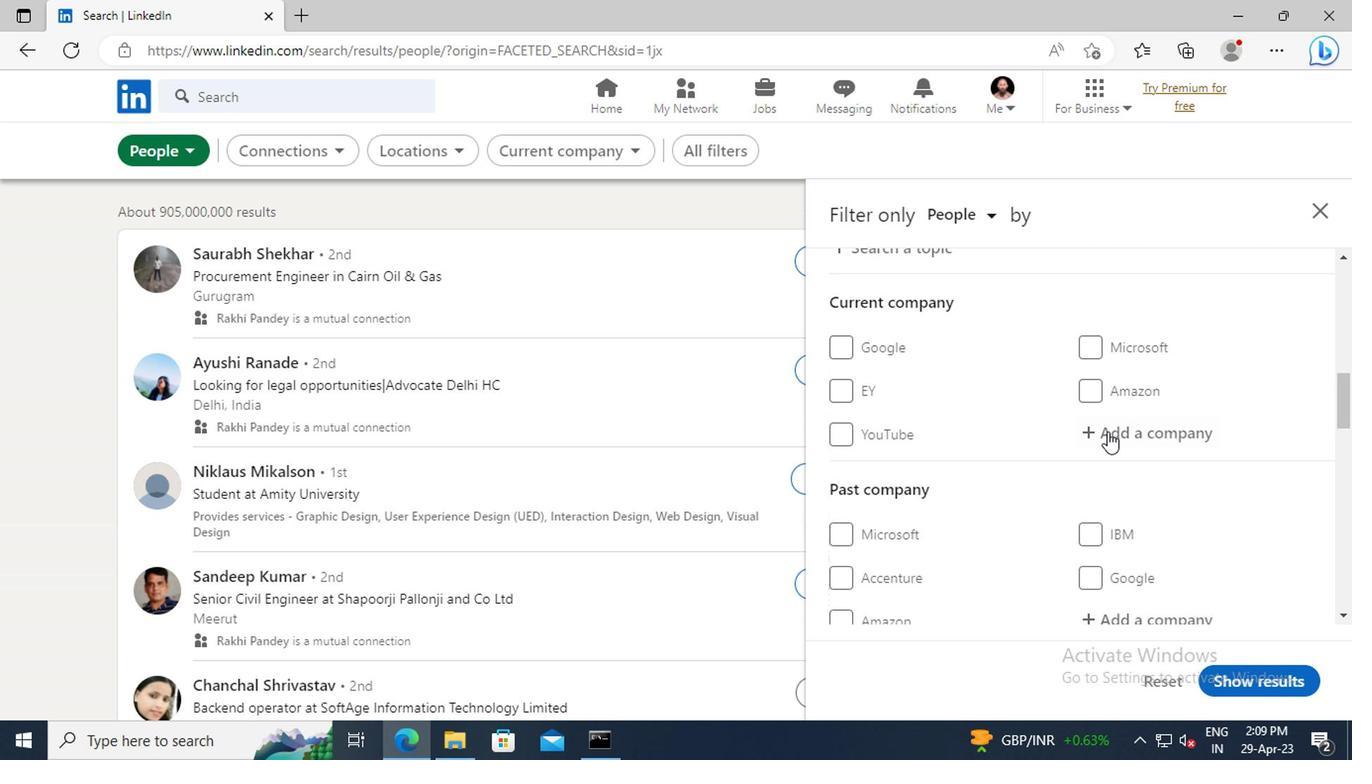 
Action: Key pressed <Key.shift>CLAAS
Screenshot: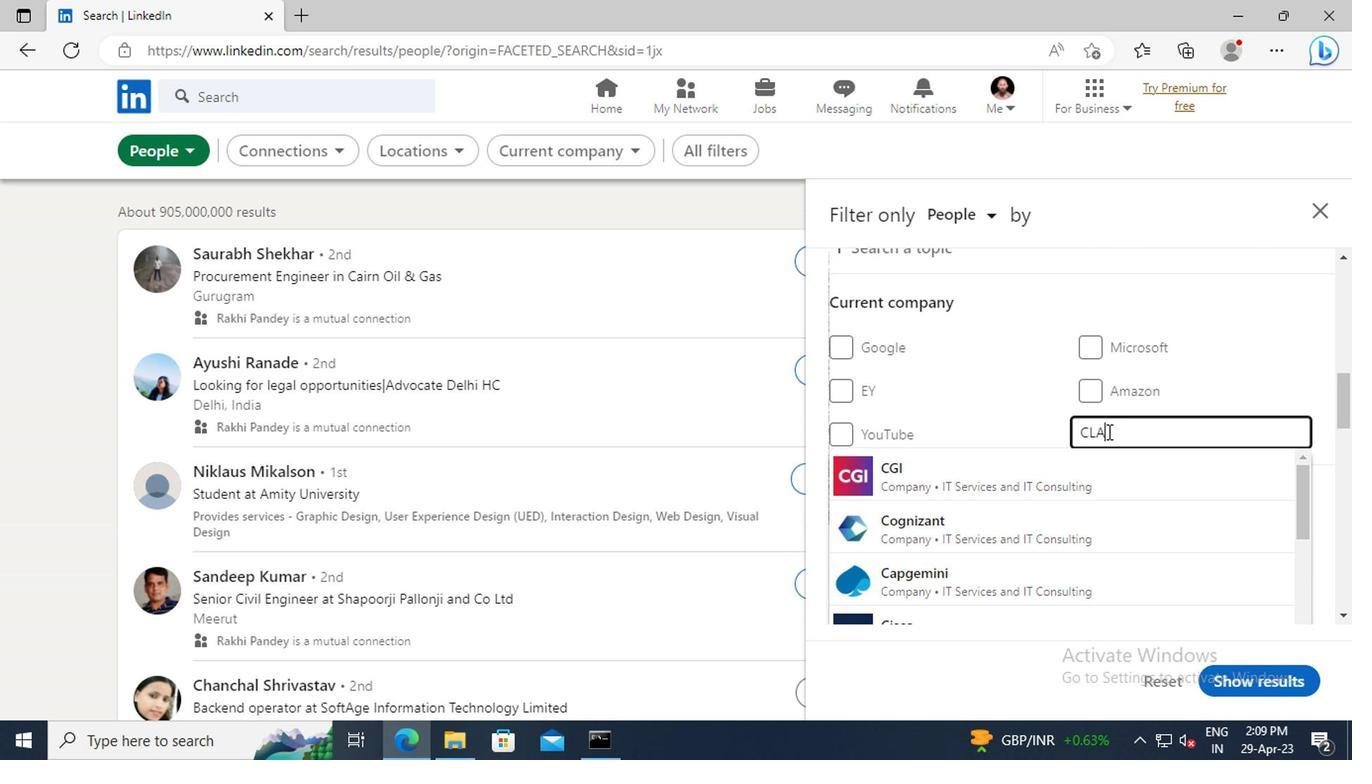 
Action: Mouse moved to (1106, 464)
Screenshot: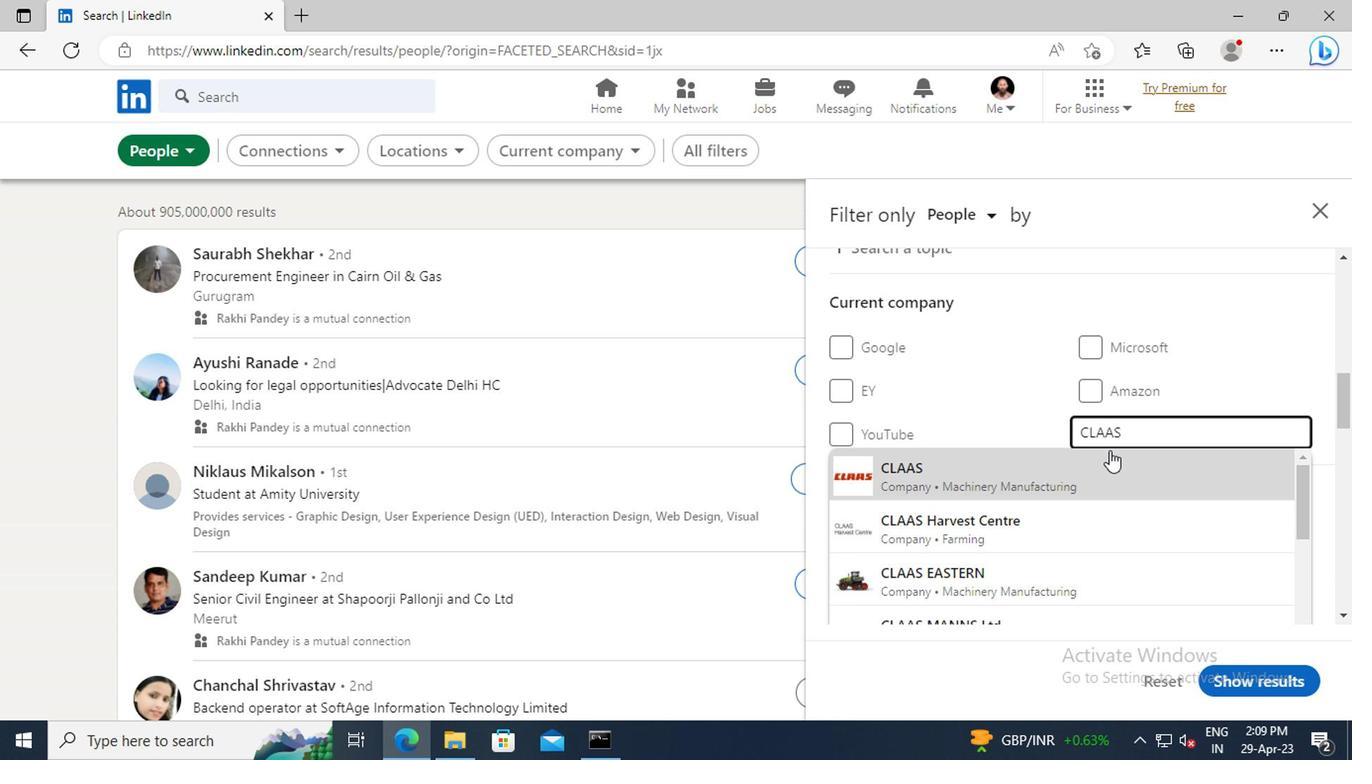 
Action: Mouse pressed left at (1106, 464)
Screenshot: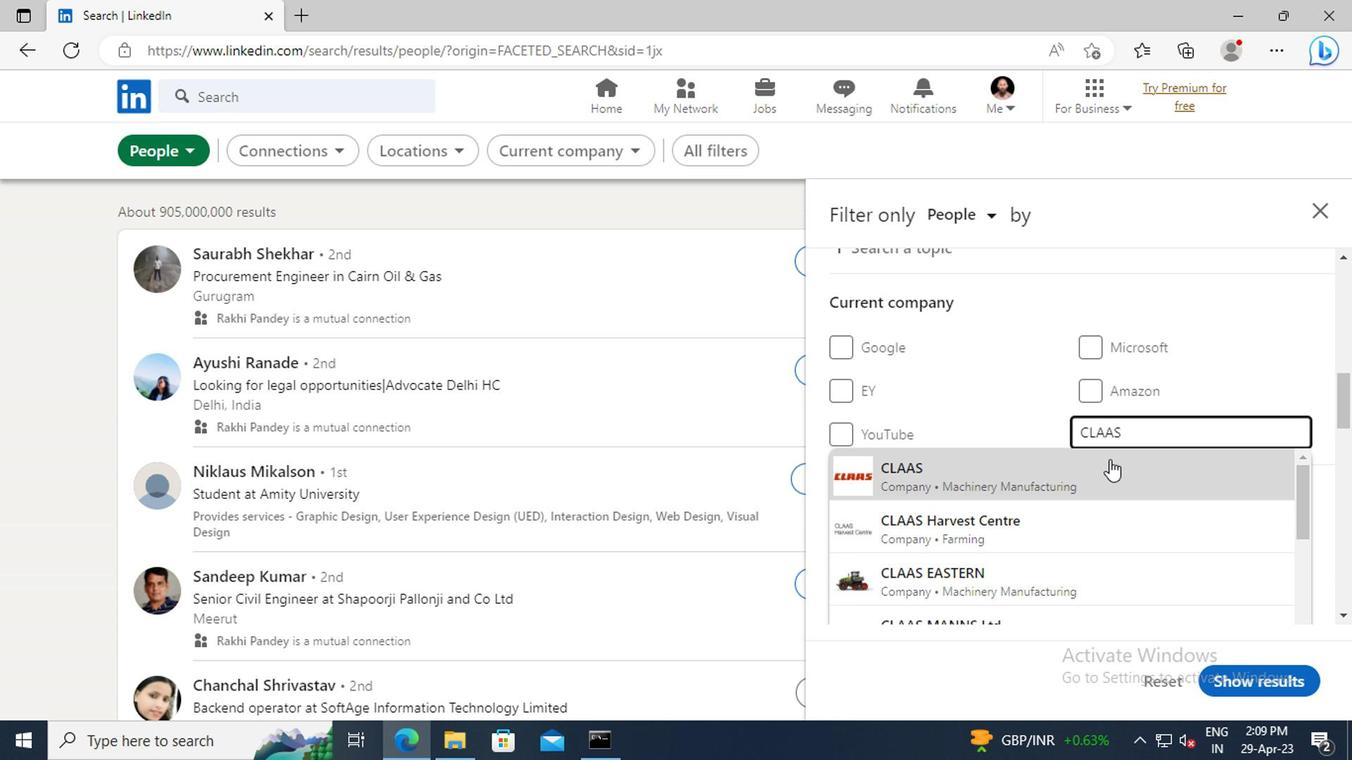 
Action: Mouse scrolled (1106, 463) with delta (0, -1)
Screenshot: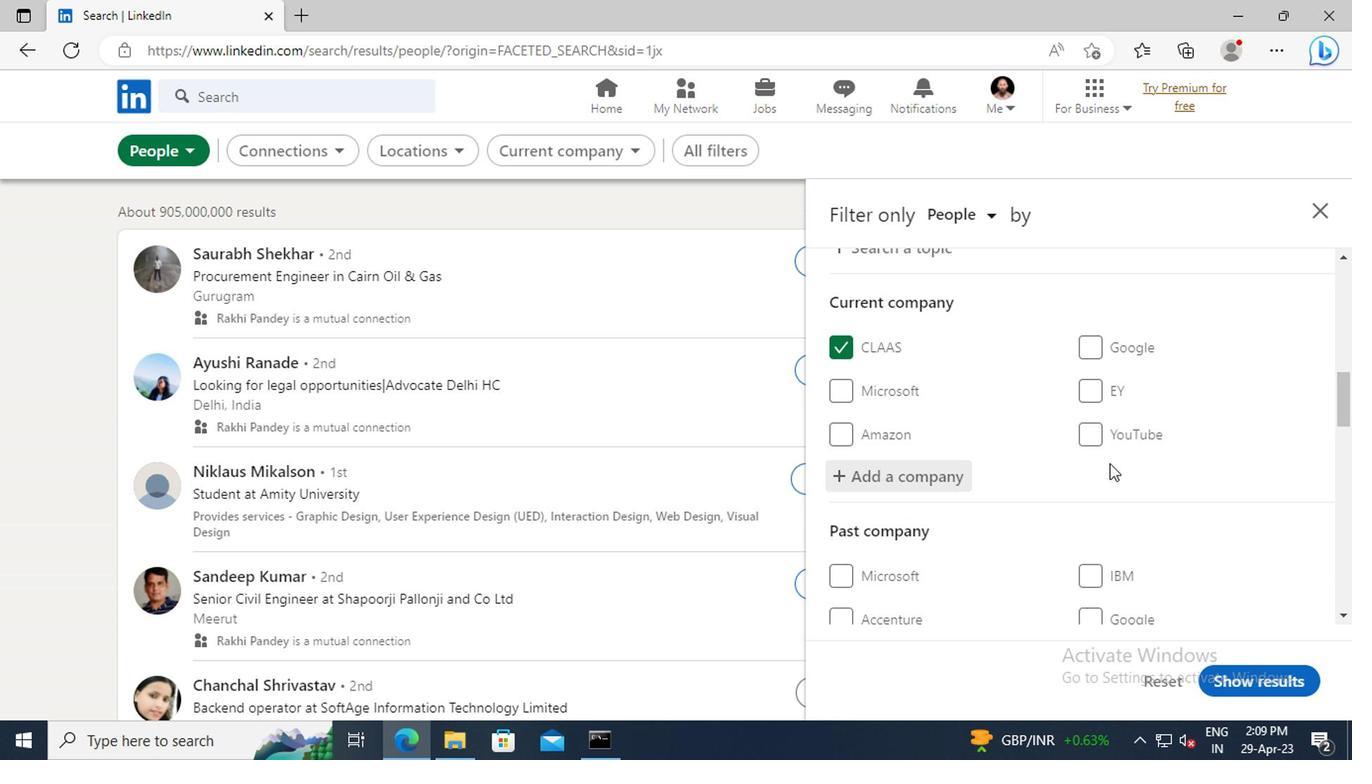 
Action: Mouse scrolled (1106, 463) with delta (0, -1)
Screenshot: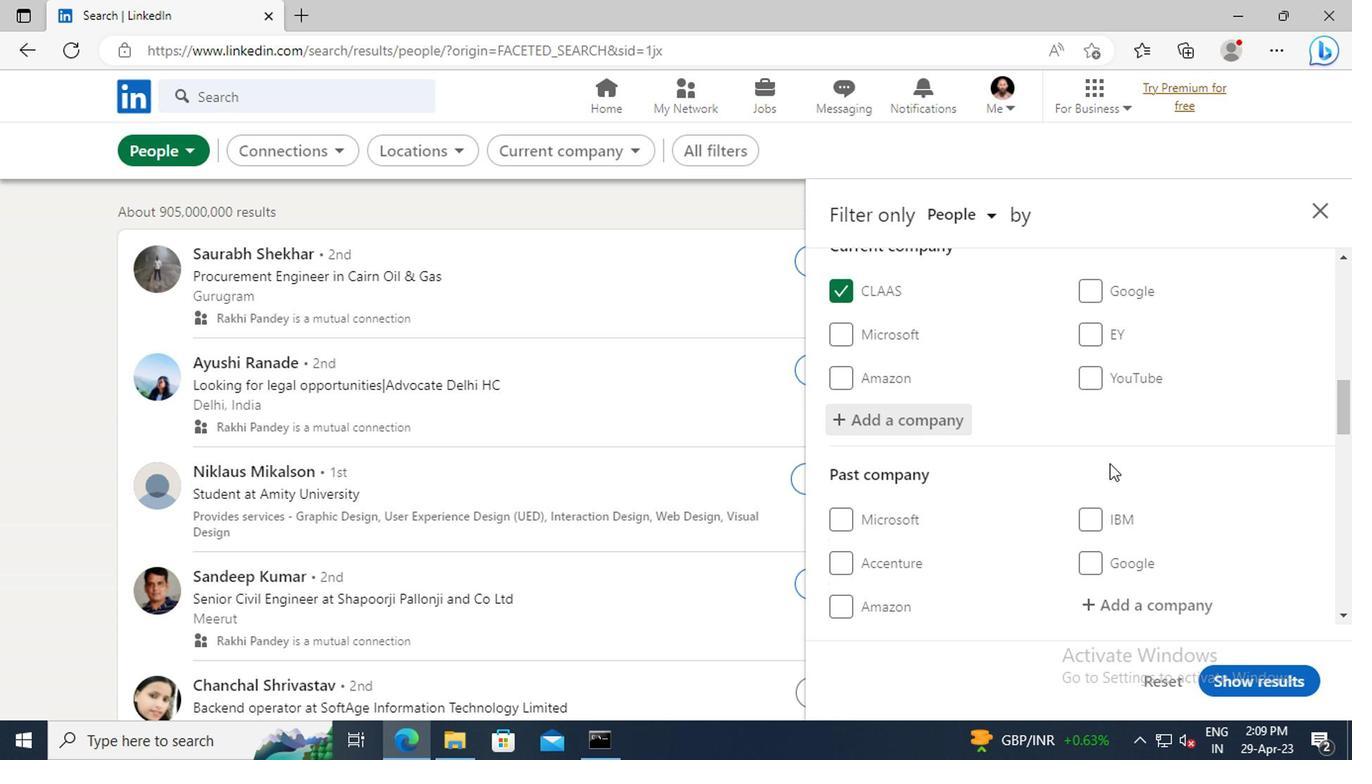 
Action: Mouse scrolled (1106, 463) with delta (0, -1)
Screenshot: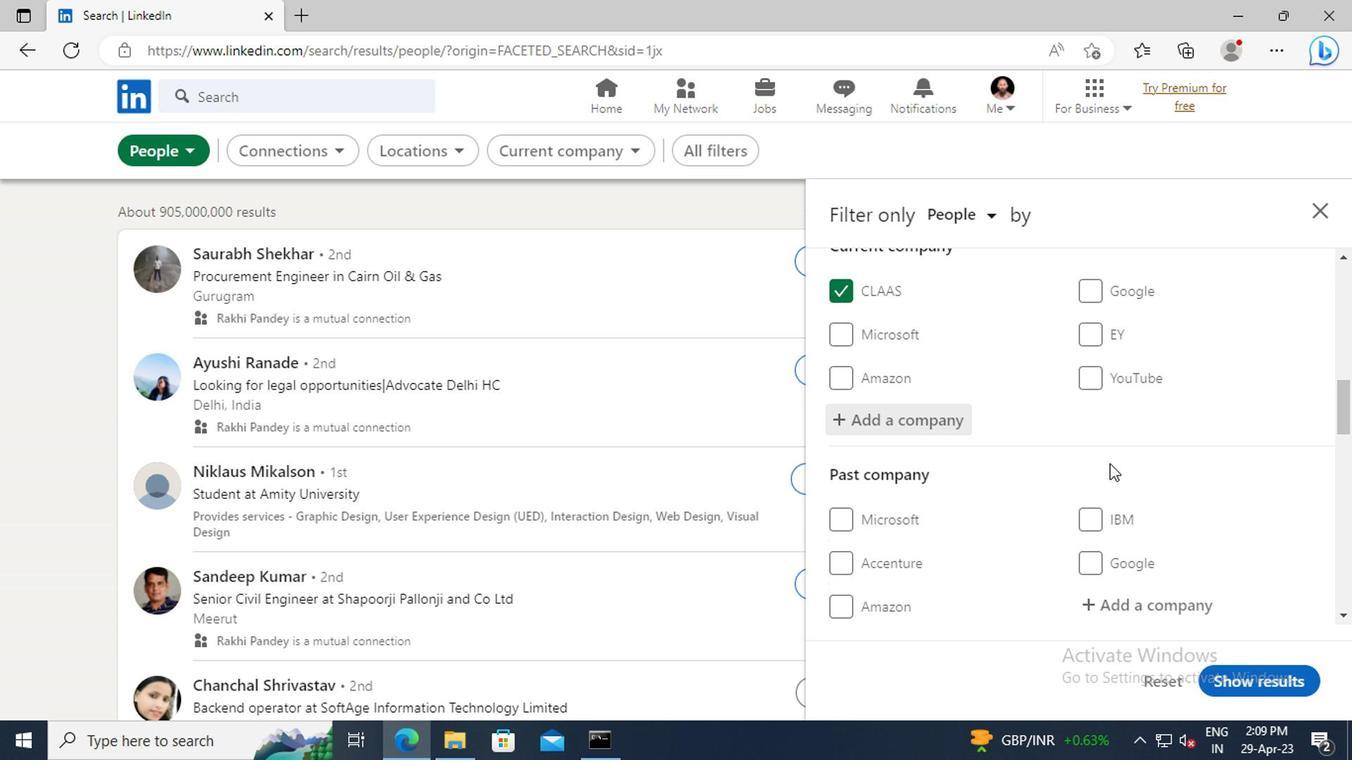 
Action: Mouse scrolled (1106, 463) with delta (0, -1)
Screenshot: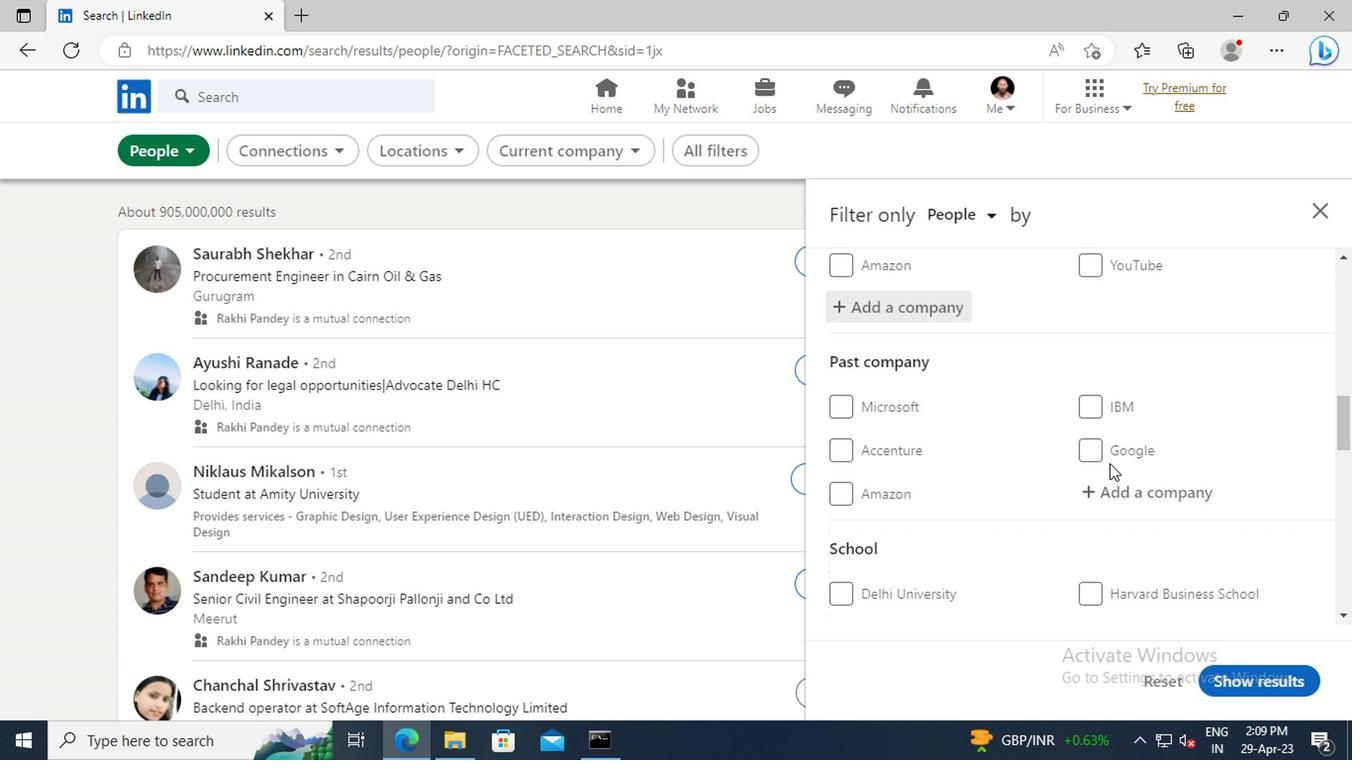 
Action: Mouse scrolled (1106, 463) with delta (0, -1)
Screenshot: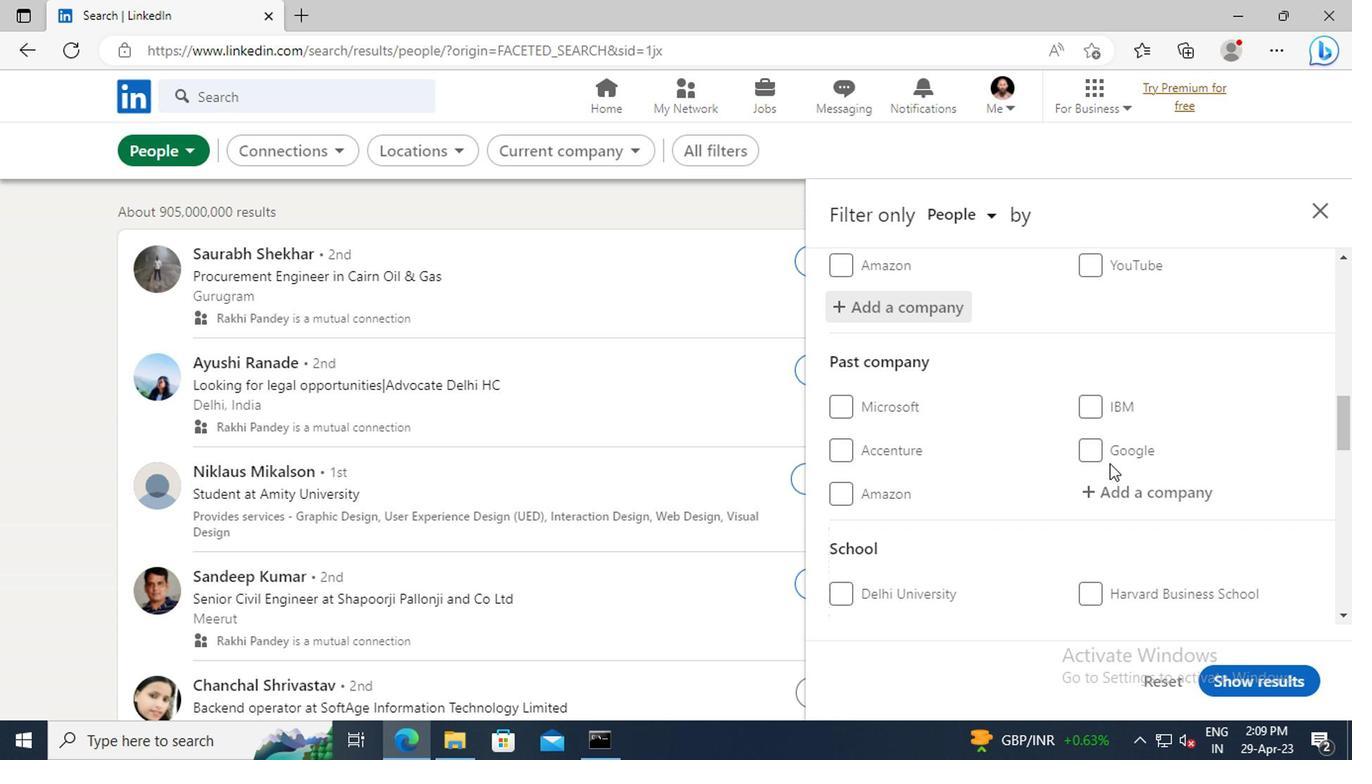 
Action: Mouse scrolled (1106, 463) with delta (0, -1)
Screenshot: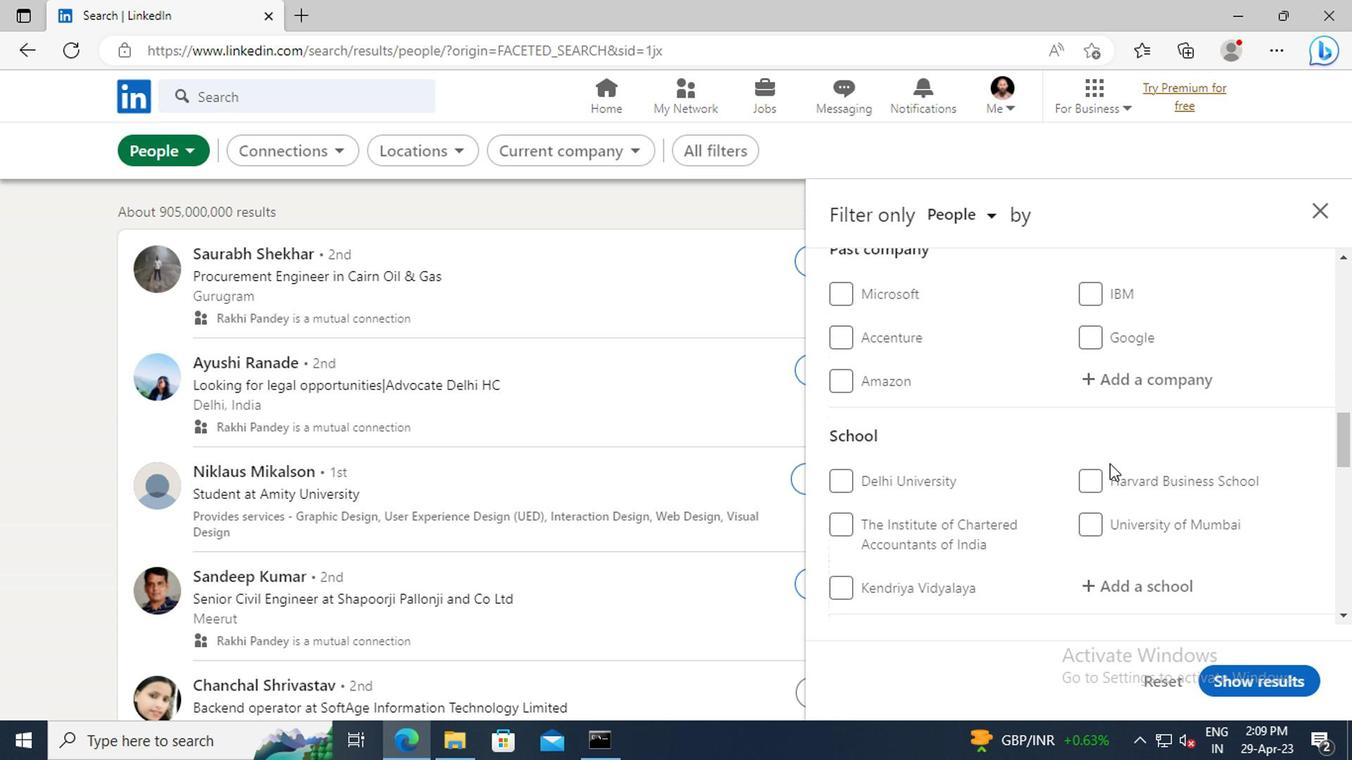 
Action: Mouse scrolled (1106, 463) with delta (0, -1)
Screenshot: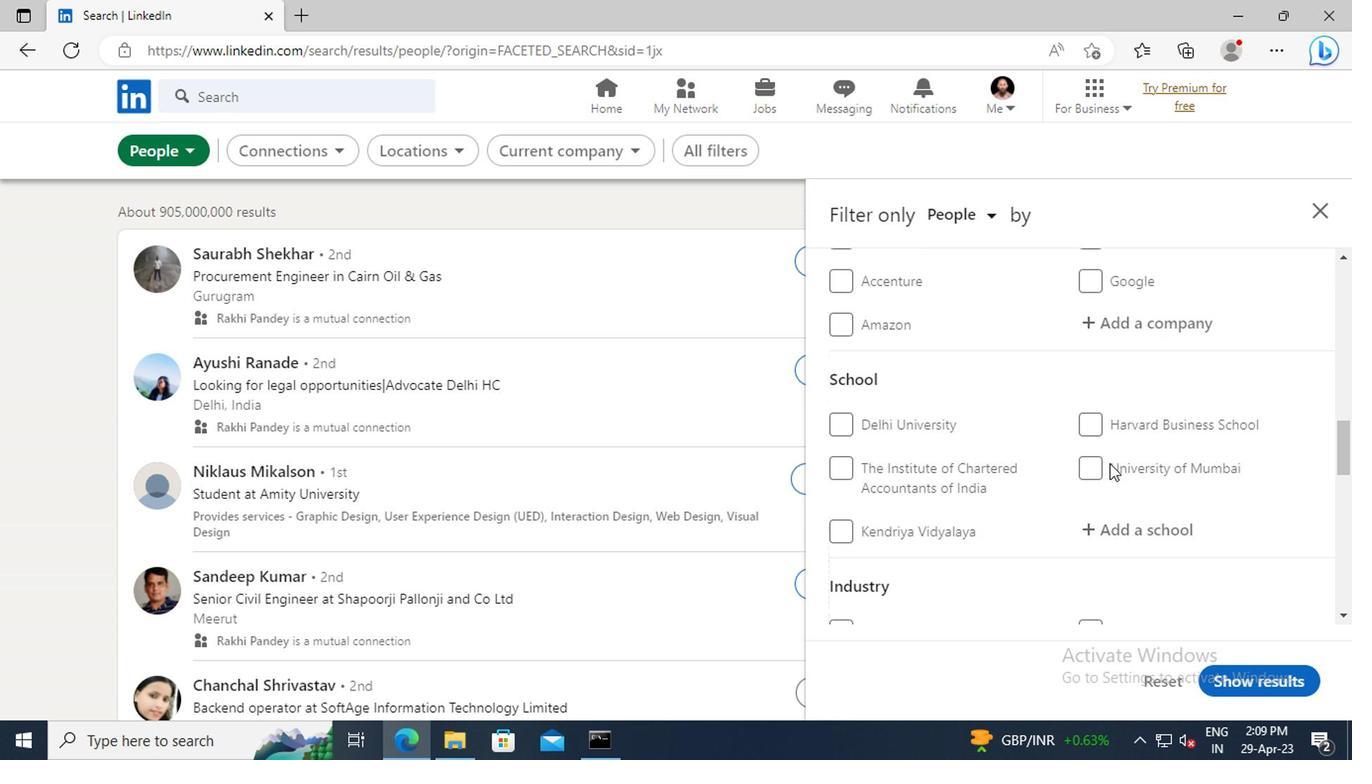 
Action: Mouse moved to (1099, 472)
Screenshot: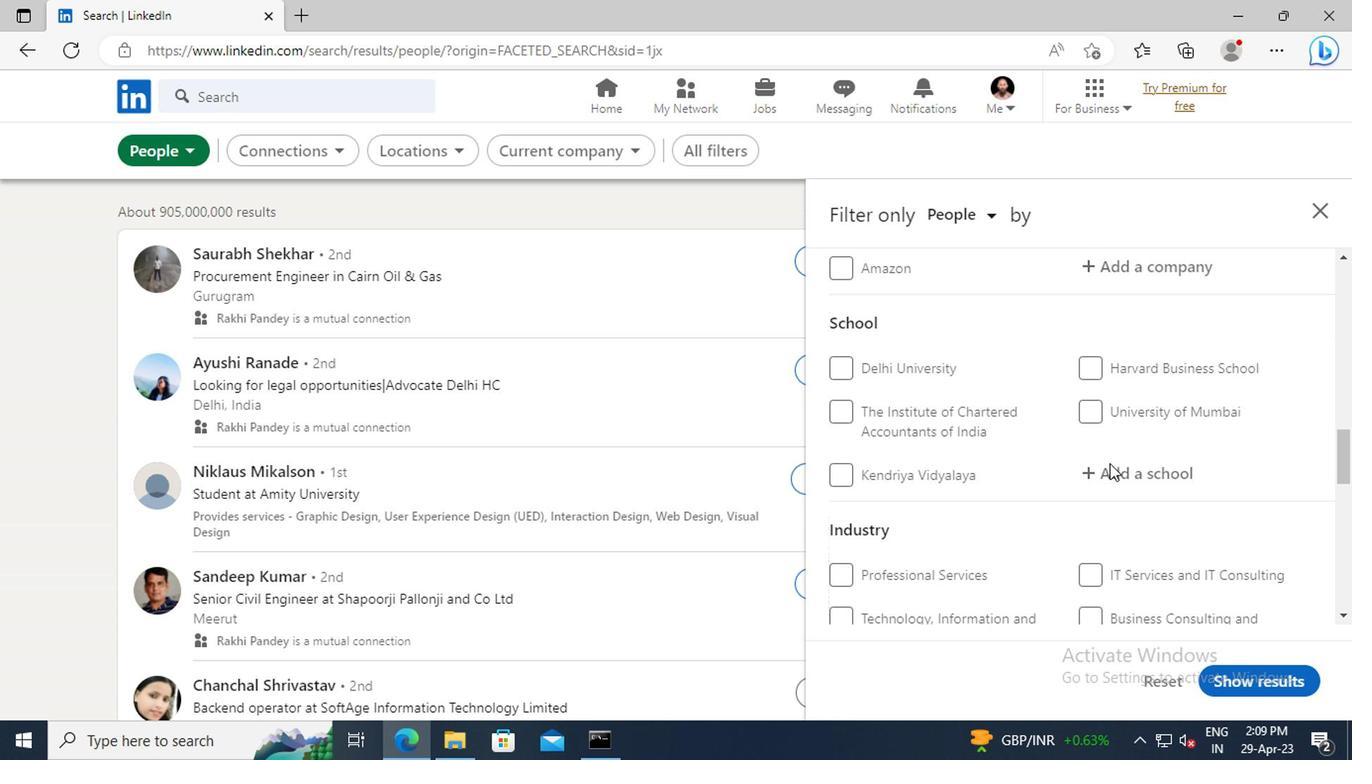 
Action: Mouse pressed left at (1099, 472)
Screenshot: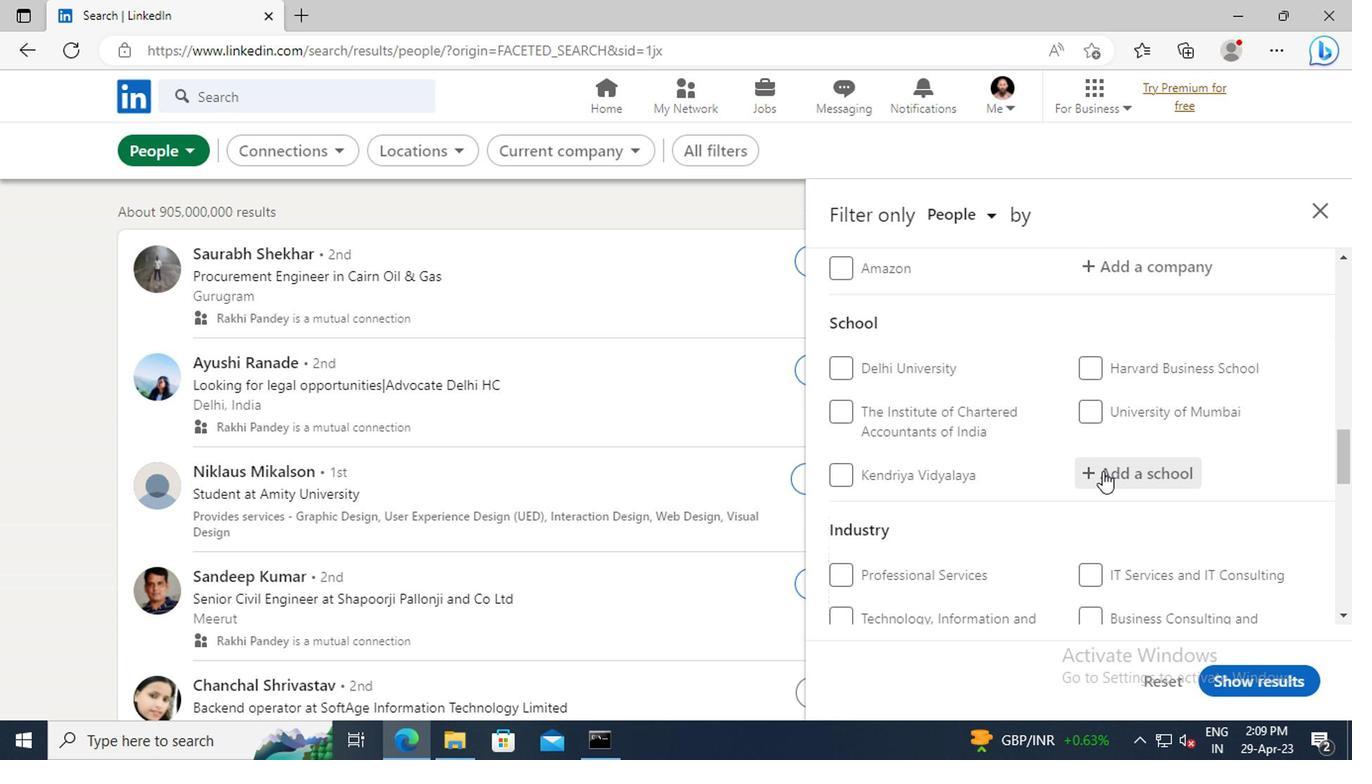 
Action: Key pressed <Key.shift>SYMBIOSIS<Key.space><Key.shift>INSTIT
Screenshot: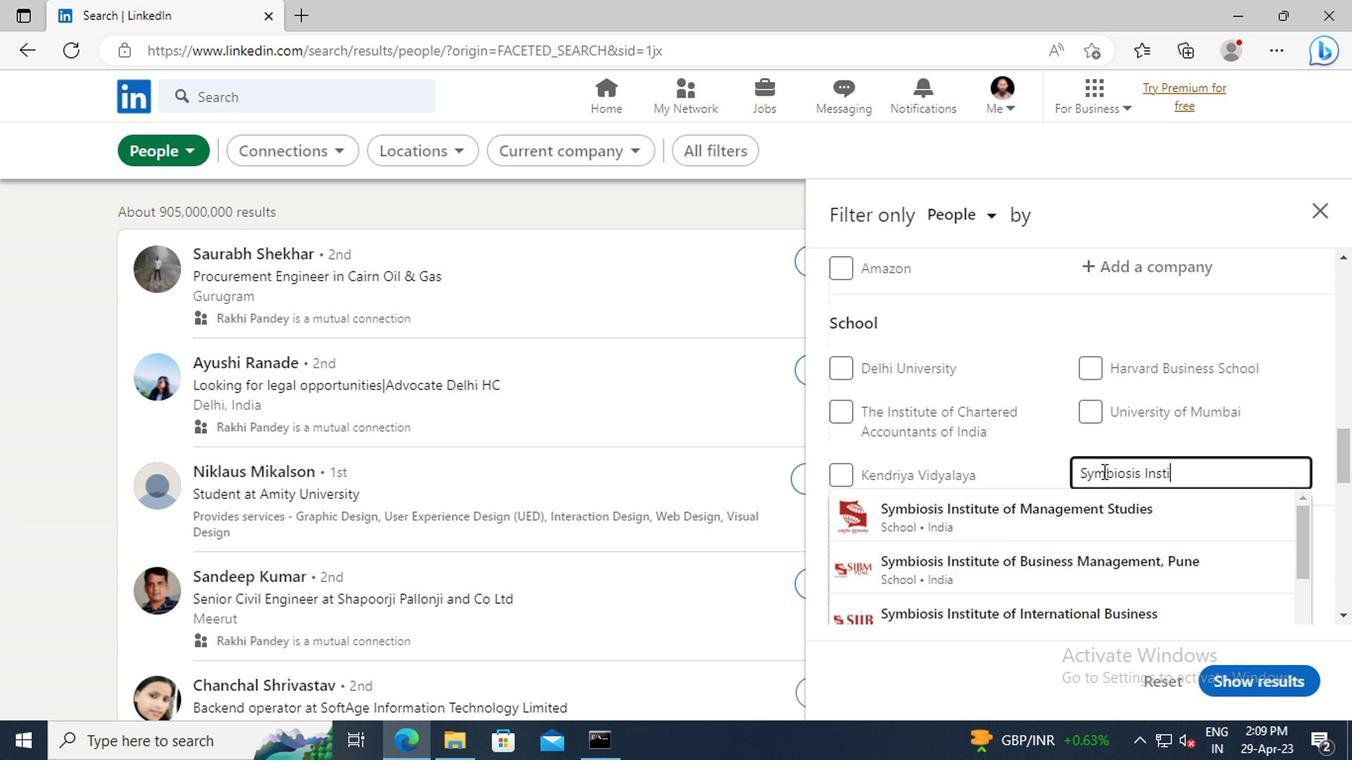 
Action: Mouse moved to (1096, 513)
Screenshot: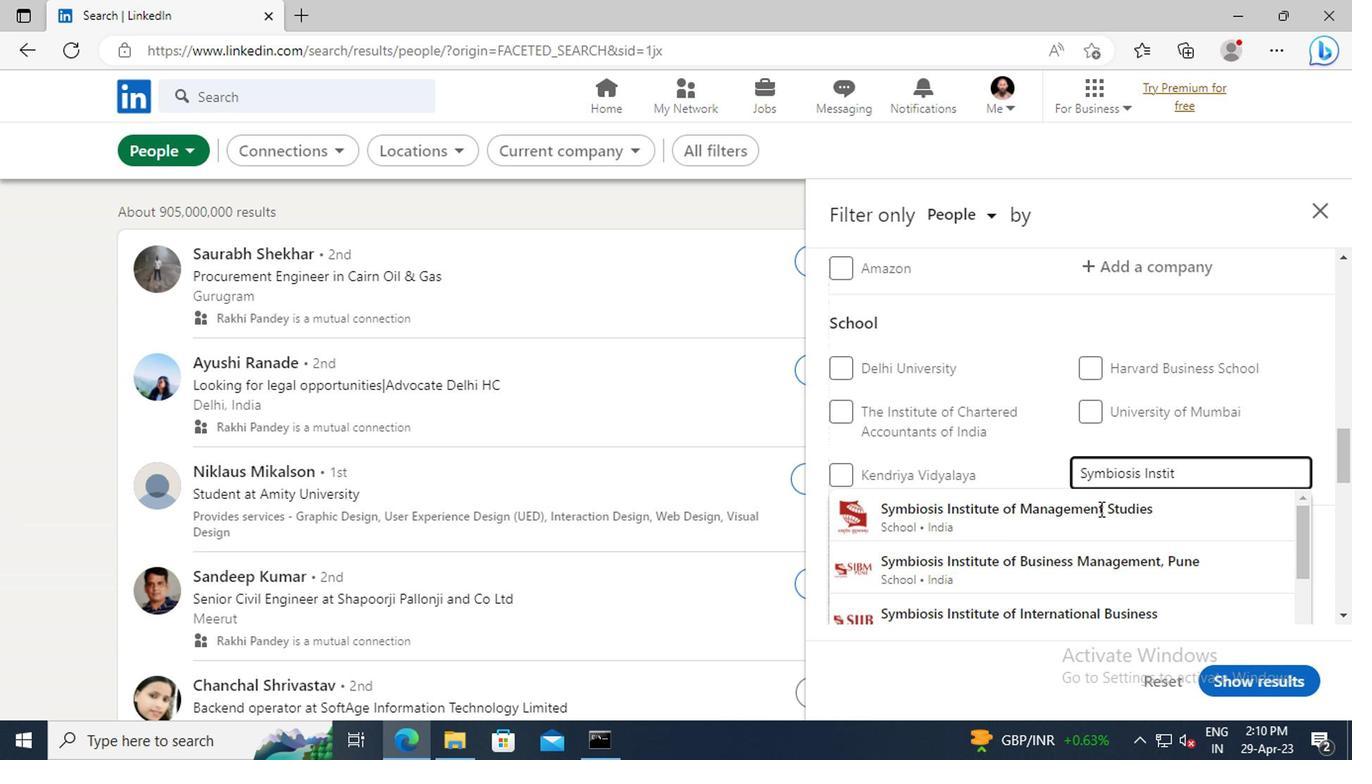 
Action: Mouse pressed left at (1096, 513)
Screenshot: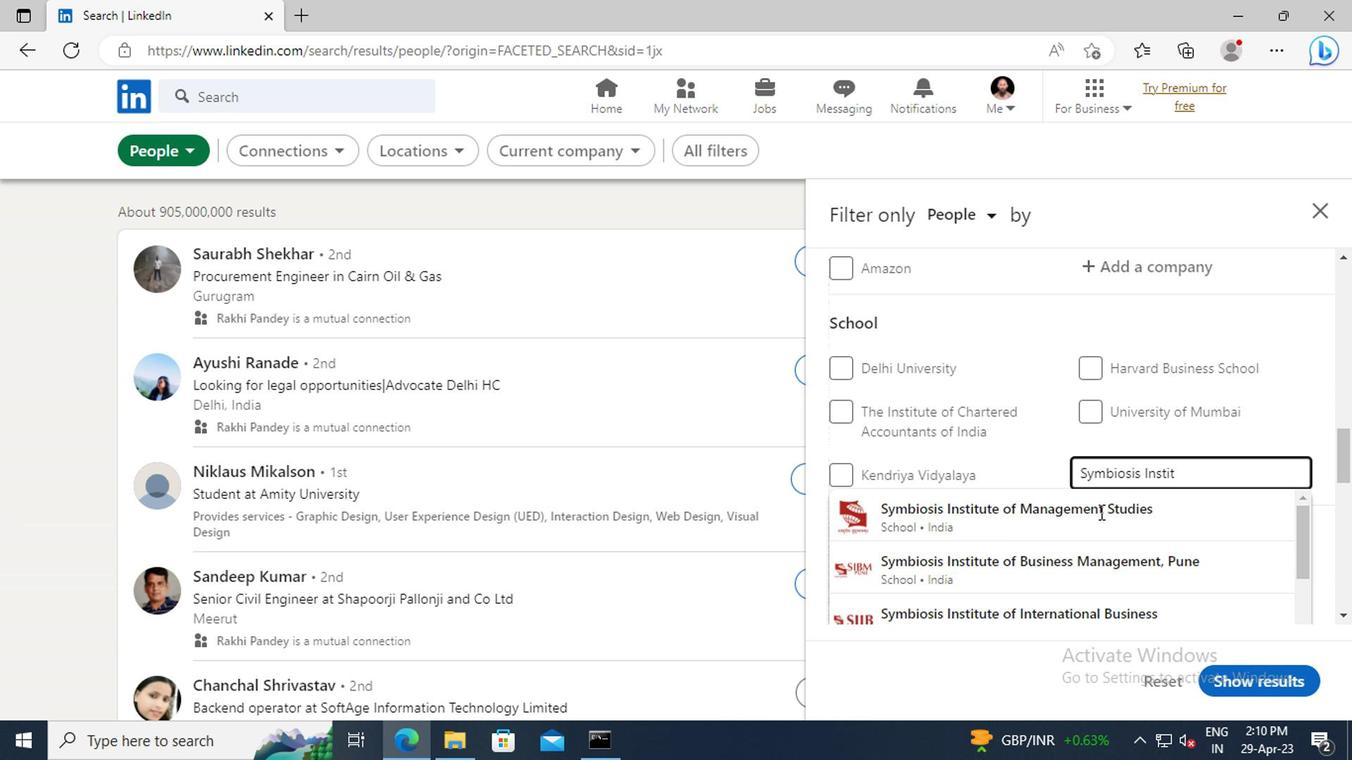 
Action: Mouse scrolled (1096, 512) with delta (0, 0)
Screenshot: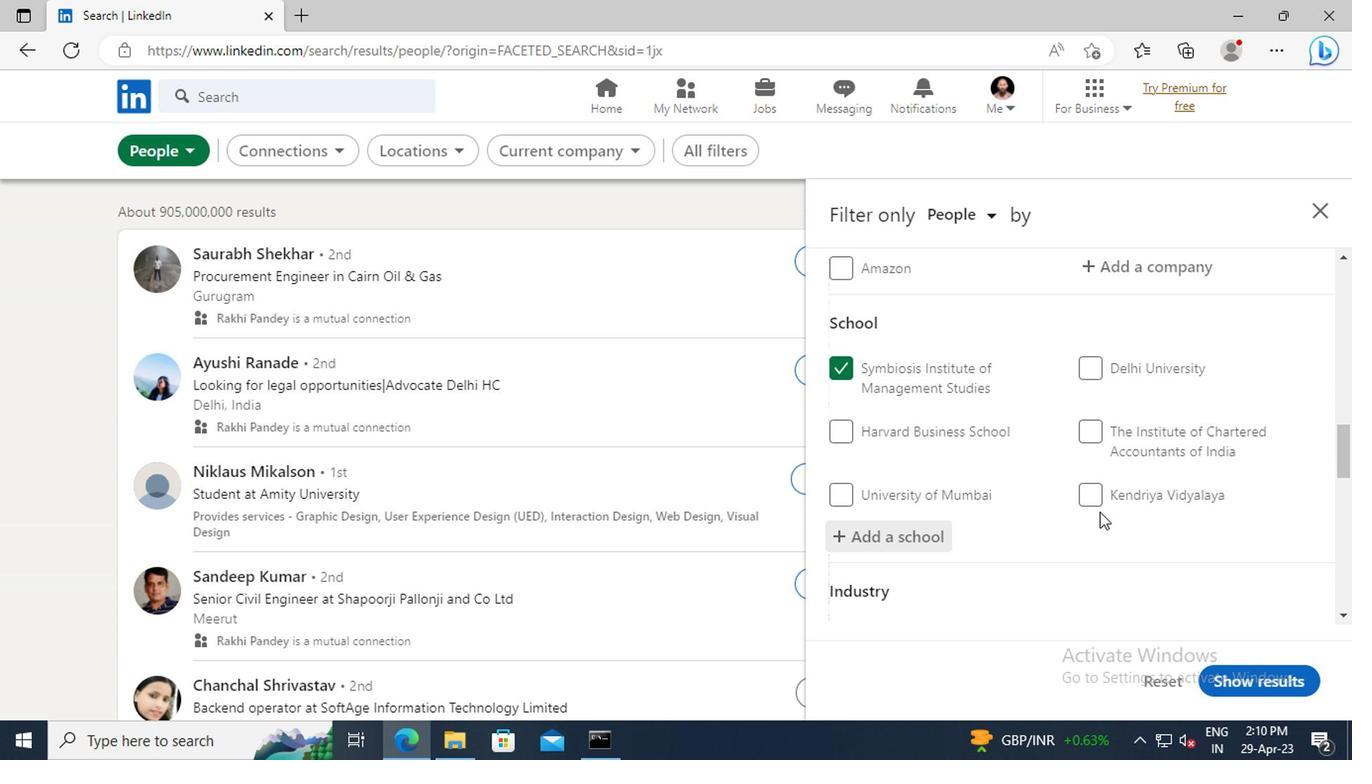 
Action: Mouse moved to (1096, 497)
Screenshot: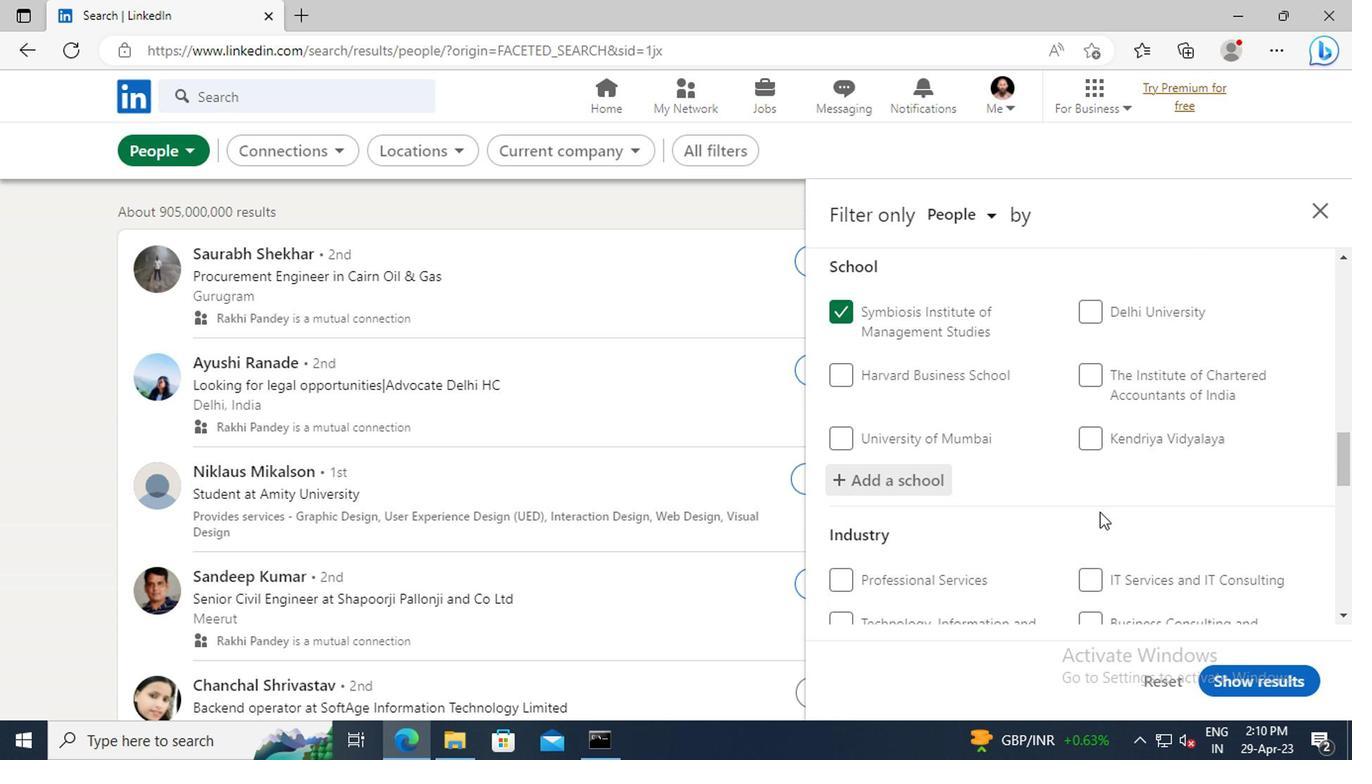 
Action: Mouse scrolled (1096, 496) with delta (0, 0)
Screenshot: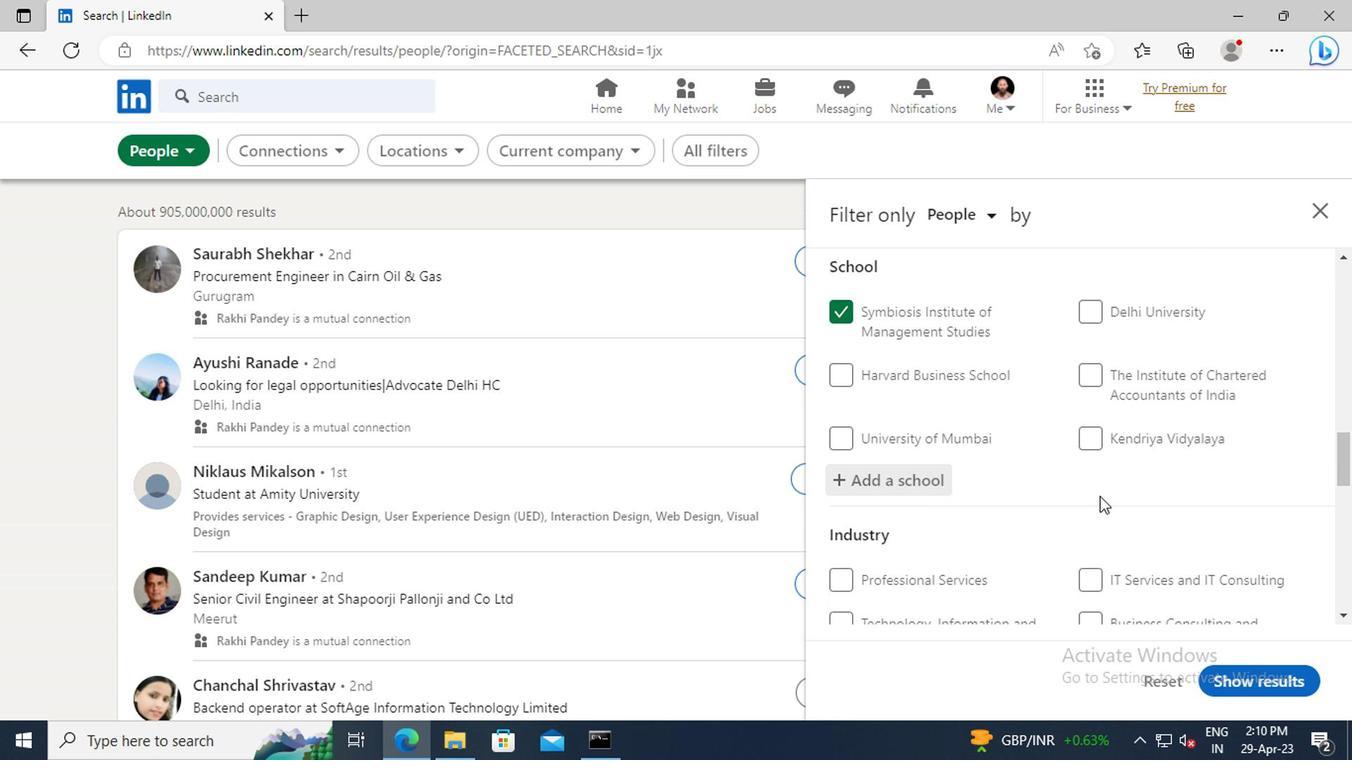 
Action: Mouse moved to (1097, 469)
Screenshot: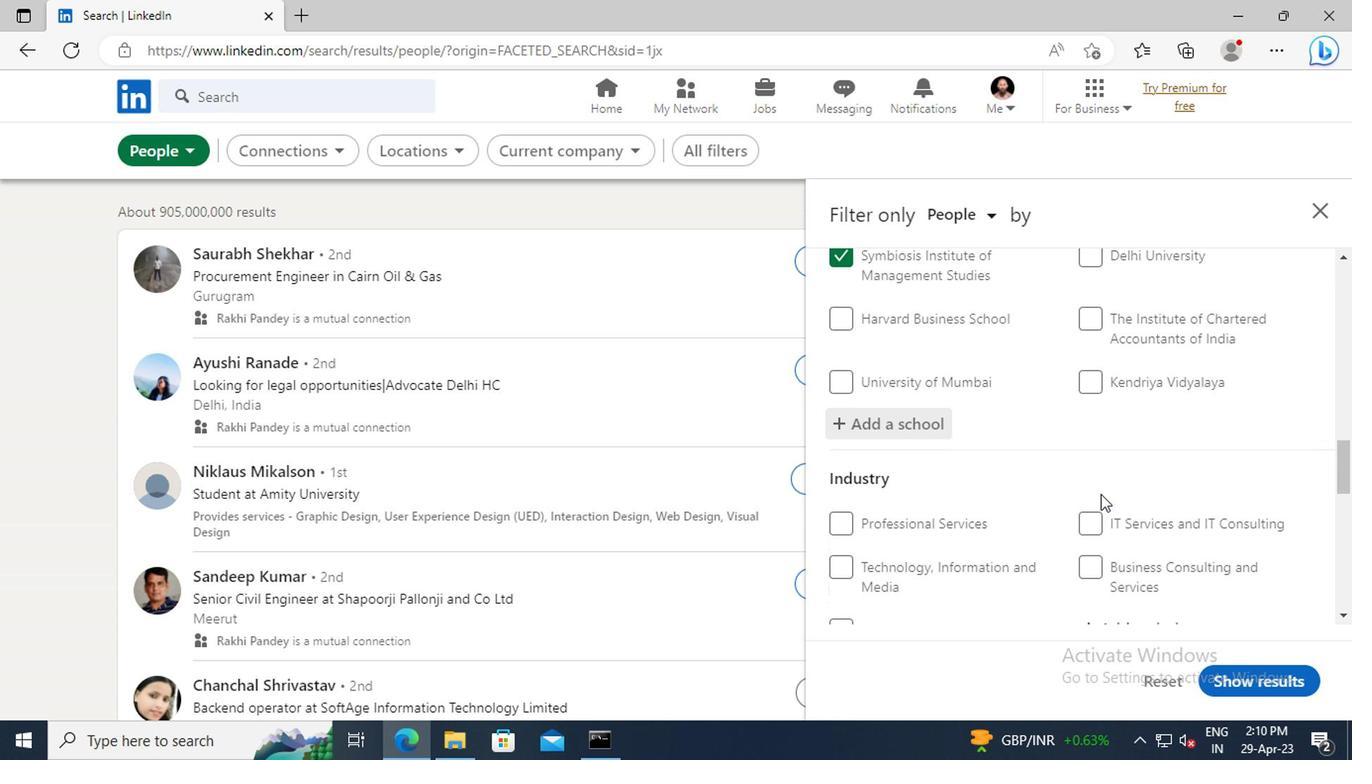 
Action: Mouse scrolled (1097, 468) with delta (0, -1)
Screenshot: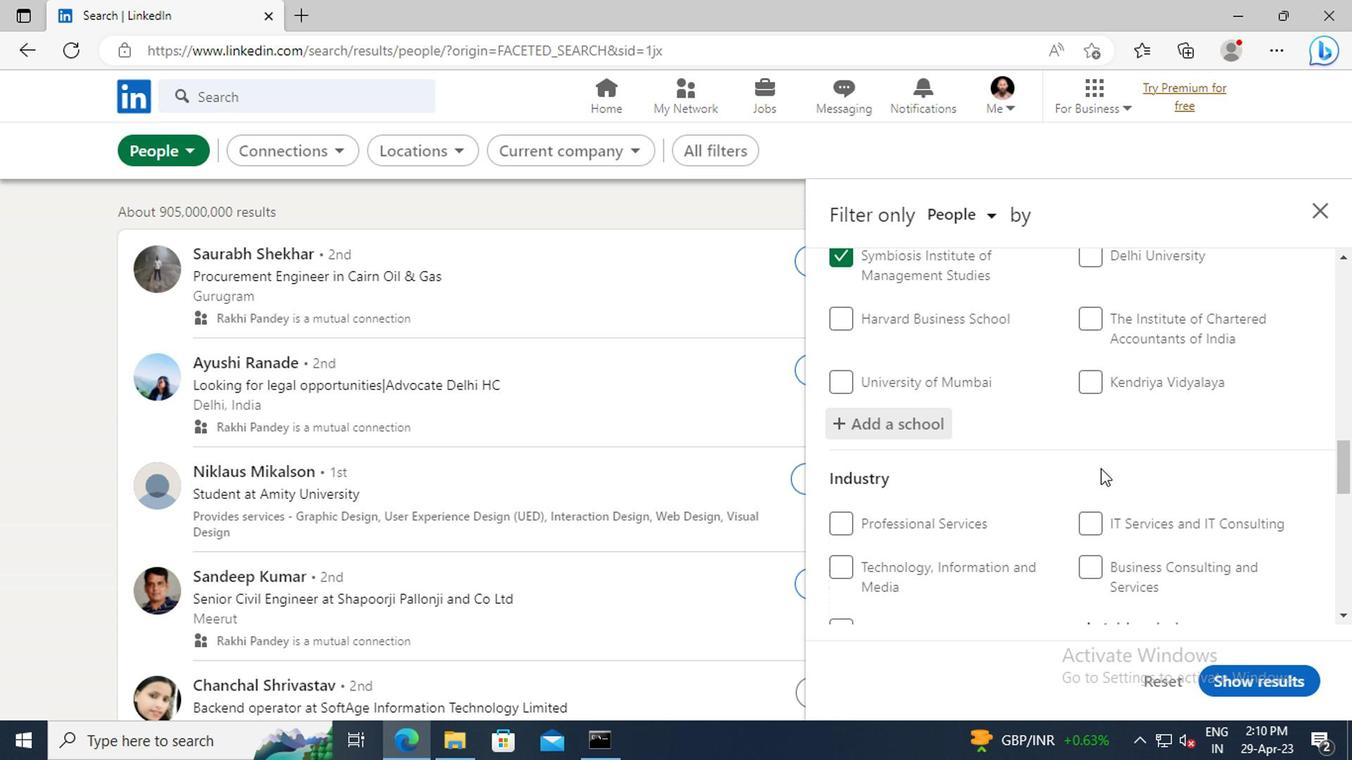
Action: Mouse moved to (1099, 450)
Screenshot: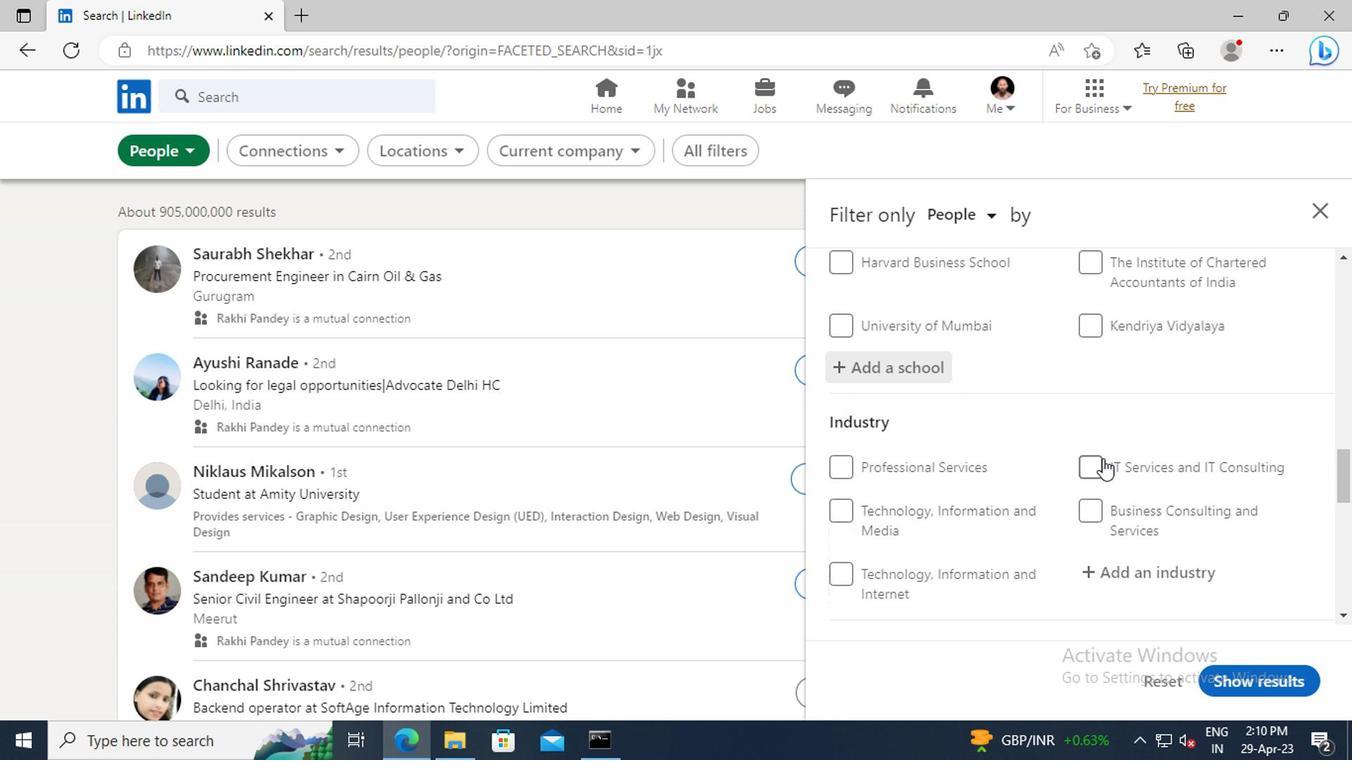
Action: Mouse scrolled (1099, 448) with delta (0, -1)
Screenshot: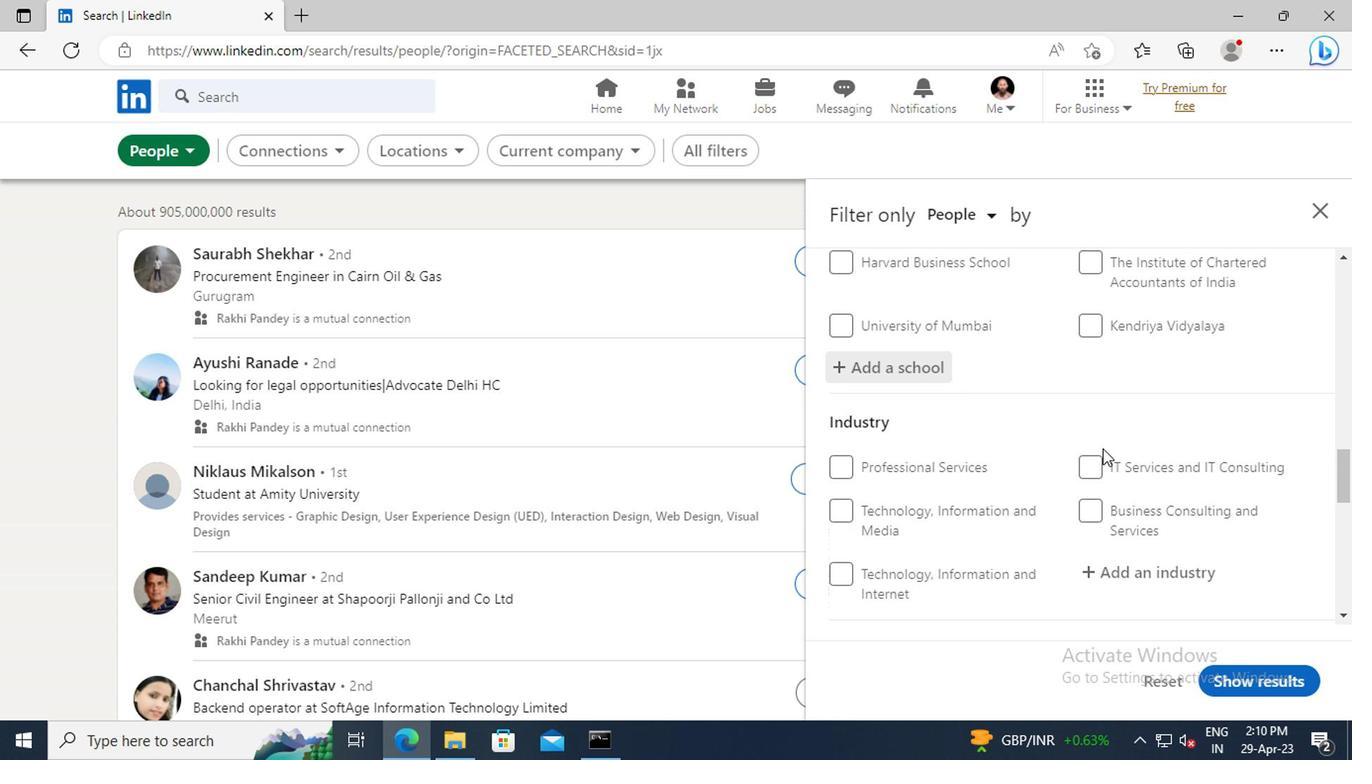 
Action: Mouse scrolled (1099, 448) with delta (0, -1)
Screenshot: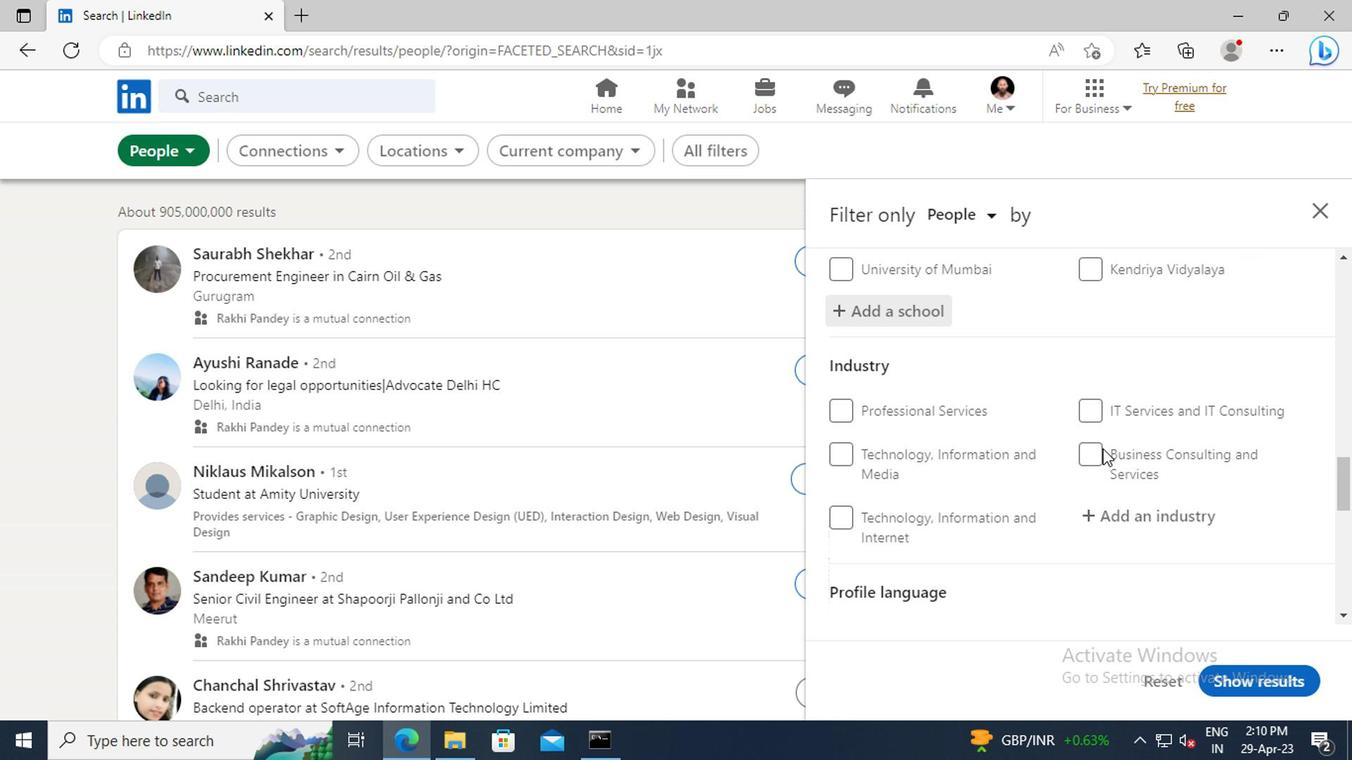 
Action: Mouse moved to (1100, 456)
Screenshot: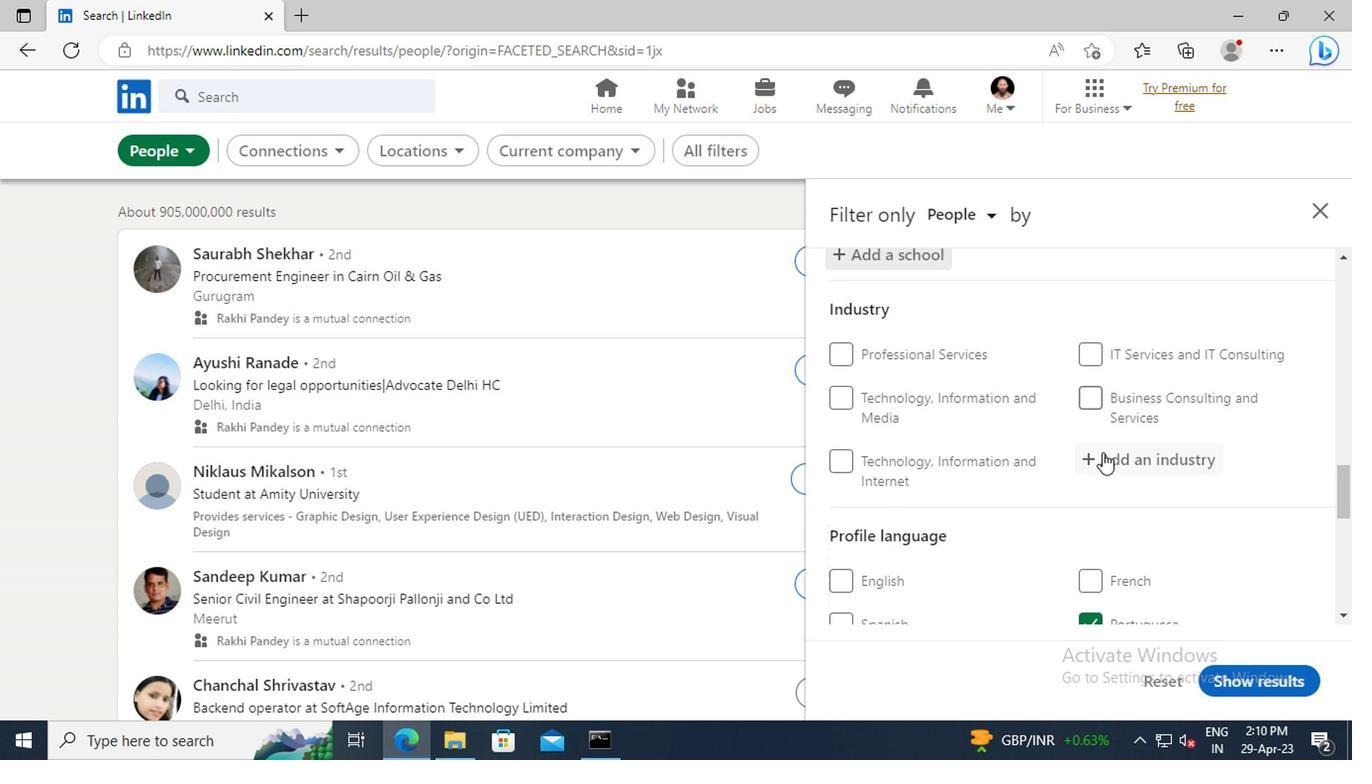 
Action: Mouse pressed left at (1100, 456)
Screenshot: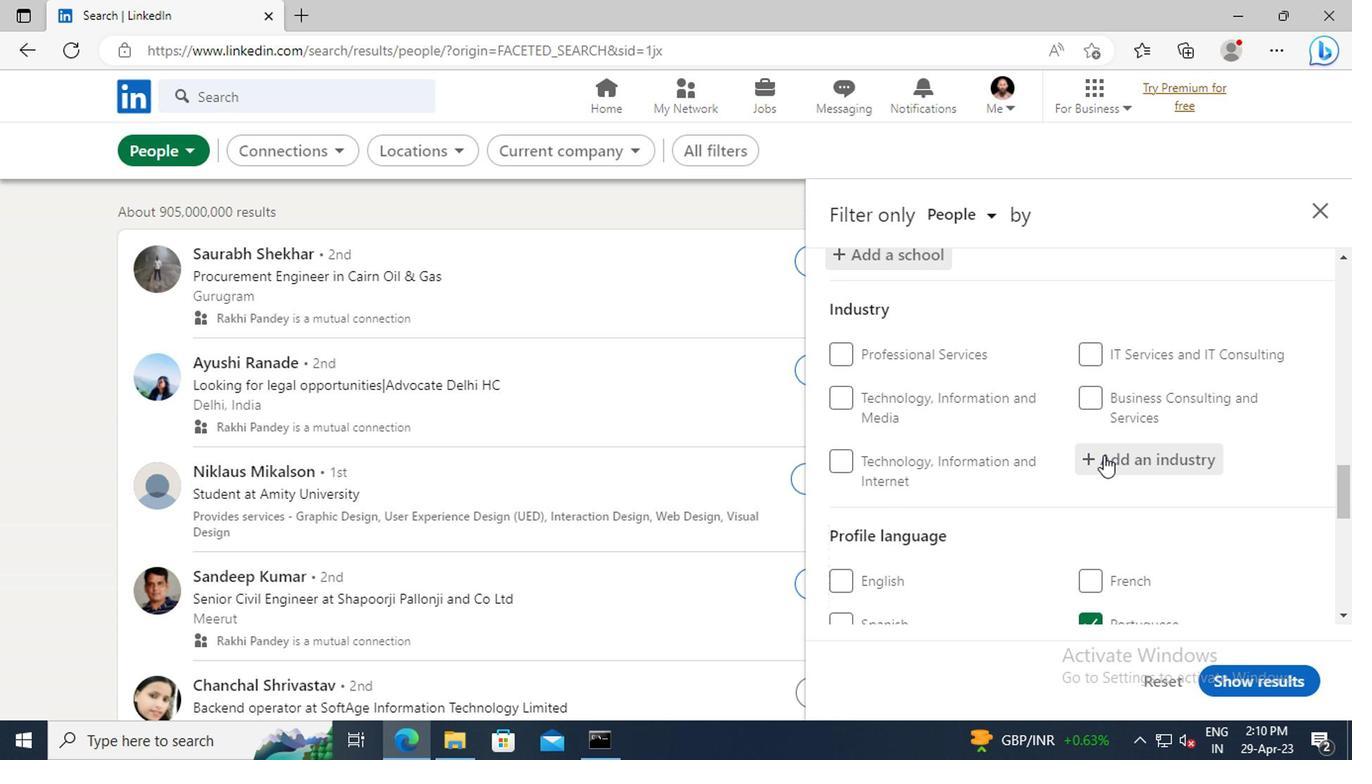 
Action: Key pressed <Key.shift>GLASS
Screenshot: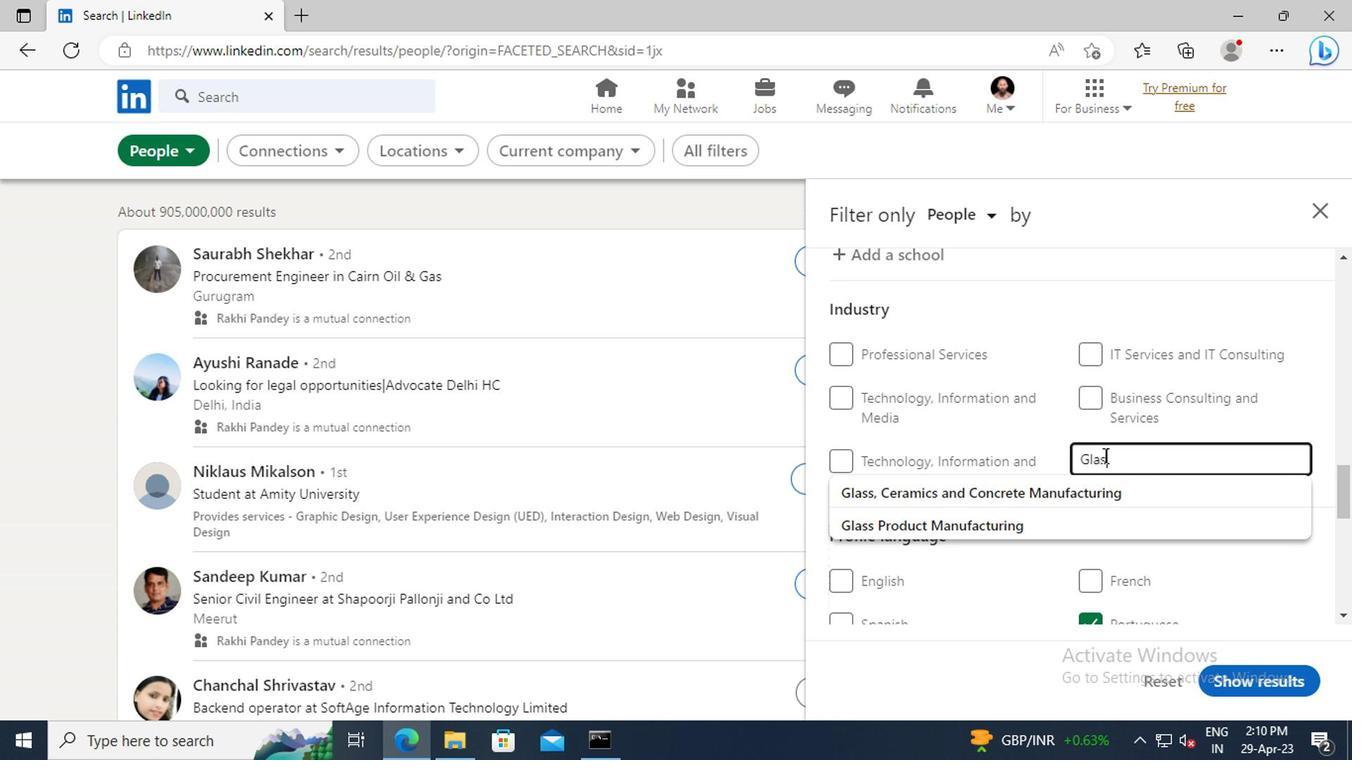 
Action: Mouse moved to (1104, 484)
Screenshot: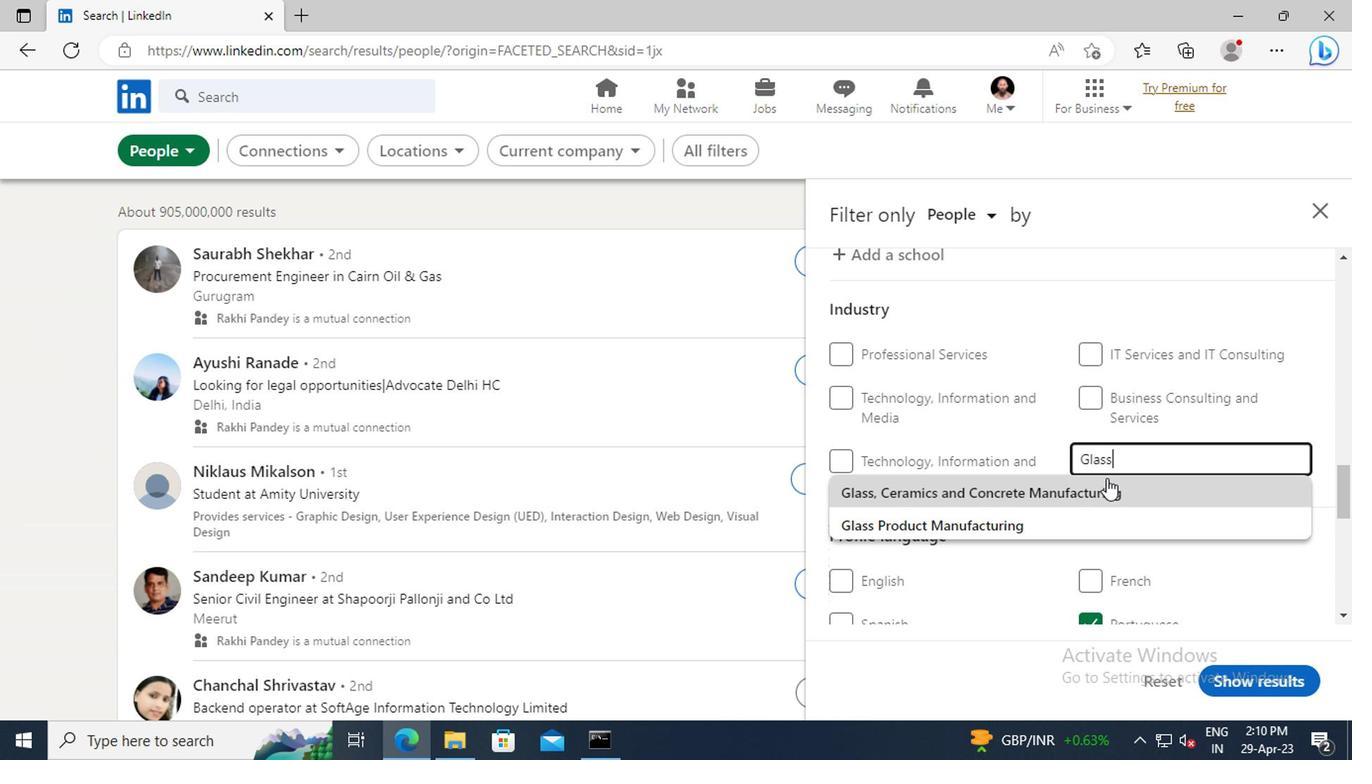 
Action: Mouse pressed left at (1104, 484)
Screenshot: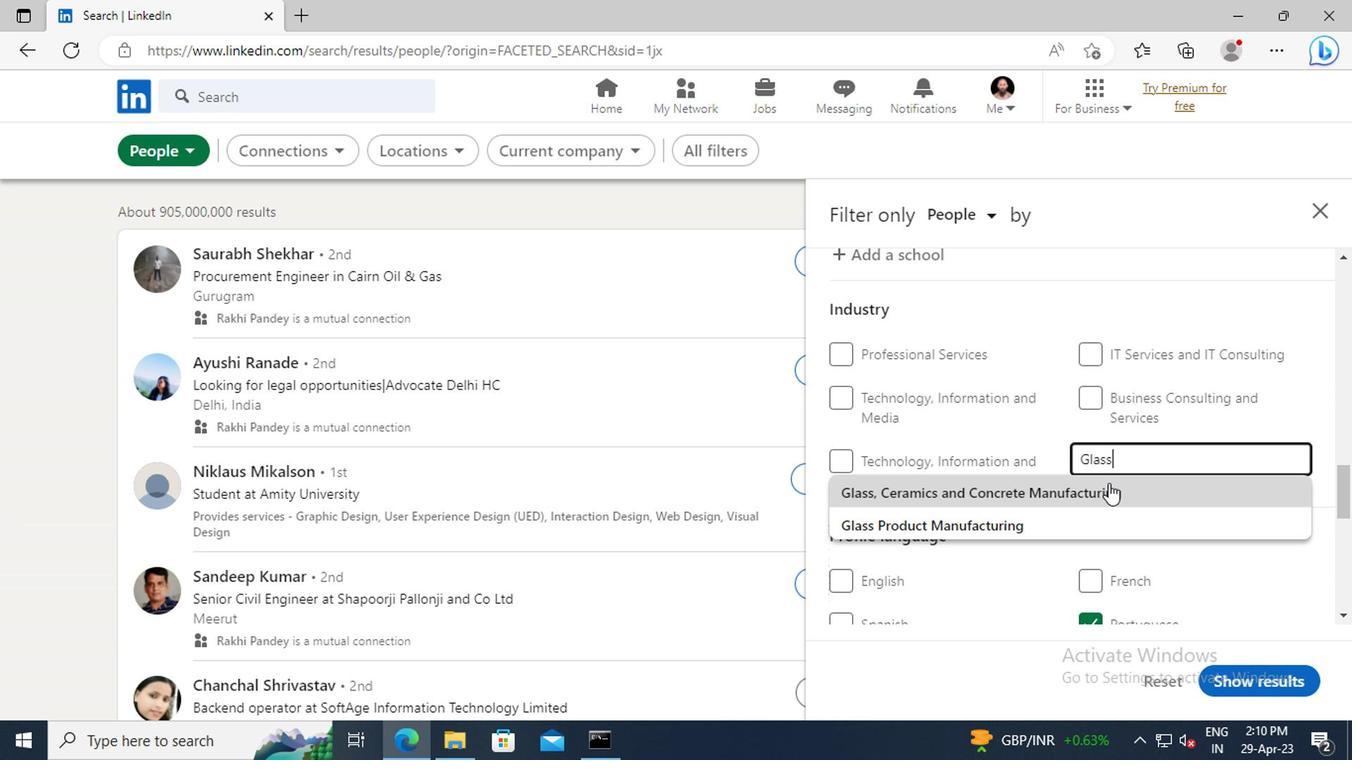 
Action: Mouse scrolled (1104, 483) with delta (0, 0)
Screenshot: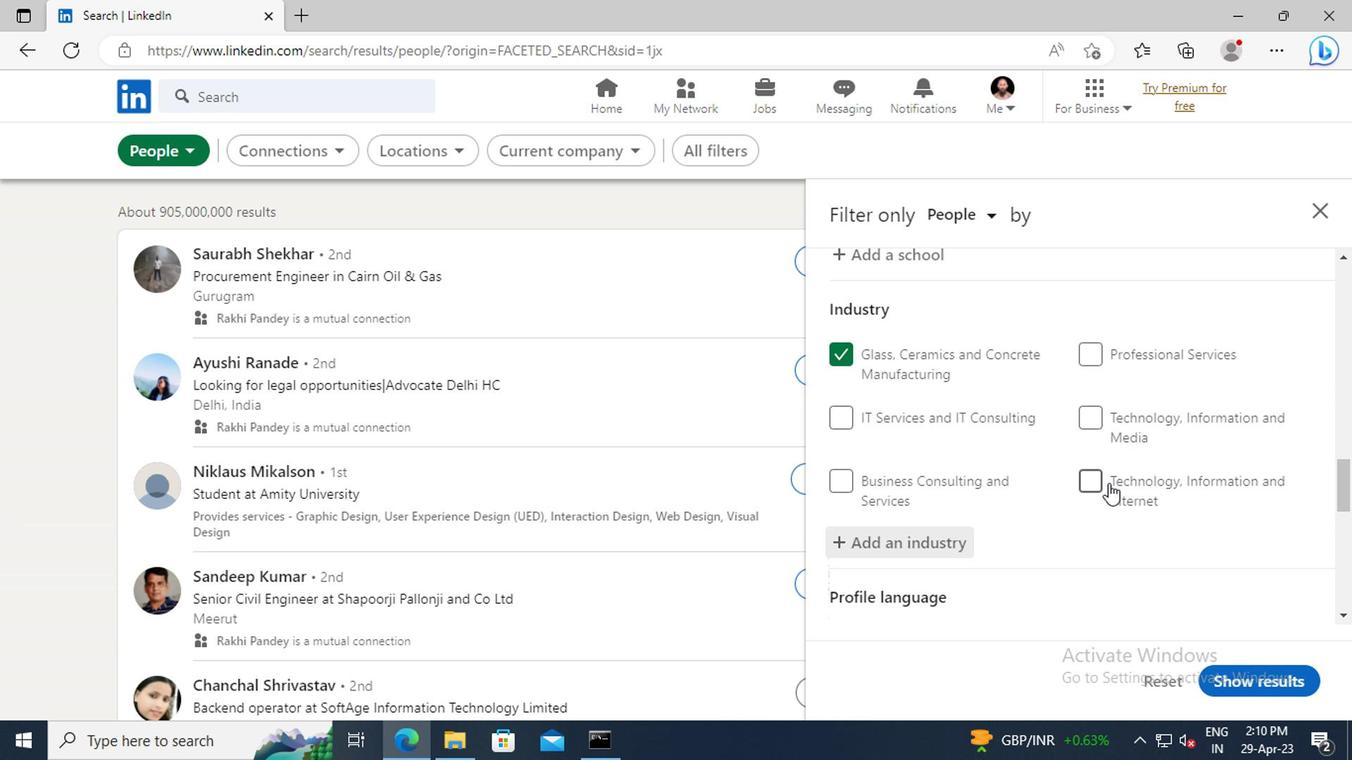 
Action: Mouse moved to (1106, 476)
Screenshot: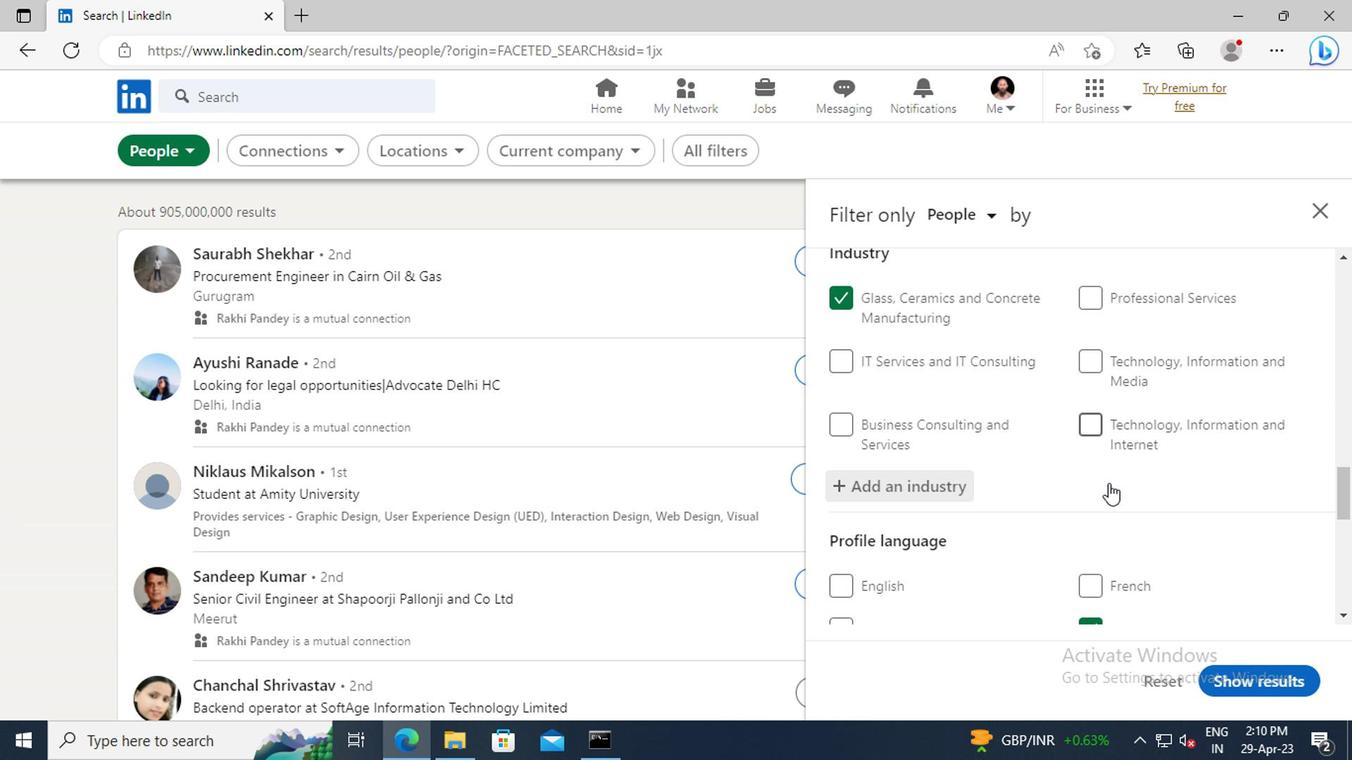 
Action: Mouse scrolled (1106, 475) with delta (0, -1)
Screenshot: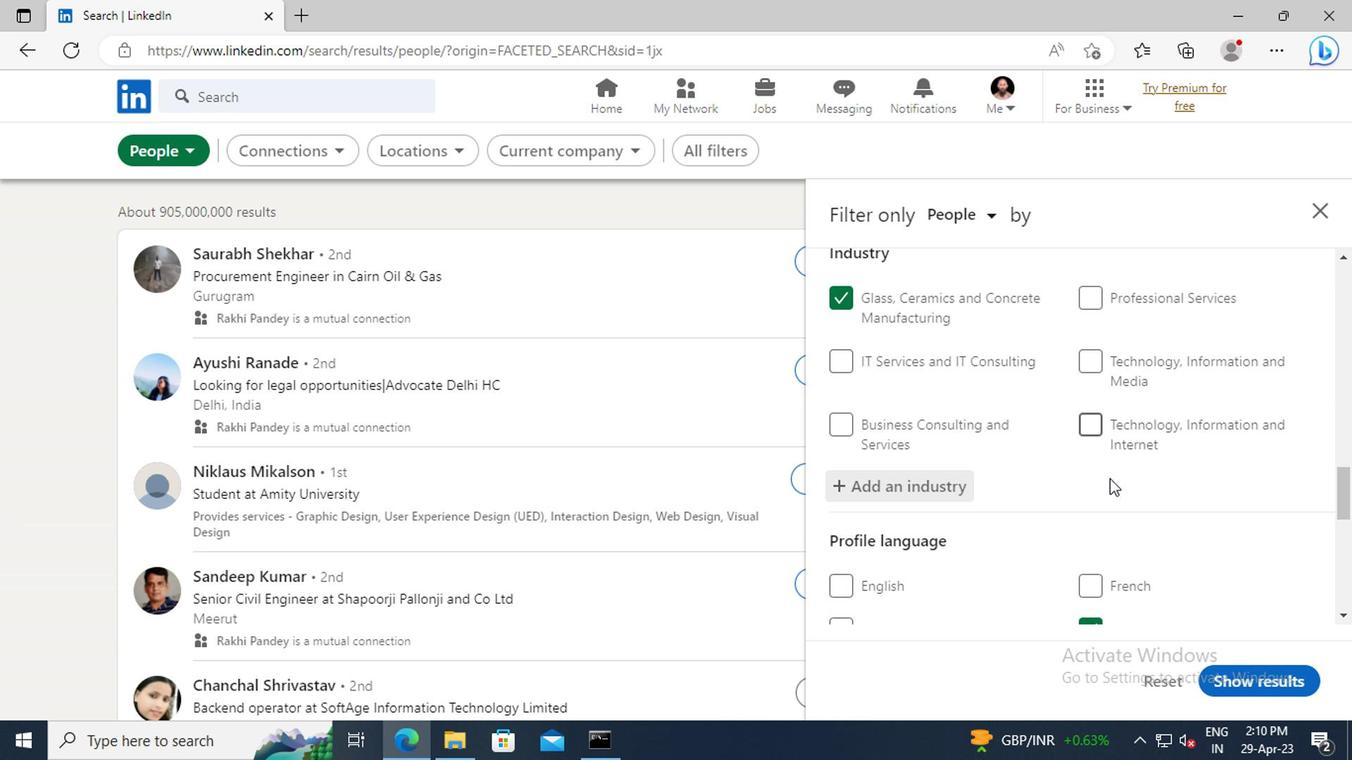 
Action: Mouse scrolled (1106, 475) with delta (0, -1)
Screenshot: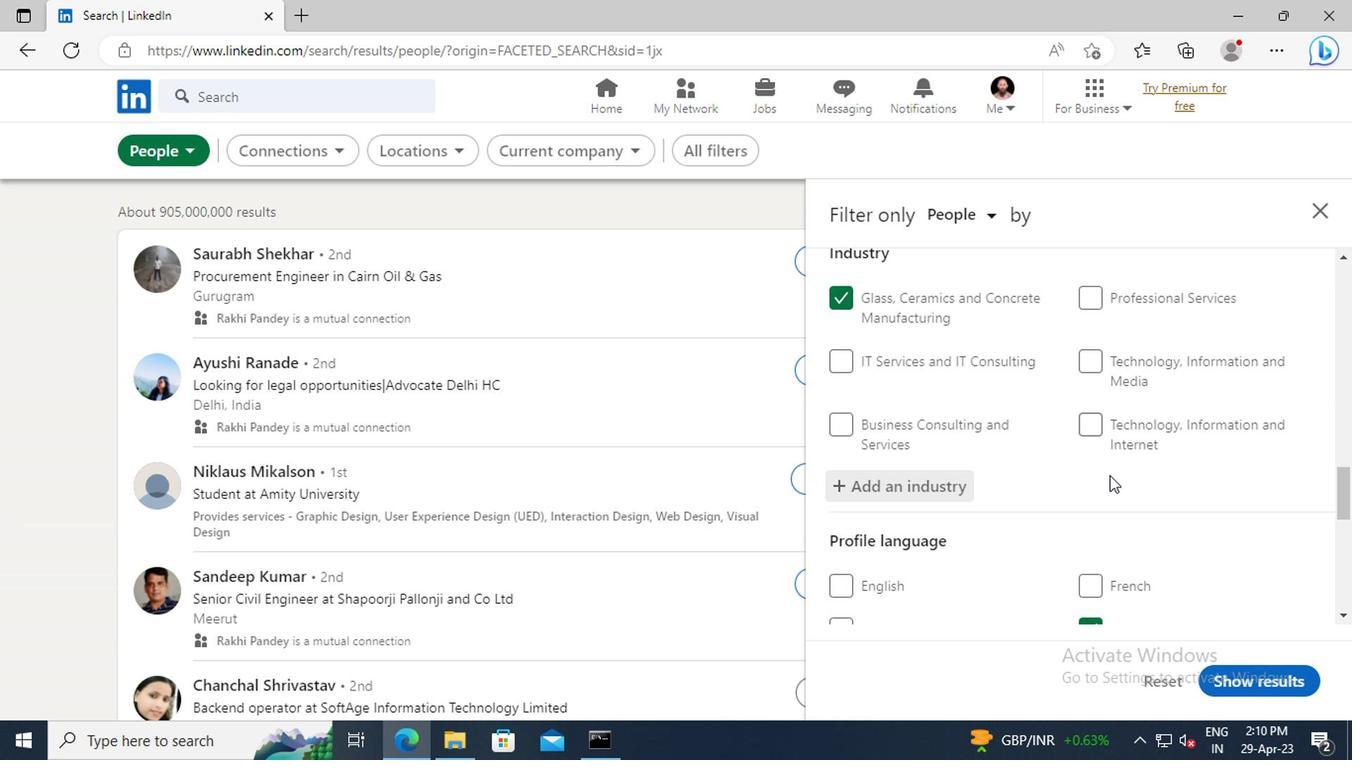 
Action: Mouse moved to (1106, 452)
Screenshot: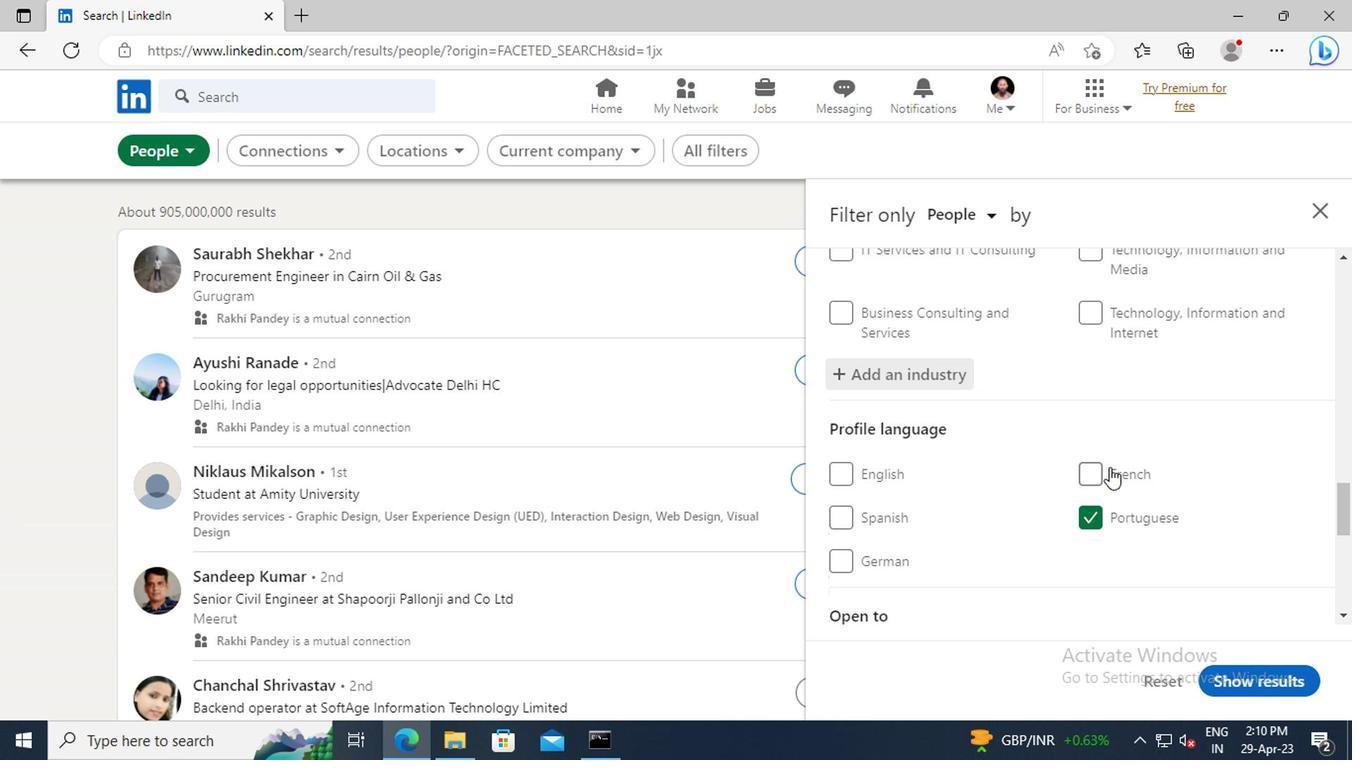 
Action: Mouse scrolled (1106, 451) with delta (0, -1)
Screenshot: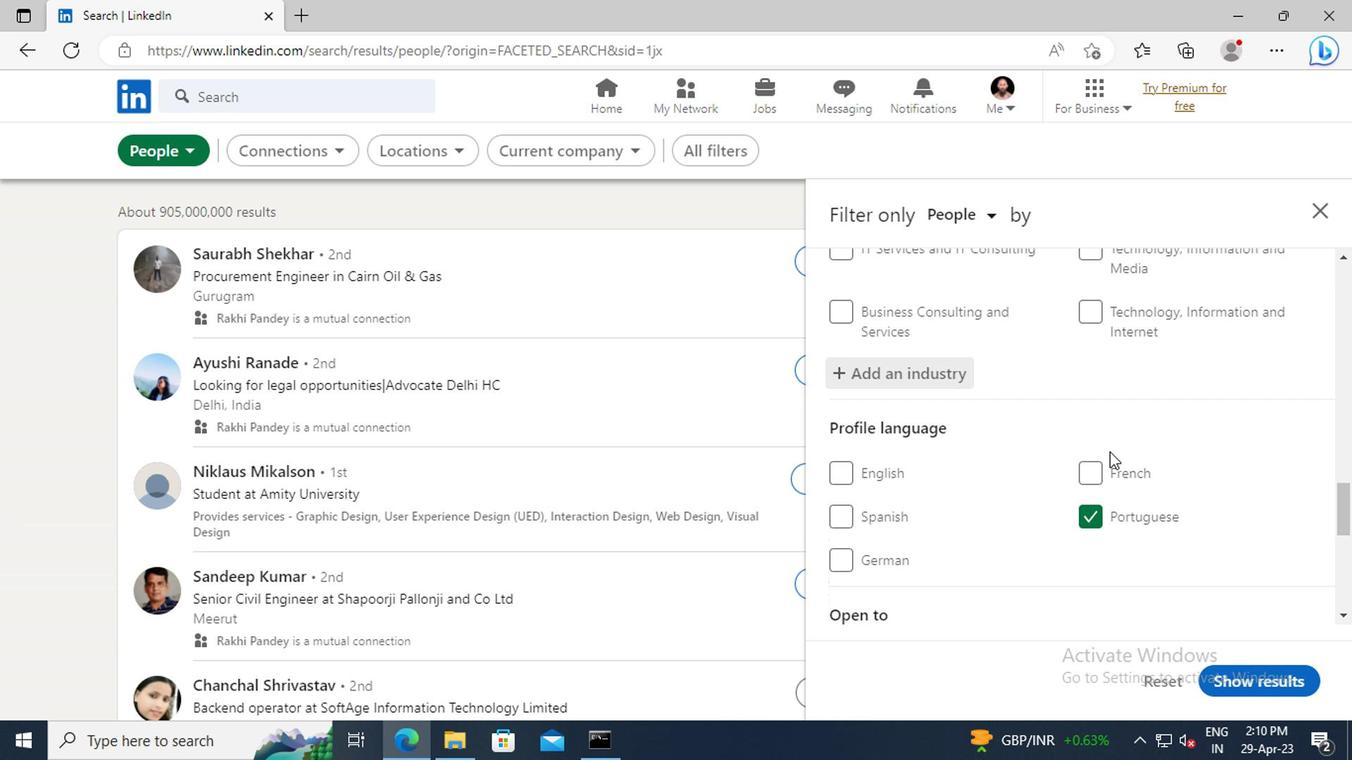 
Action: Mouse moved to (1106, 441)
Screenshot: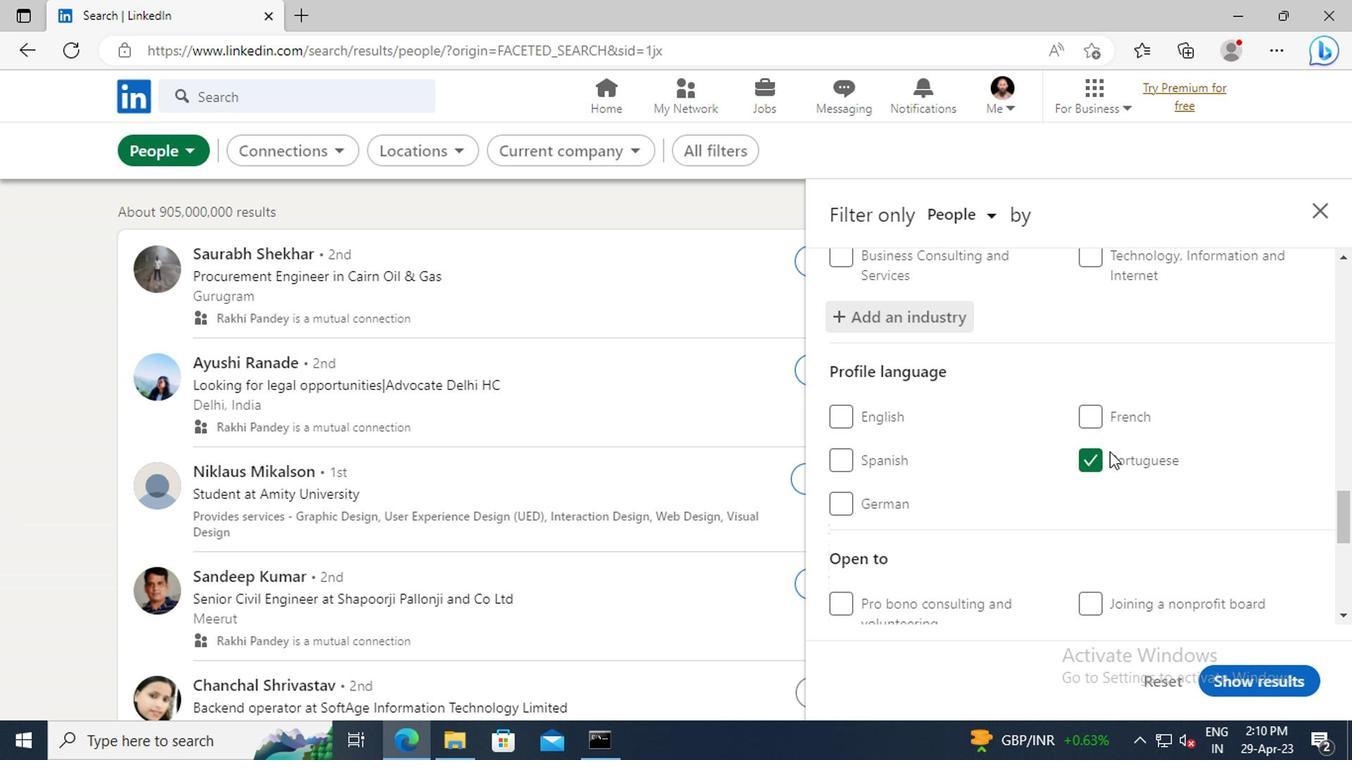 
Action: Mouse scrolled (1106, 440) with delta (0, 0)
Screenshot: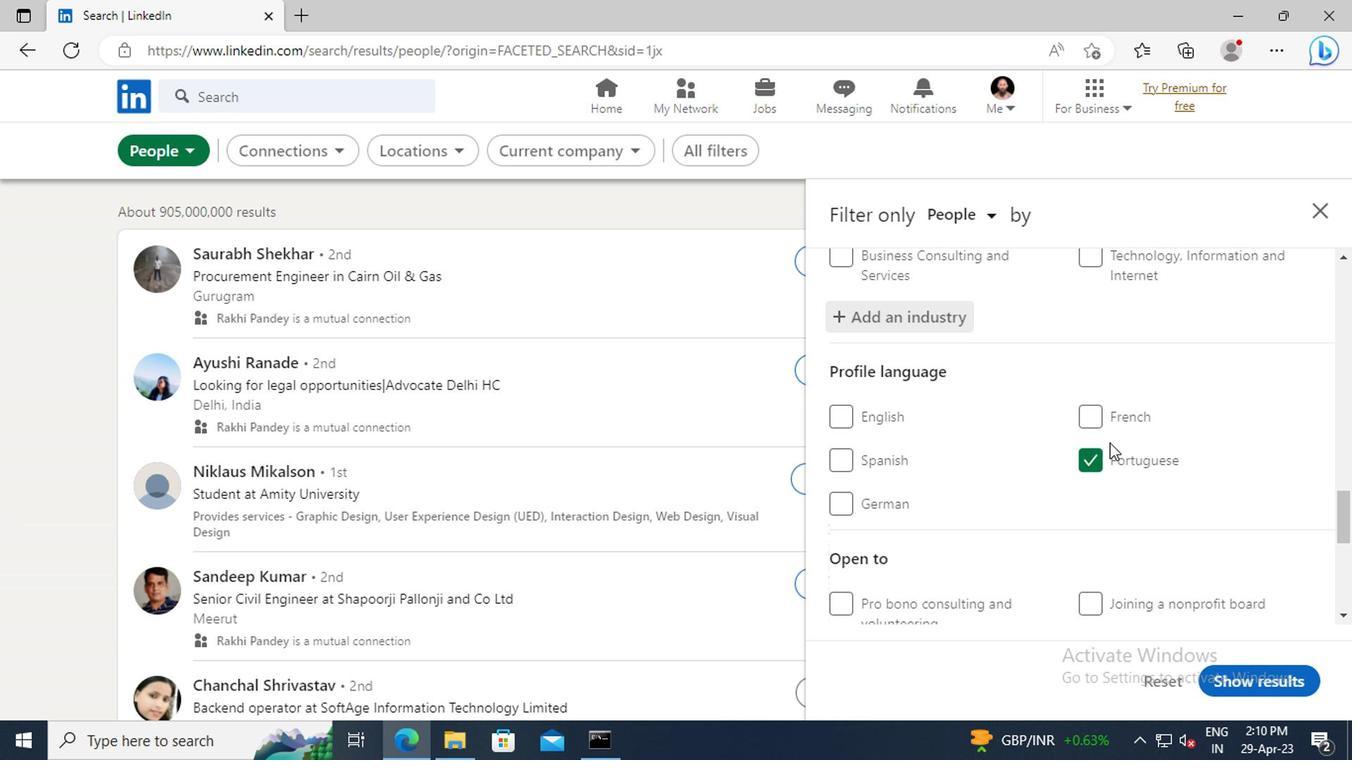 
Action: Mouse scrolled (1106, 440) with delta (0, 0)
Screenshot: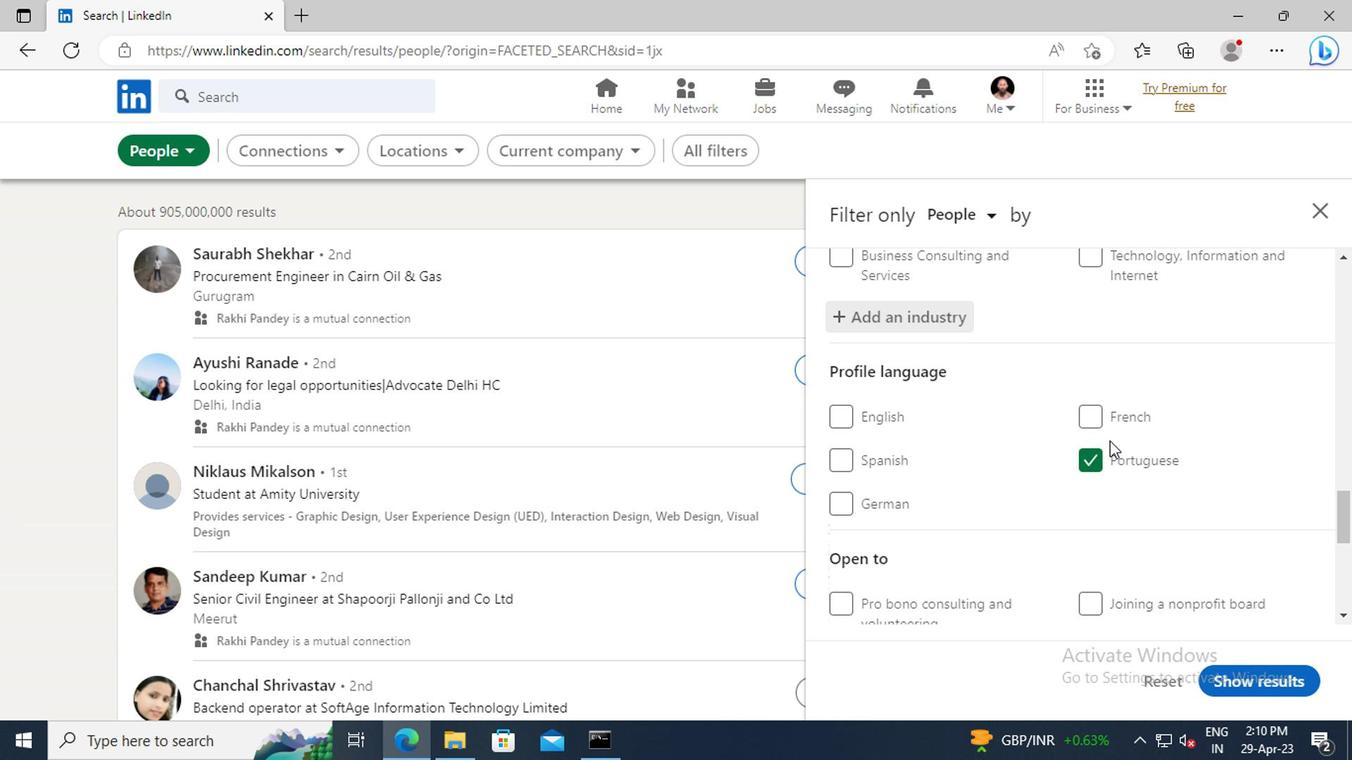 
Action: Mouse moved to (1106, 441)
Screenshot: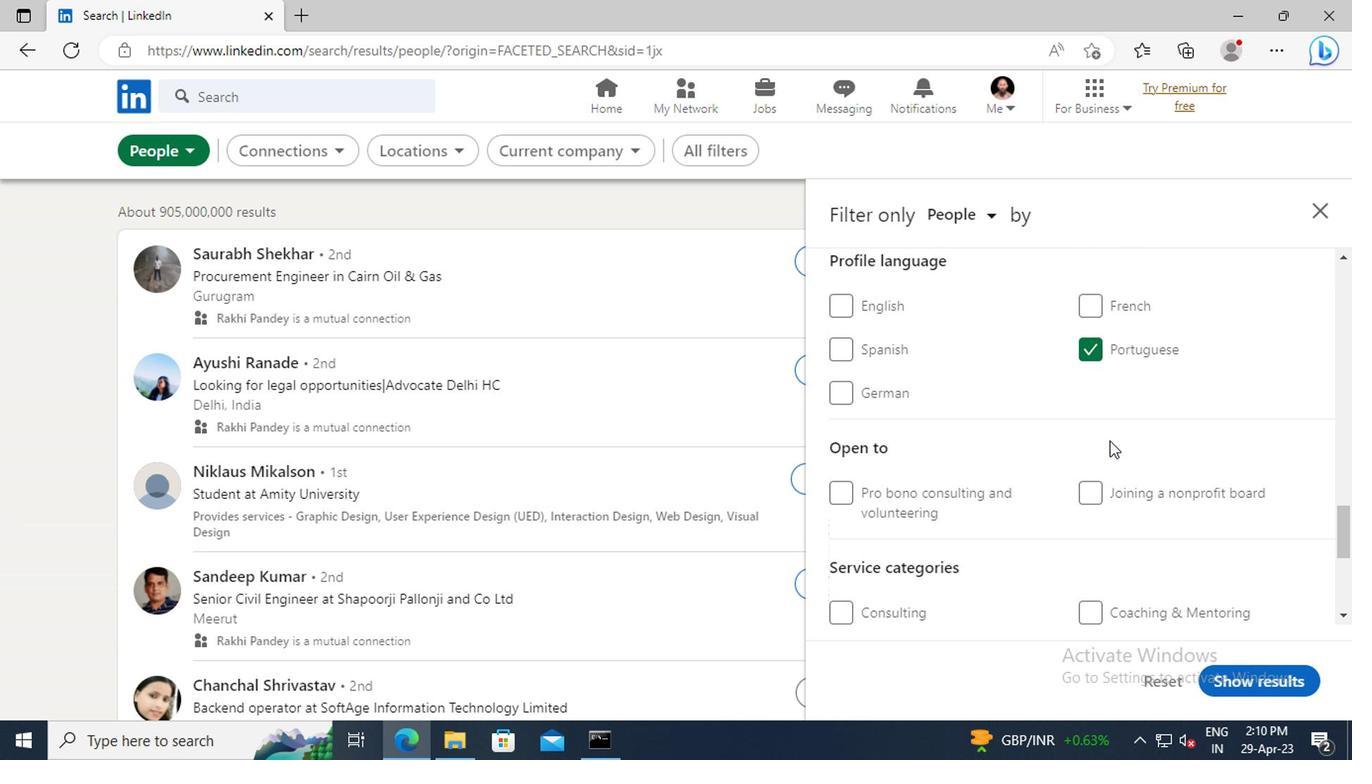
Action: Mouse scrolled (1106, 440) with delta (0, 0)
Screenshot: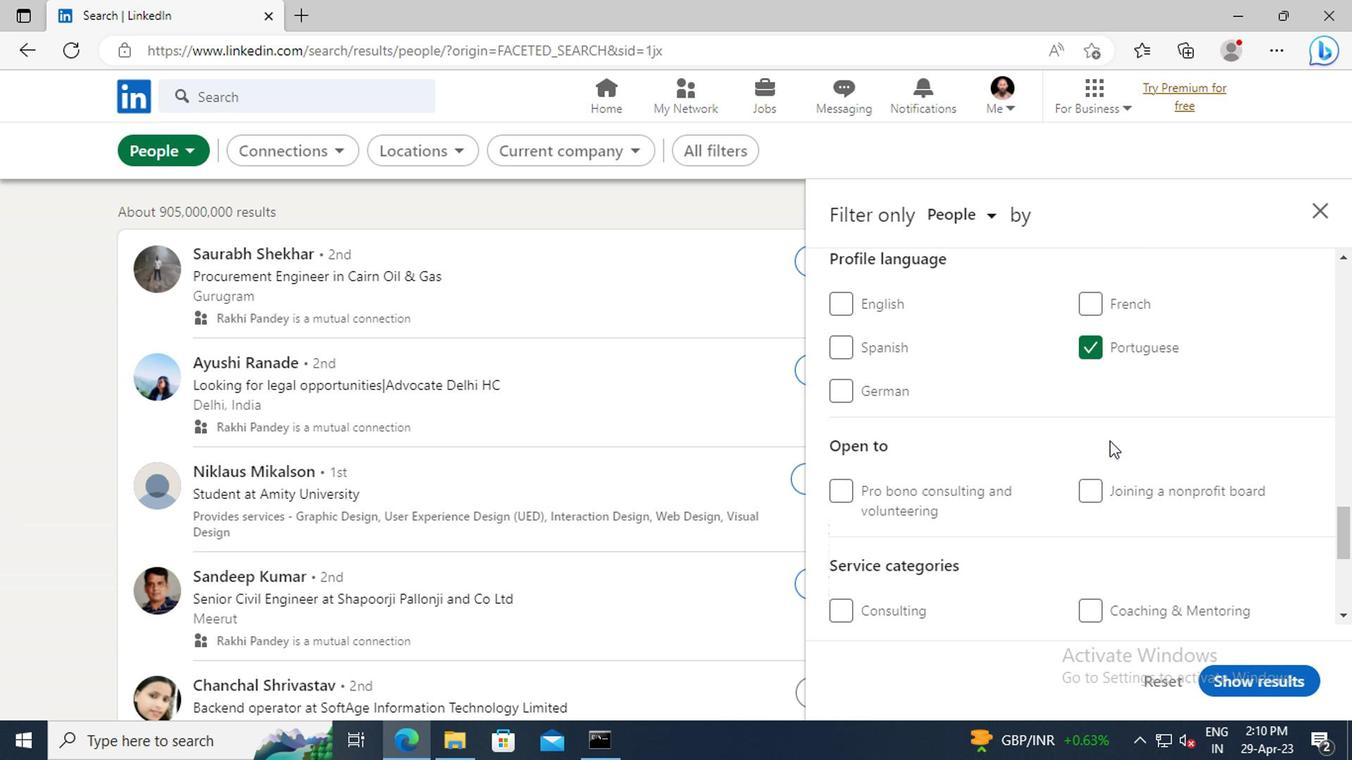 
Action: Mouse scrolled (1106, 440) with delta (0, 0)
Screenshot: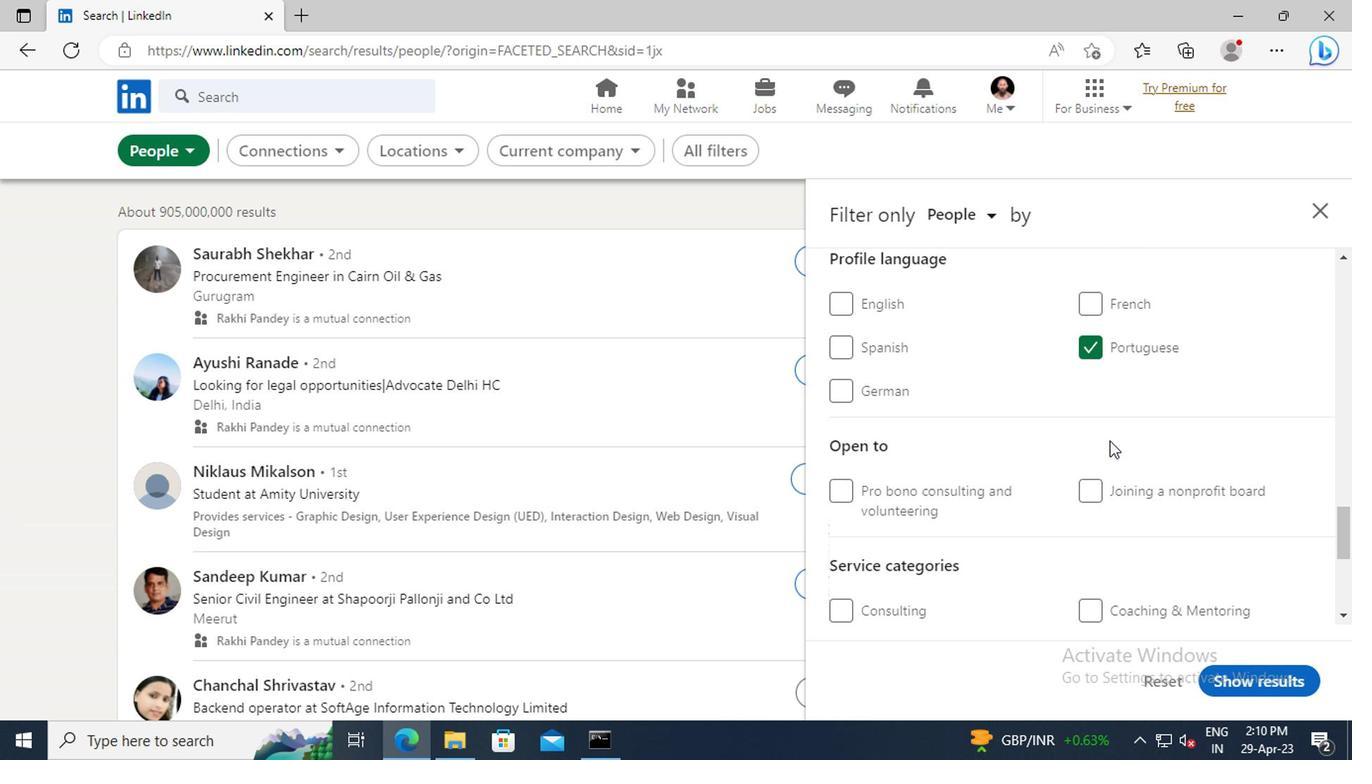 
Action: Mouse moved to (1107, 426)
Screenshot: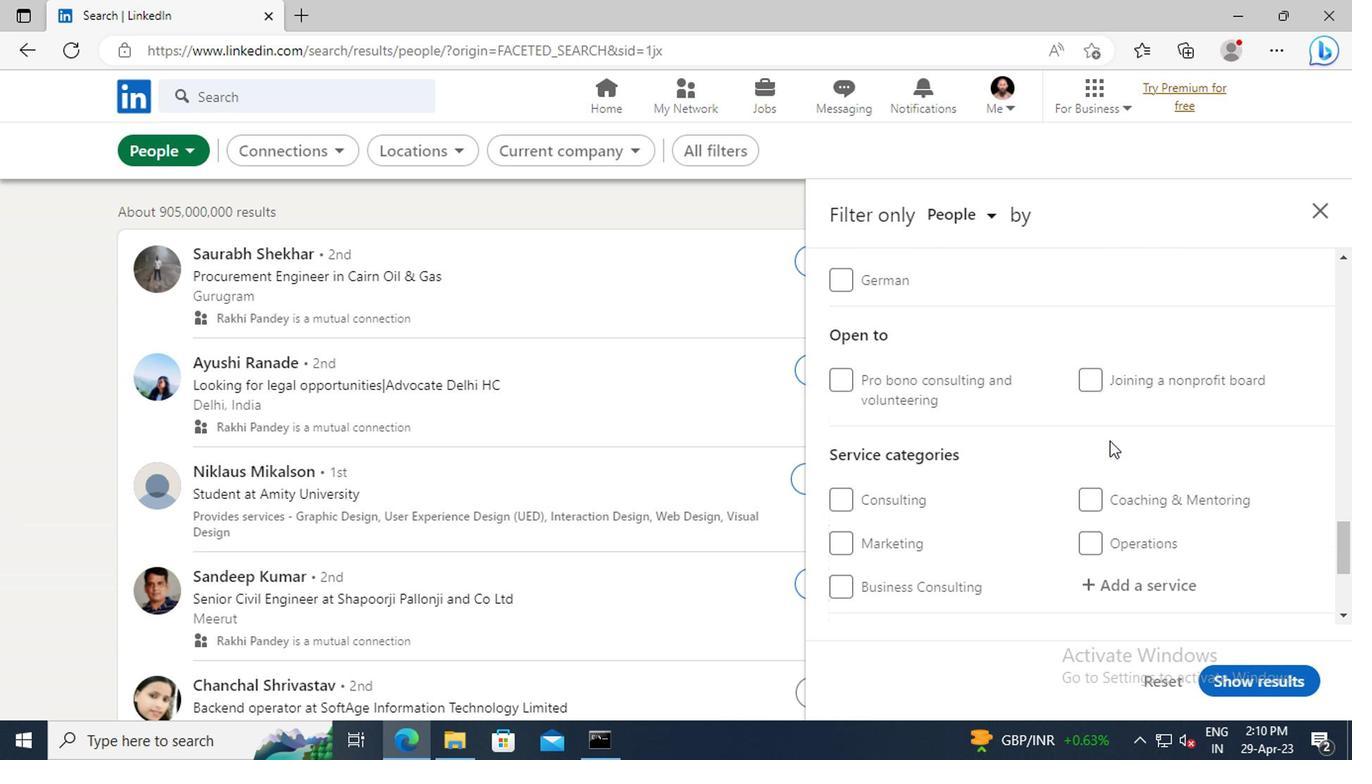 
Action: Mouse scrolled (1107, 424) with delta (0, -1)
Screenshot: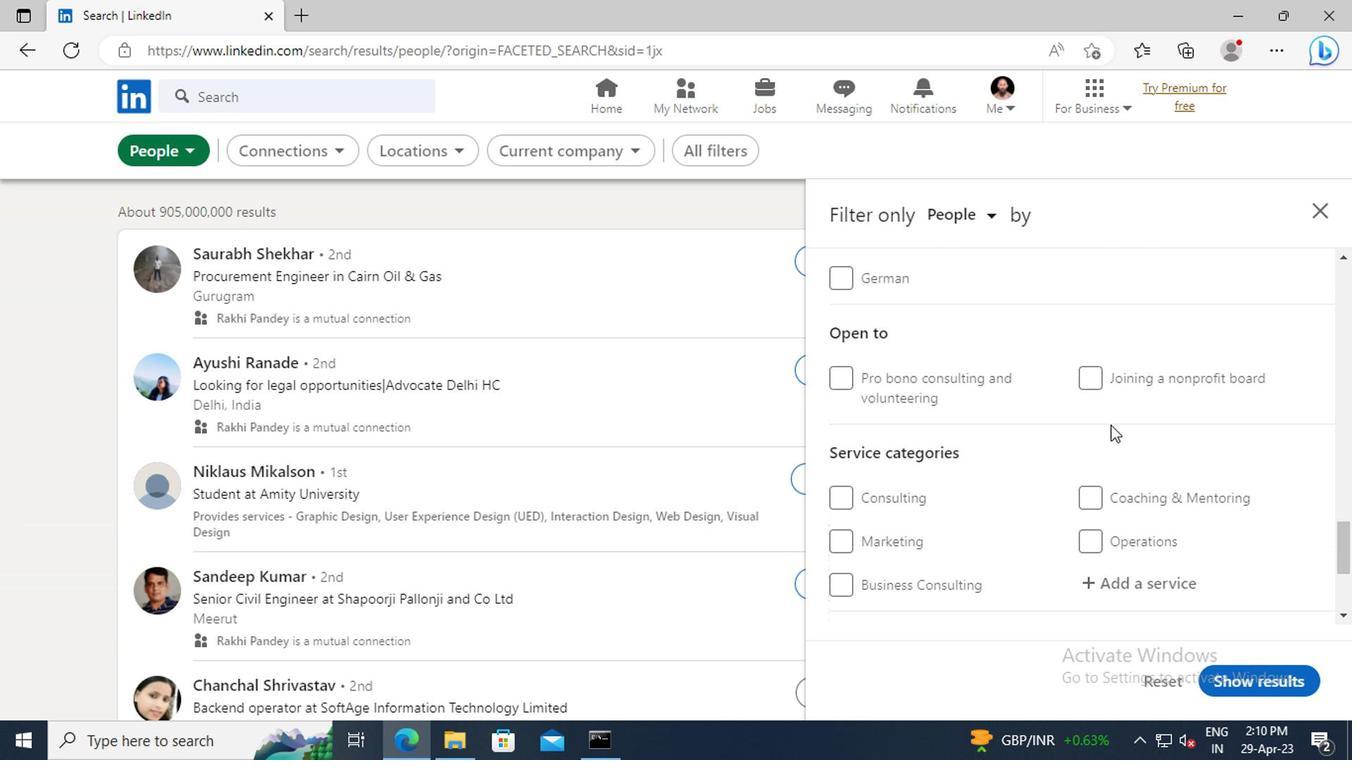 
Action: Mouse scrolled (1107, 424) with delta (0, -1)
Screenshot: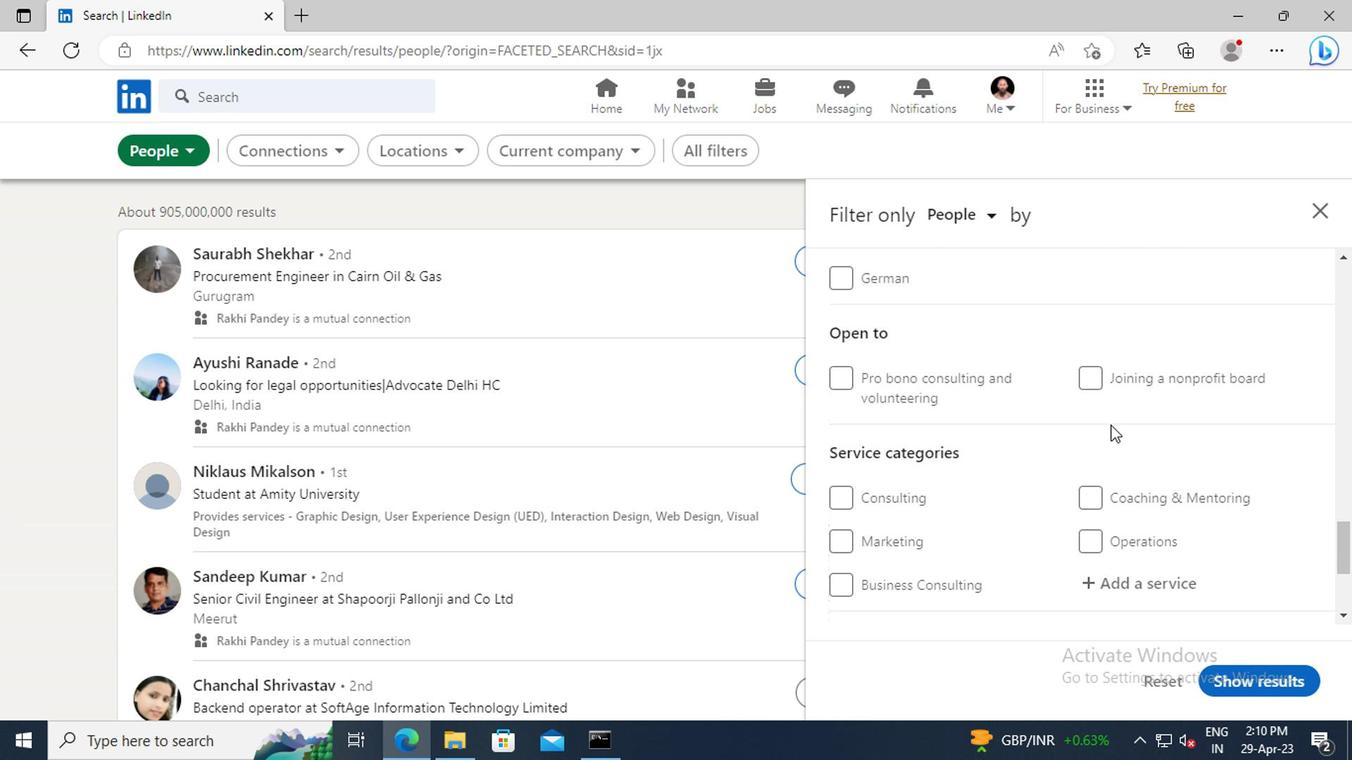 
Action: Mouse moved to (1099, 471)
Screenshot: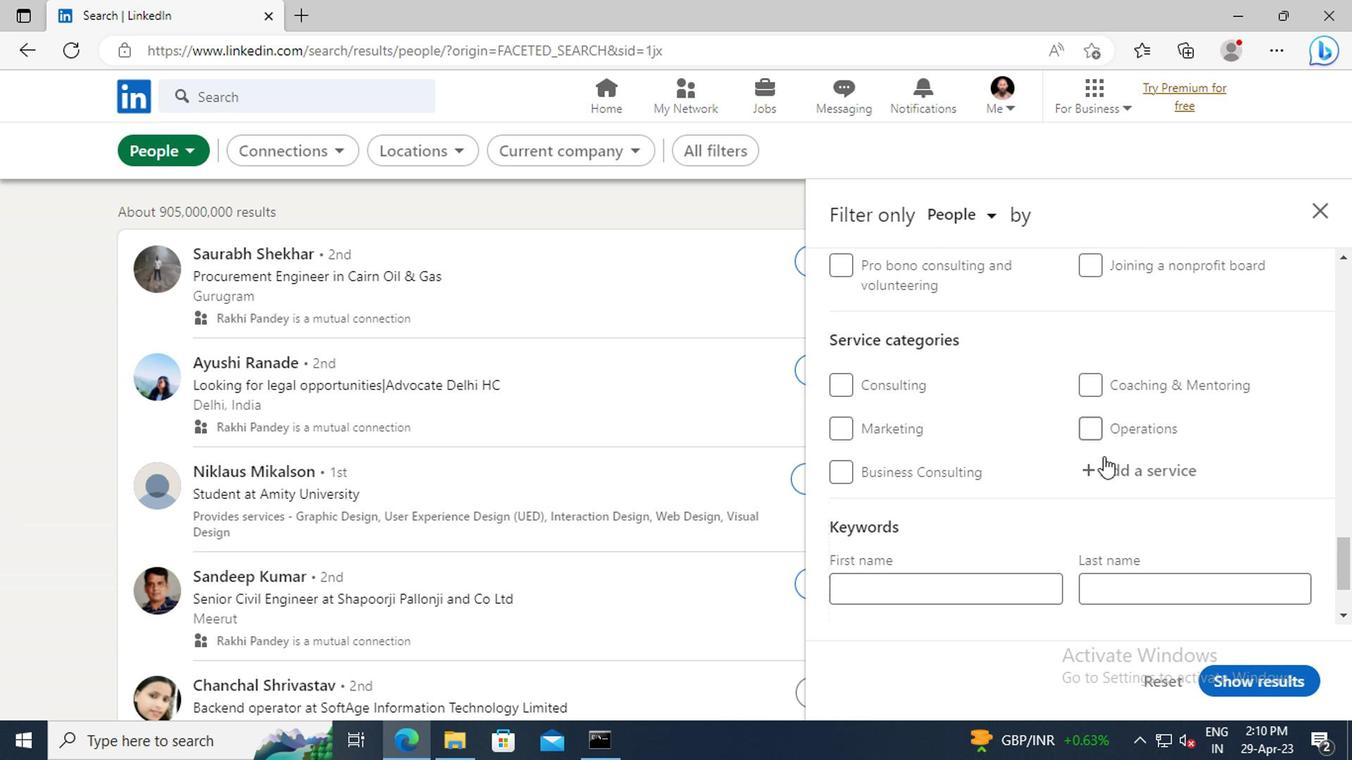 
Action: Mouse pressed left at (1099, 471)
Screenshot: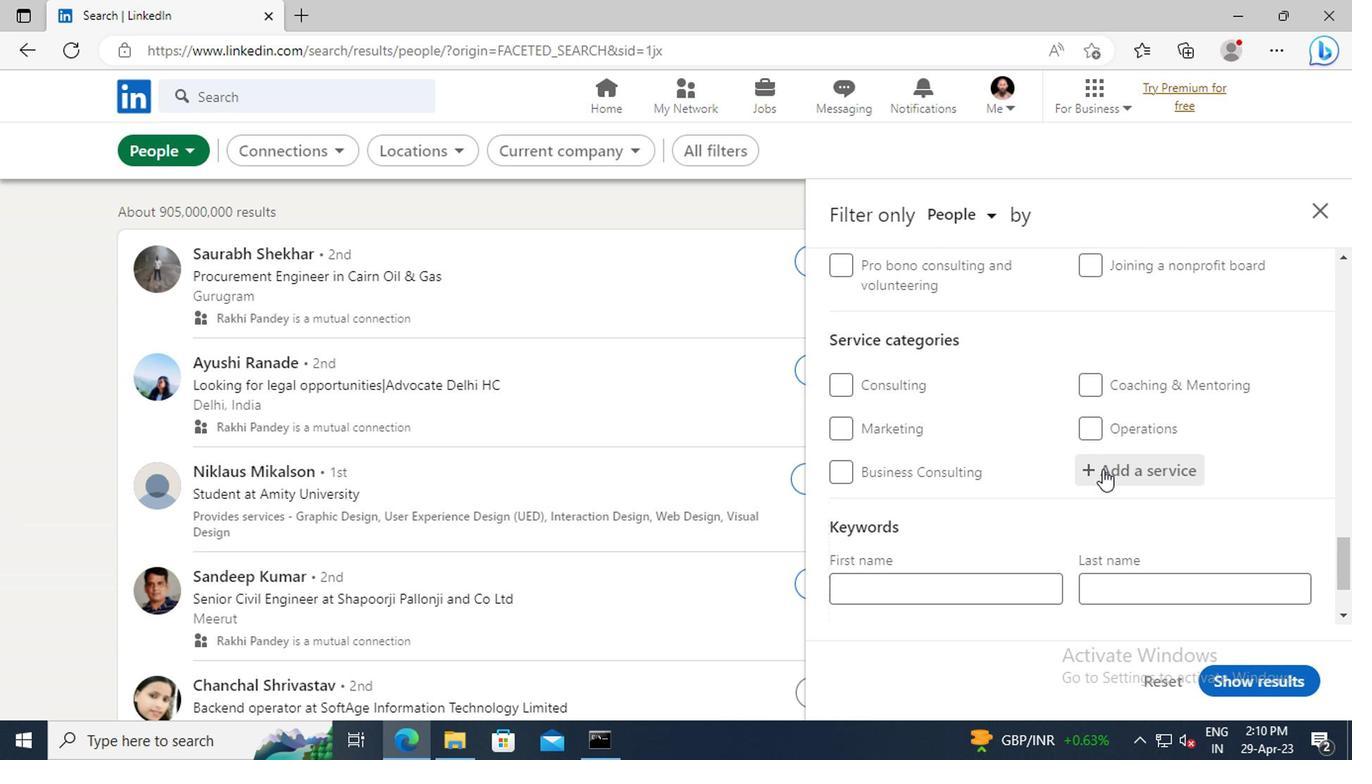 
Action: Key pressed <Key.shift>EVENT<Key.space><Key.shift>PHOT
Screenshot: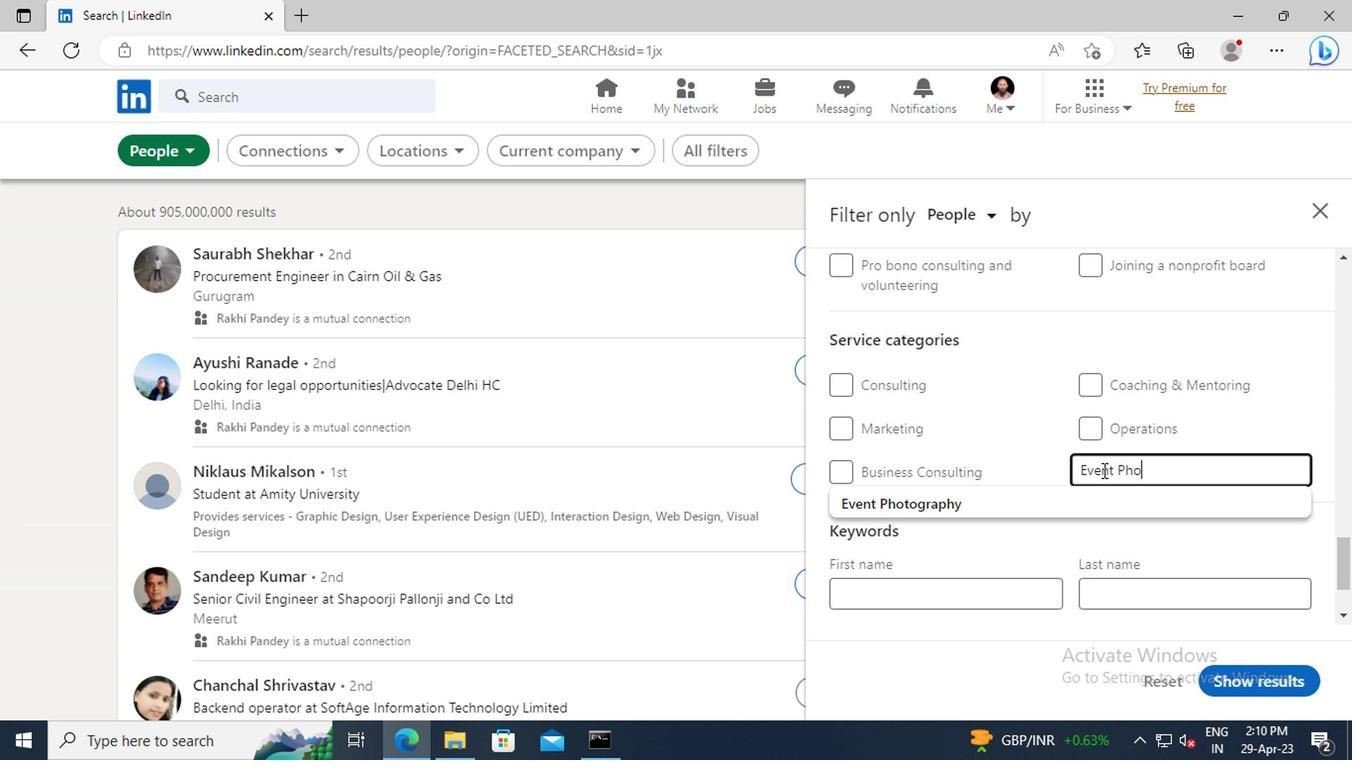 
Action: Mouse moved to (1075, 497)
Screenshot: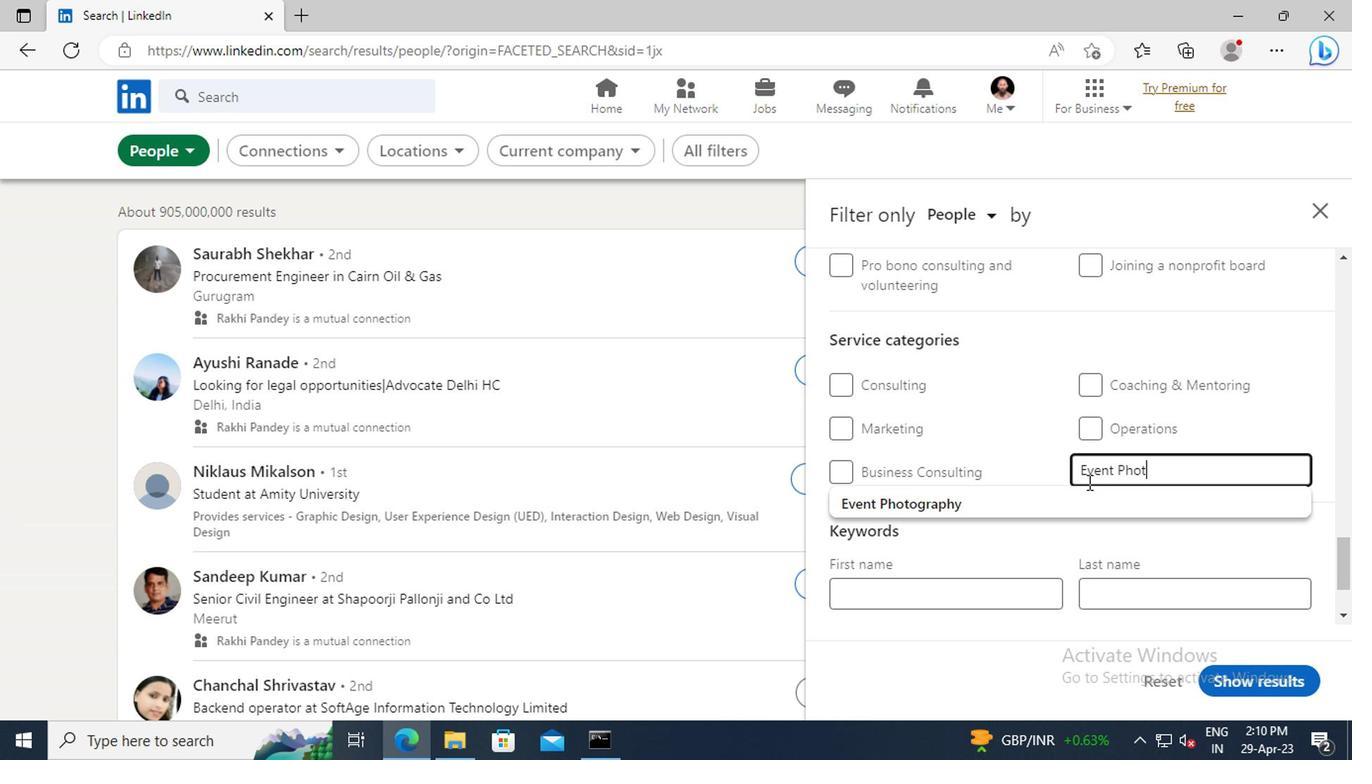 
Action: Mouse pressed left at (1075, 497)
Screenshot: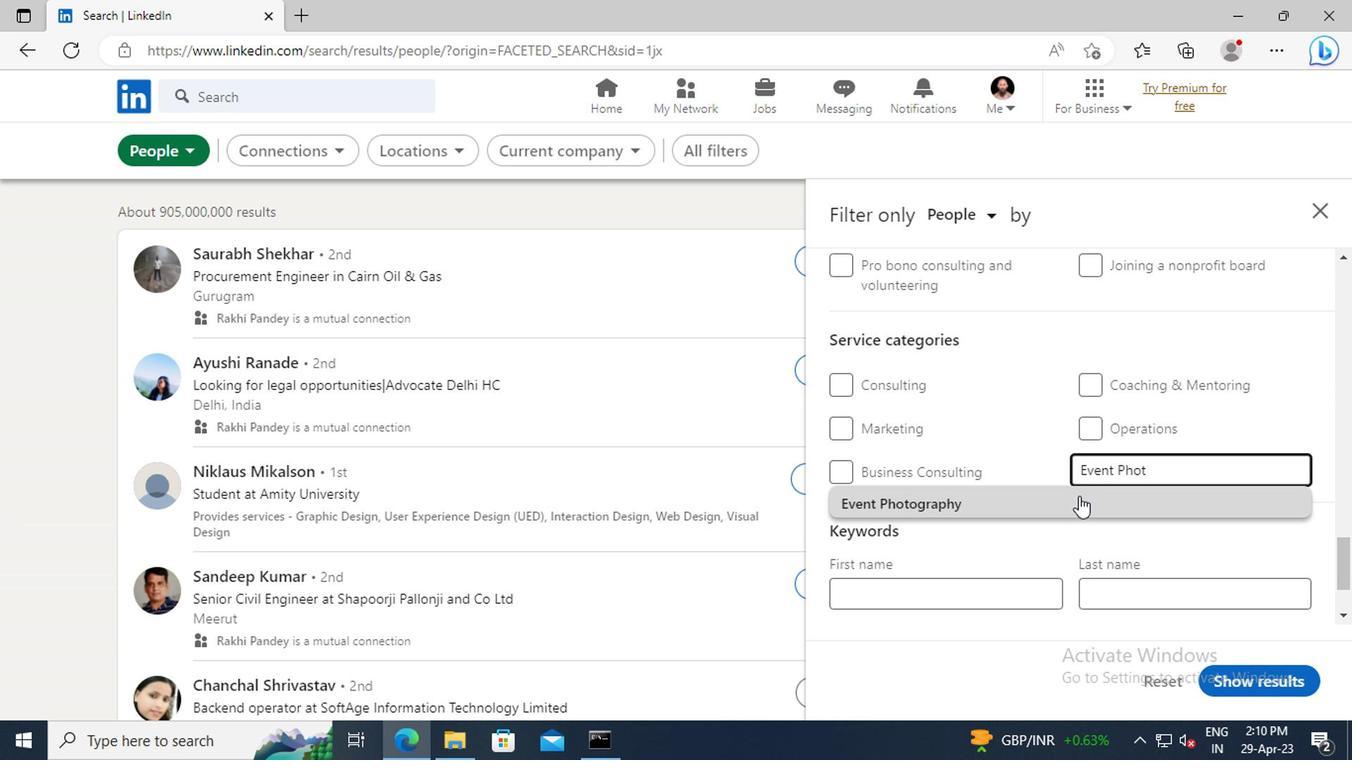 
Action: Mouse scrolled (1075, 496) with delta (0, 0)
Screenshot: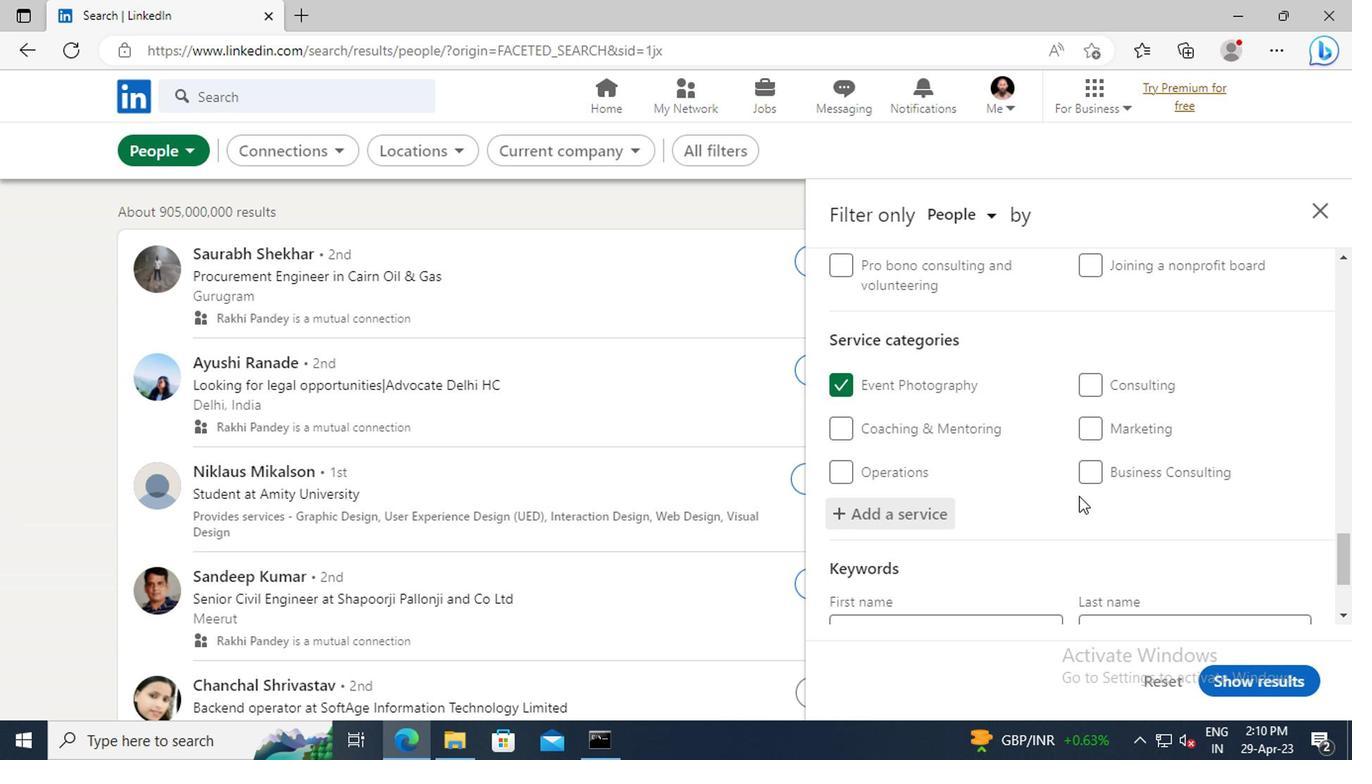 
Action: Mouse scrolled (1075, 496) with delta (0, 0)
Screenshot: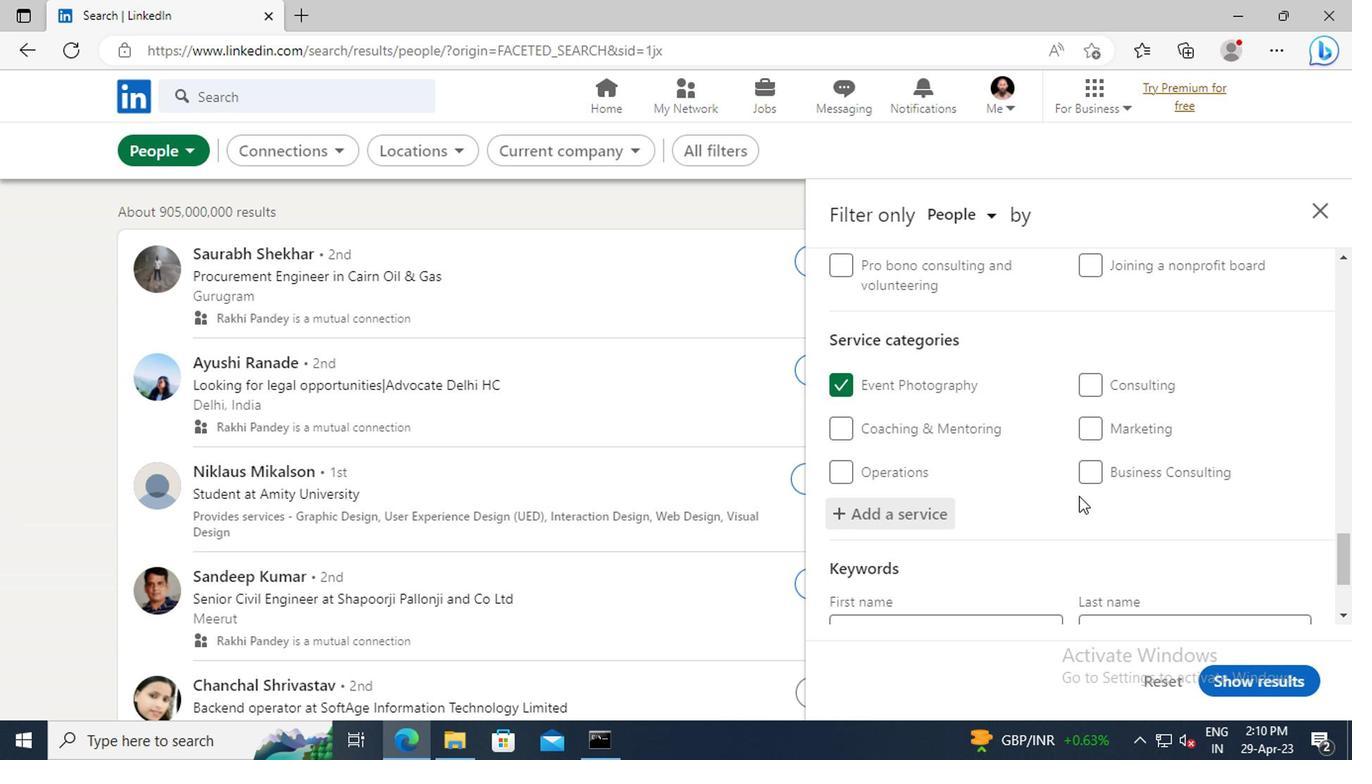 
Action: Mouse scrolled (1075, 496) with delta (0, 0)
Screenshot: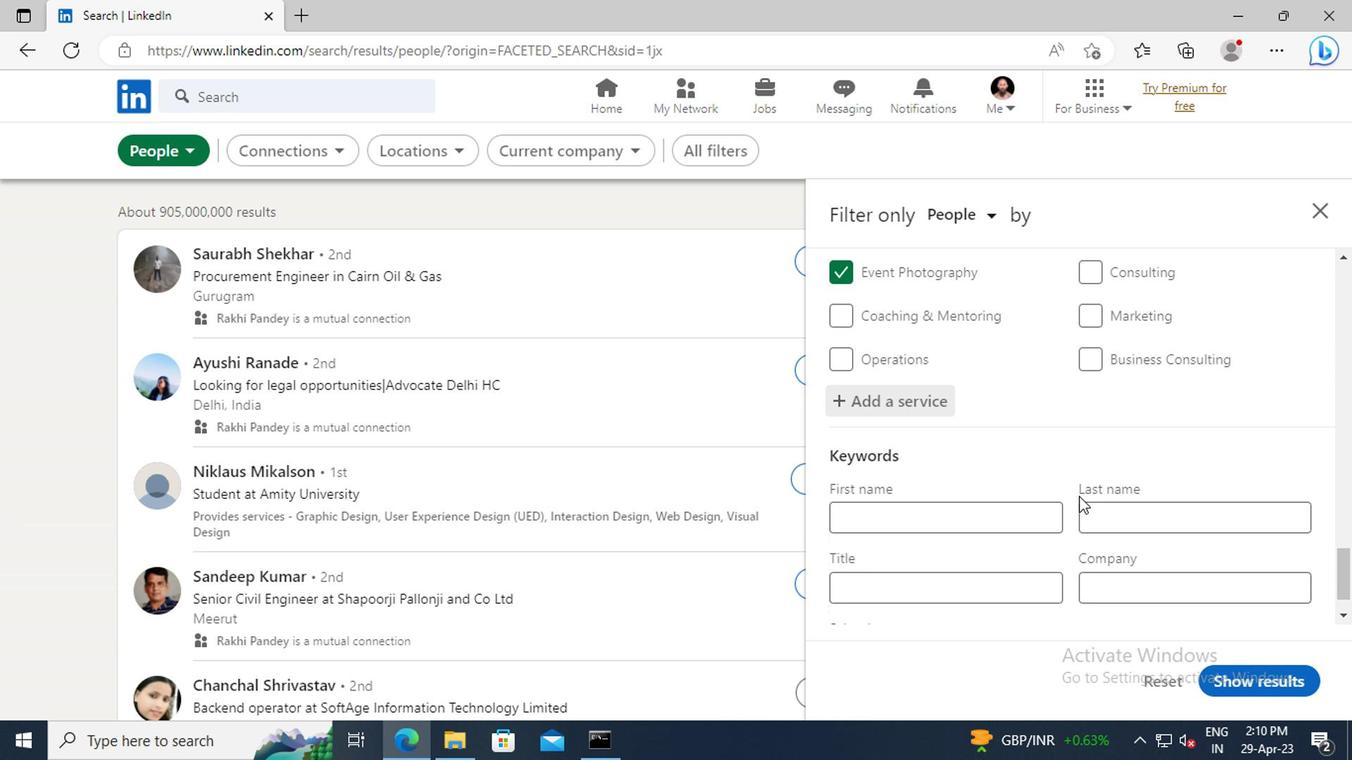 
Action: Mouse scrolled (1075, 496) with delta (0, 0)
Screenshot: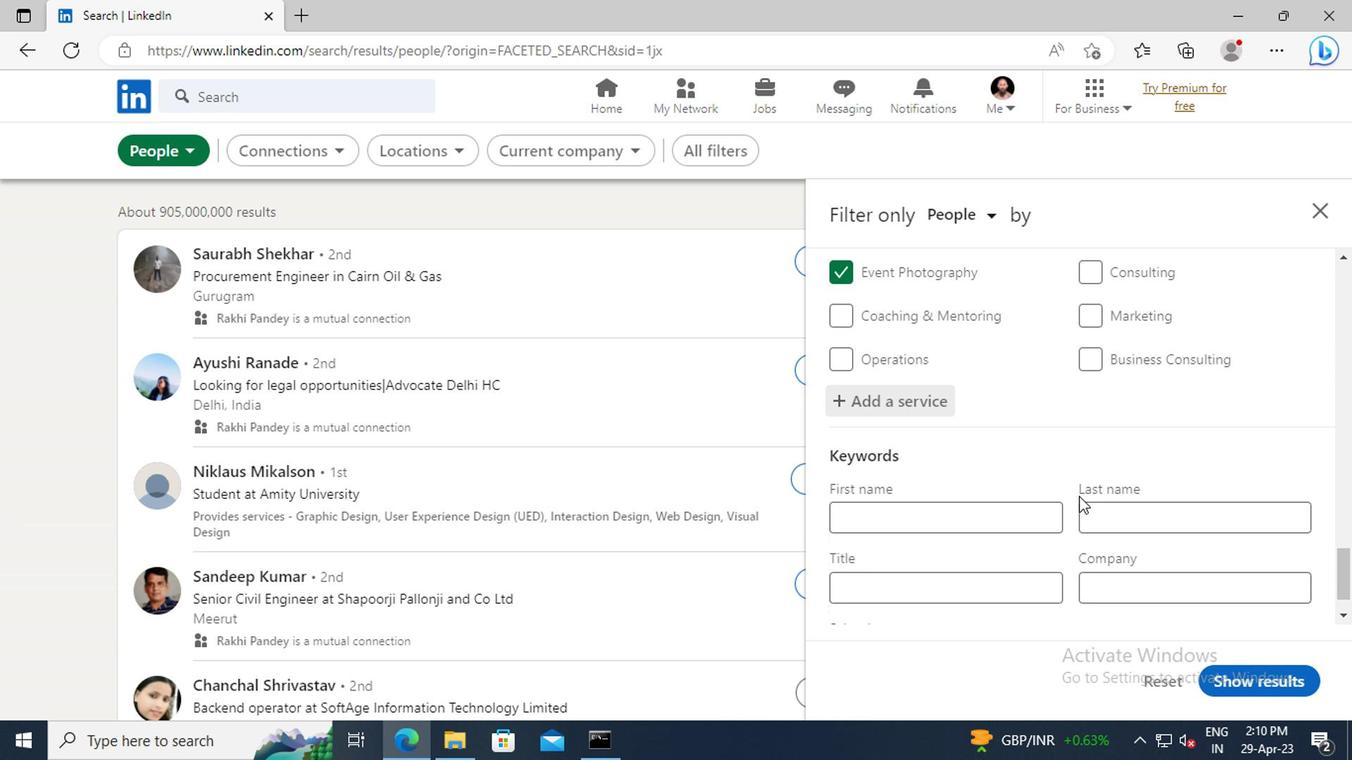 
Action: Mouse moved to (916, 533)
Screenshot: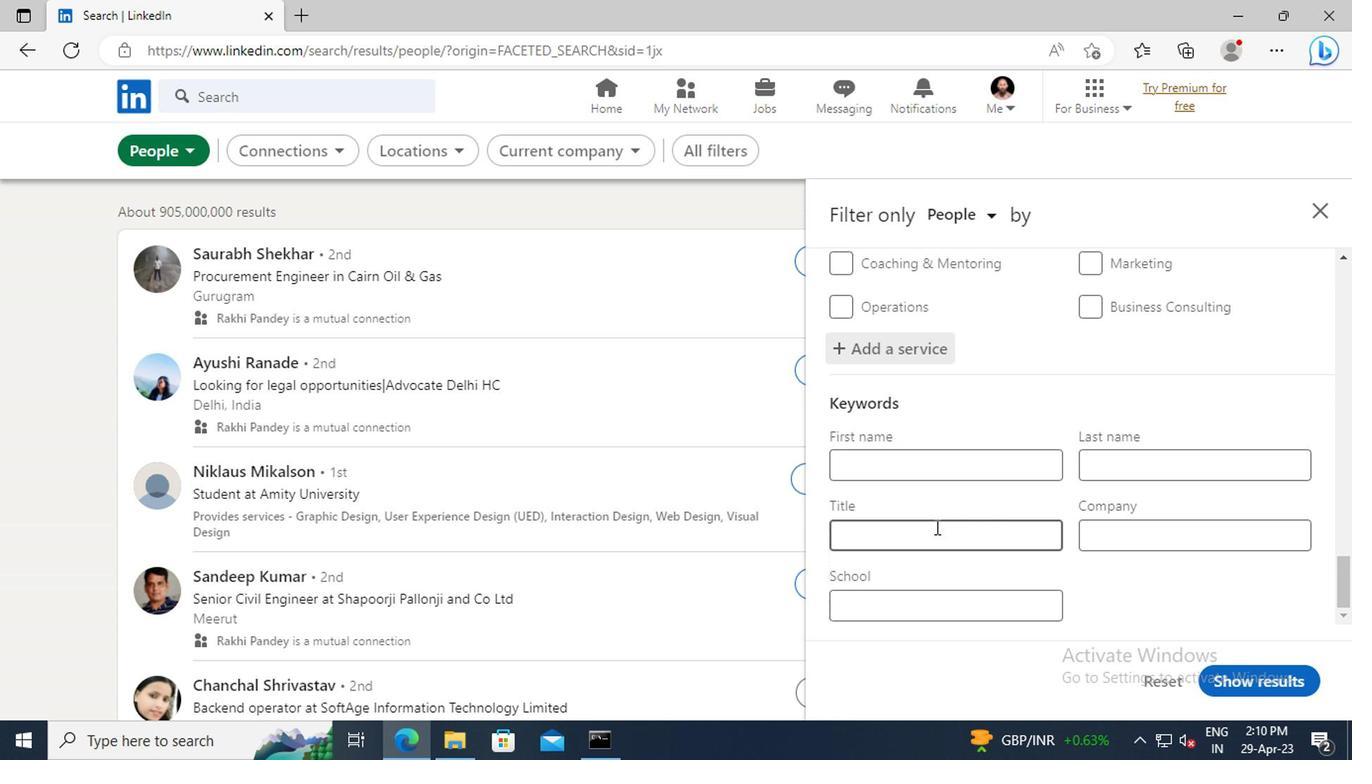 
Action: Mouse pressed left at (916, 533)
Screenshot: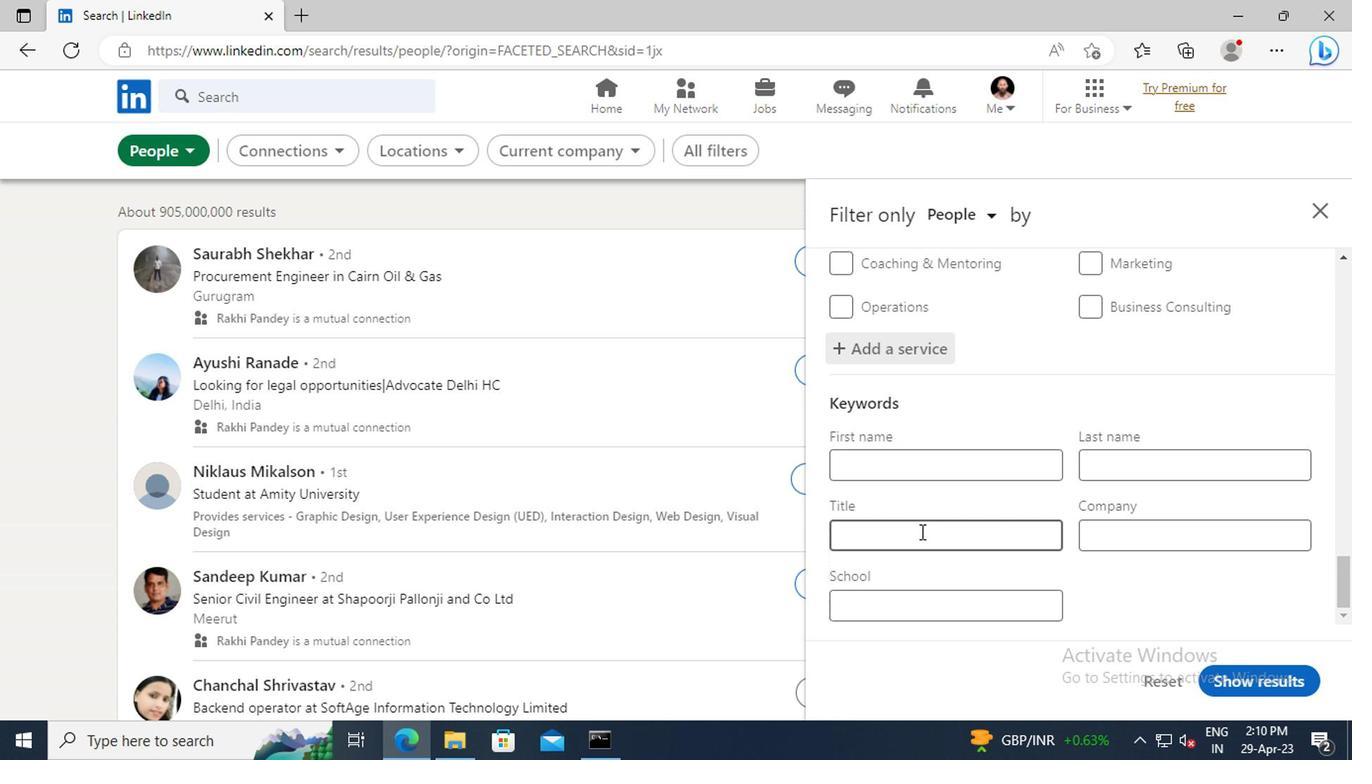 
Action: Key pressed <Key.shift>HELP<Key.space><Key.shift>DESK<Key.space><Key.shift>WORKER/<Key.shift>DESKTOP<Key.space><Key.shift>SUPPORT<Key.enter>
Screenshot: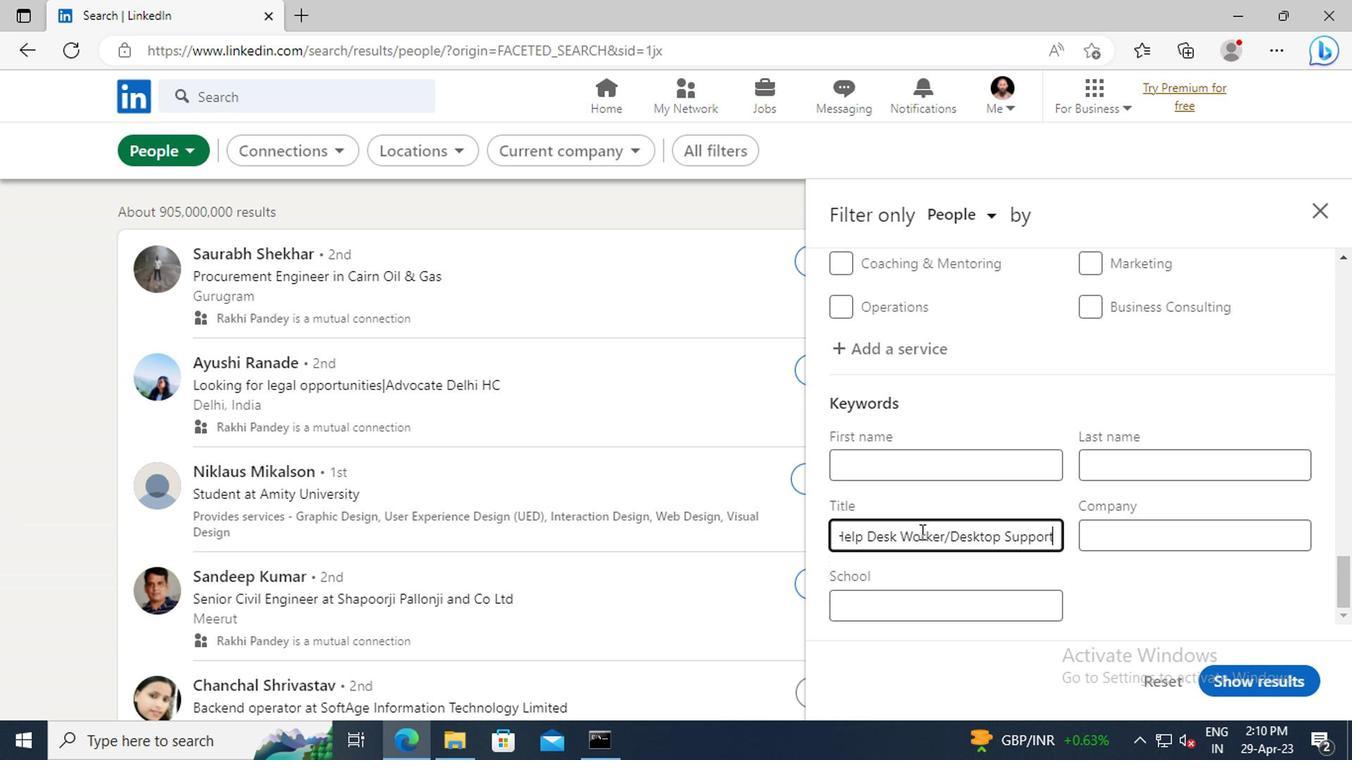 
Action: Mouse moved to (1235, 686)
Screenshot: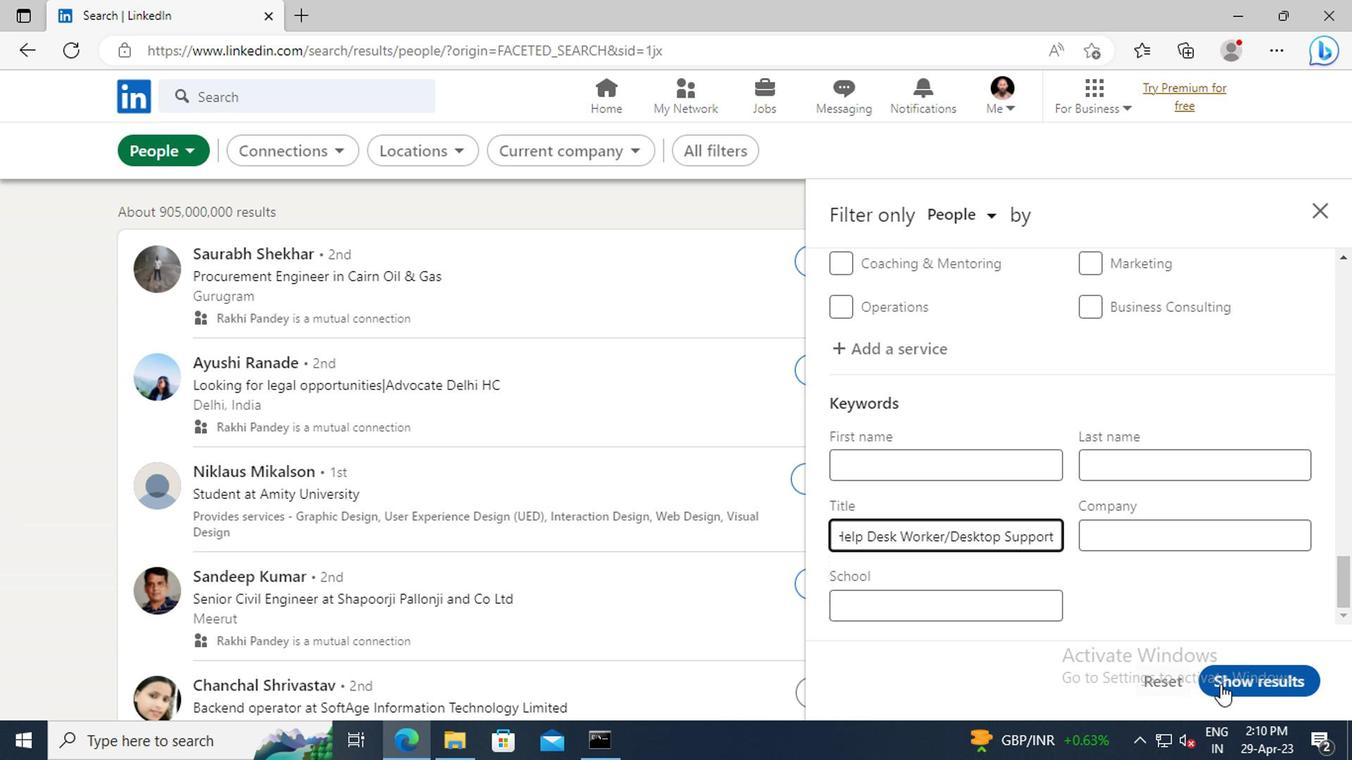 
Action: Mouse pressed left at (1235, 686)
Screenshot: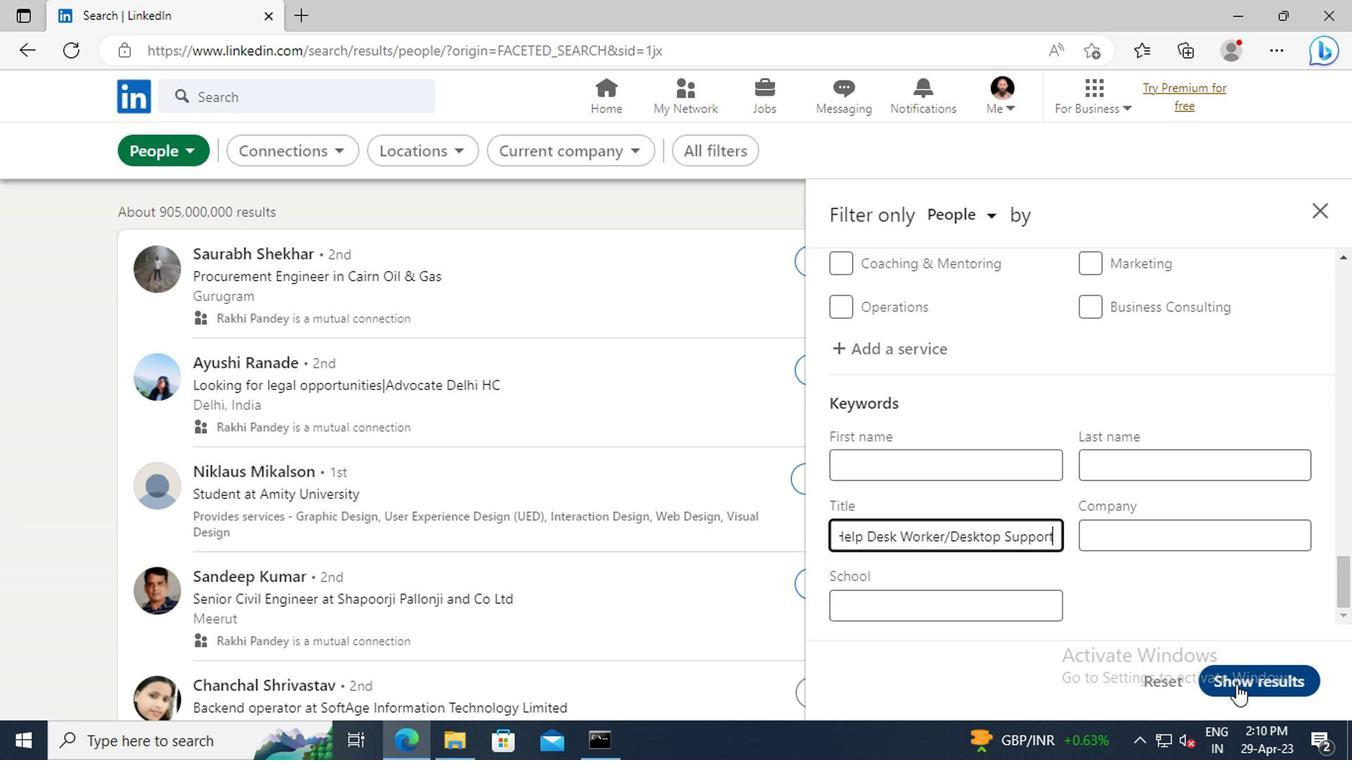 
Action: Mouse moved to (1164, 635)
Screenshot: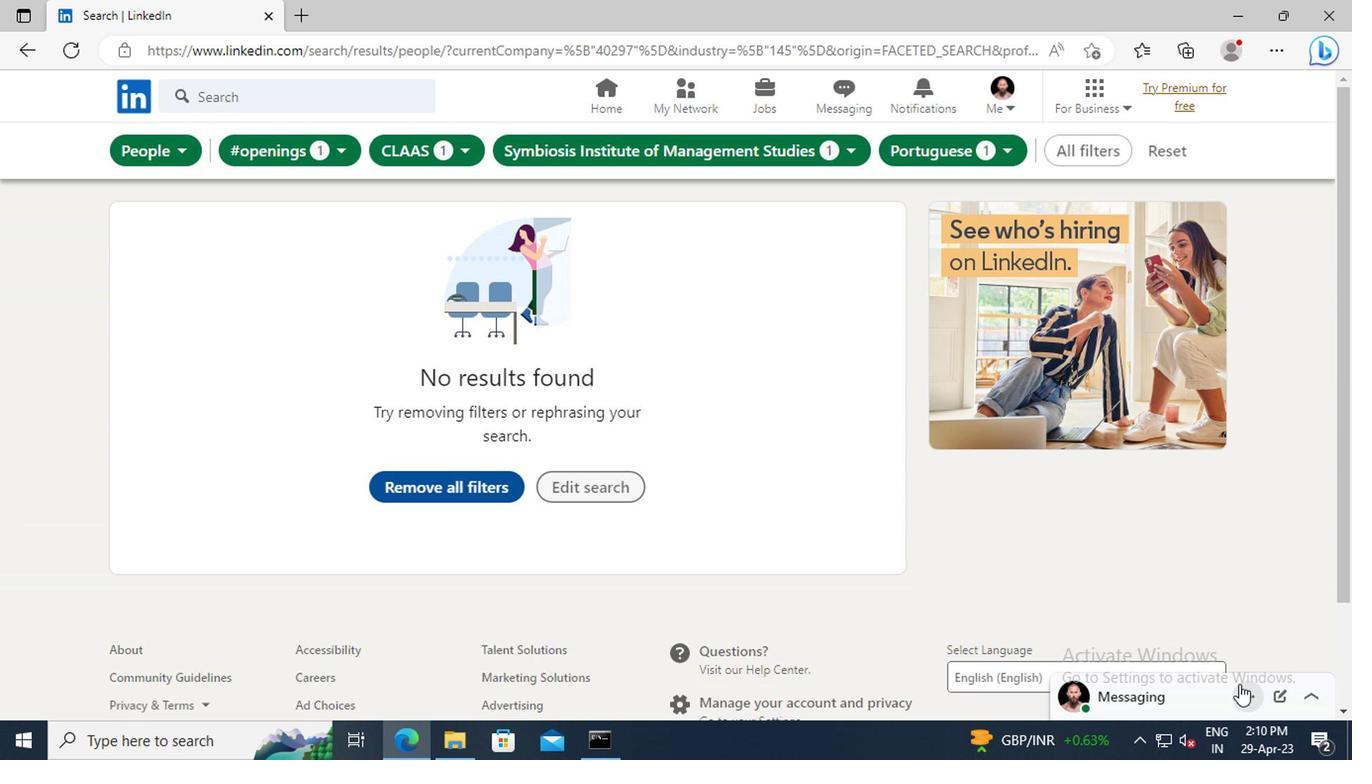 
